 Task: Experiment with the "Spectral Edit Multi-tool" to isolate and shape specific frequencies.
Action: Mouse moved to (98, 76)
Screenshot: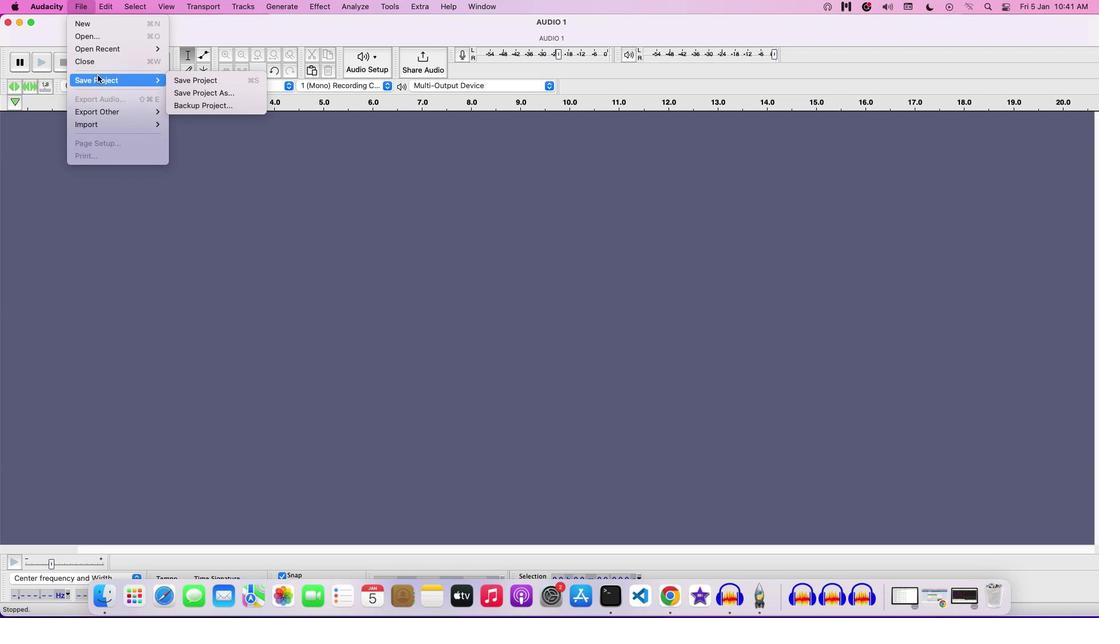 
Action: Mouse pressed left at (98, 76)
Screenshot: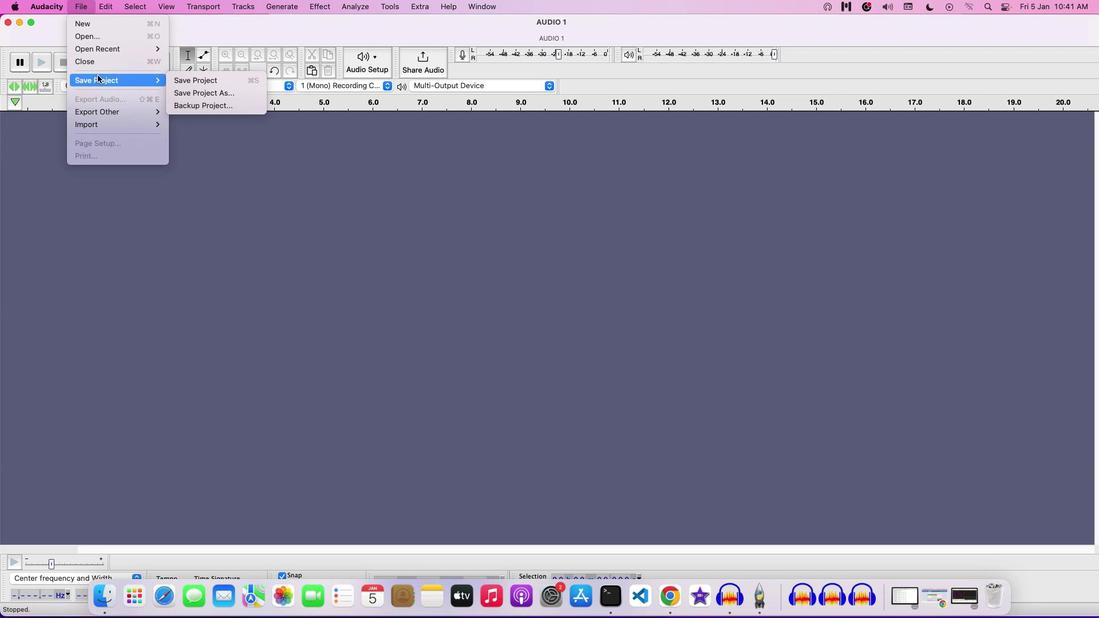 
Action: Mouse moved to (98, 76)
Screenshot: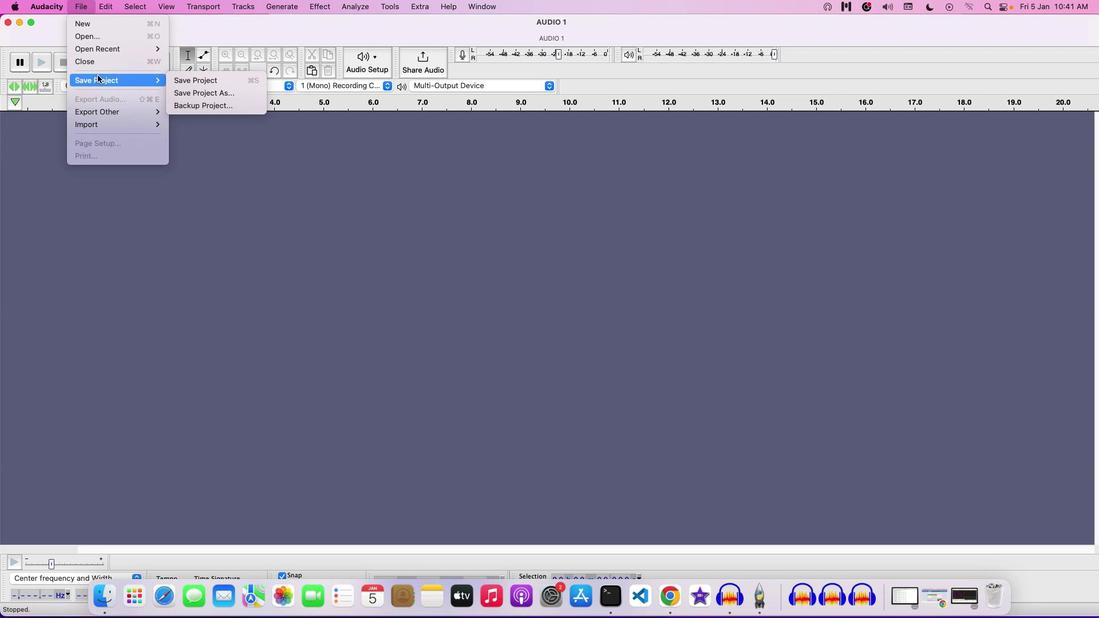 
Action: Mouse pressed left at (98, 76)
Screenshot: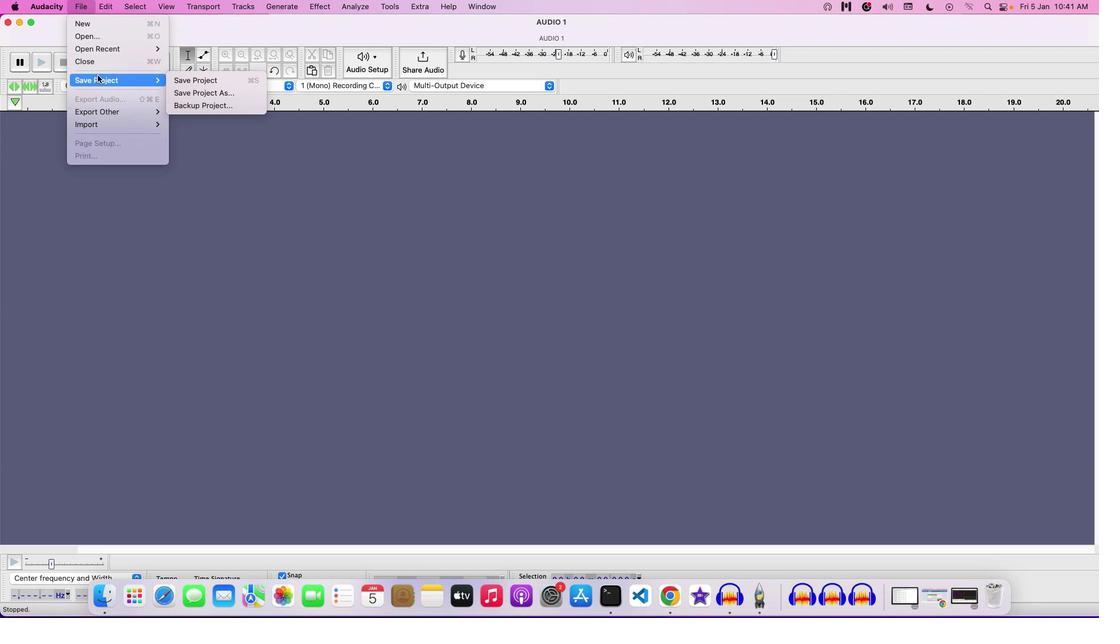 
Action: Mouse moved to (372, 152)
Screenshot: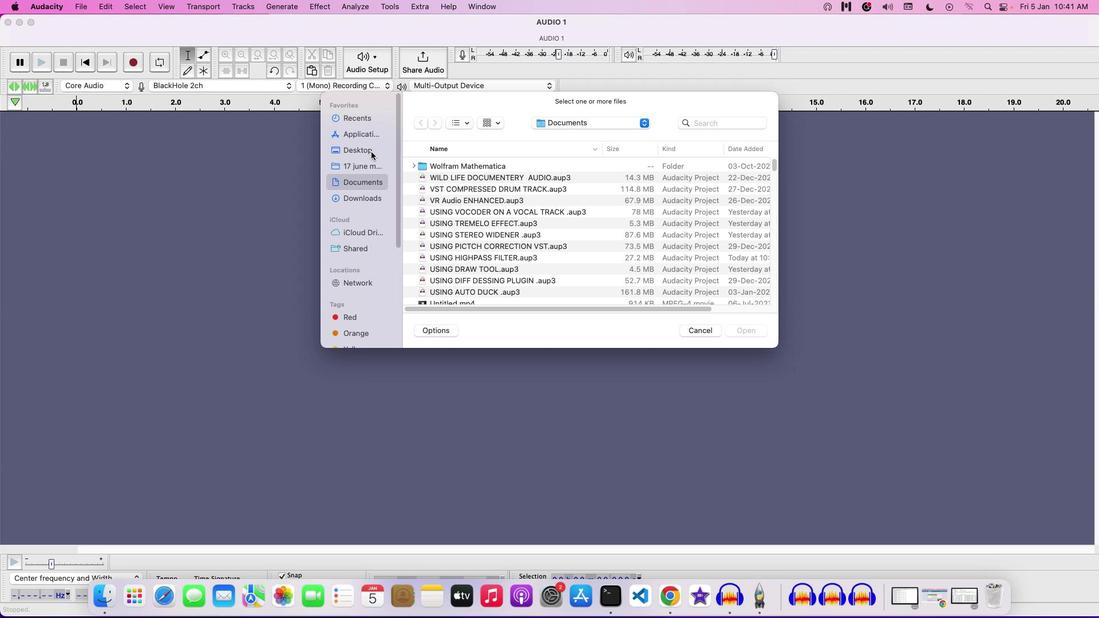 
Action: Mouse pressed left at (372, 152)
Screenshot: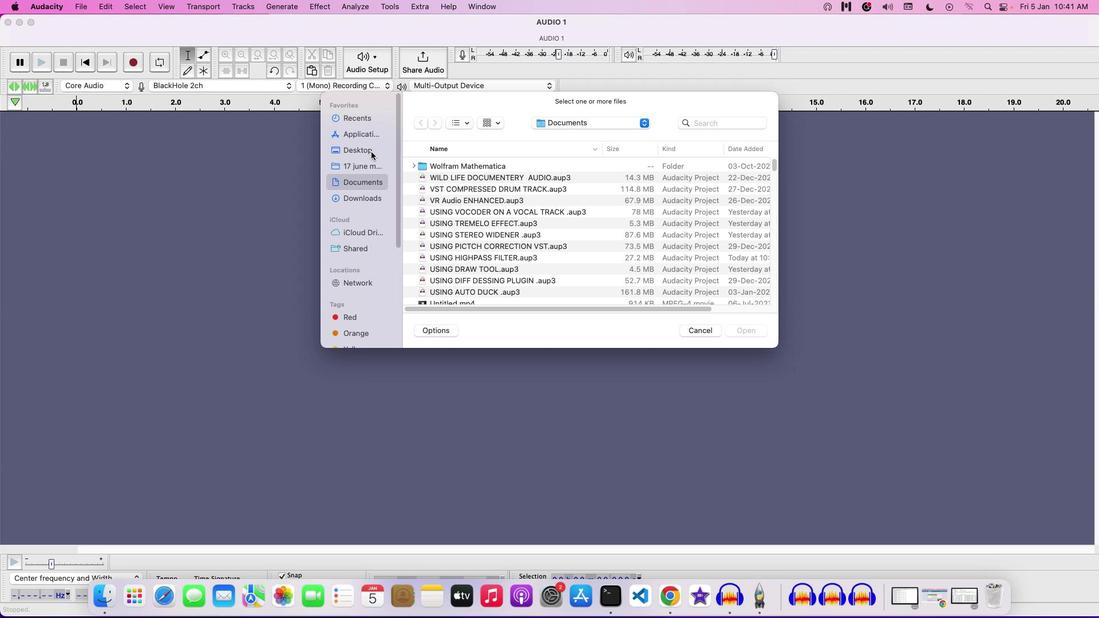 
Action: Mouse moved to (447, 211)
Screenshot: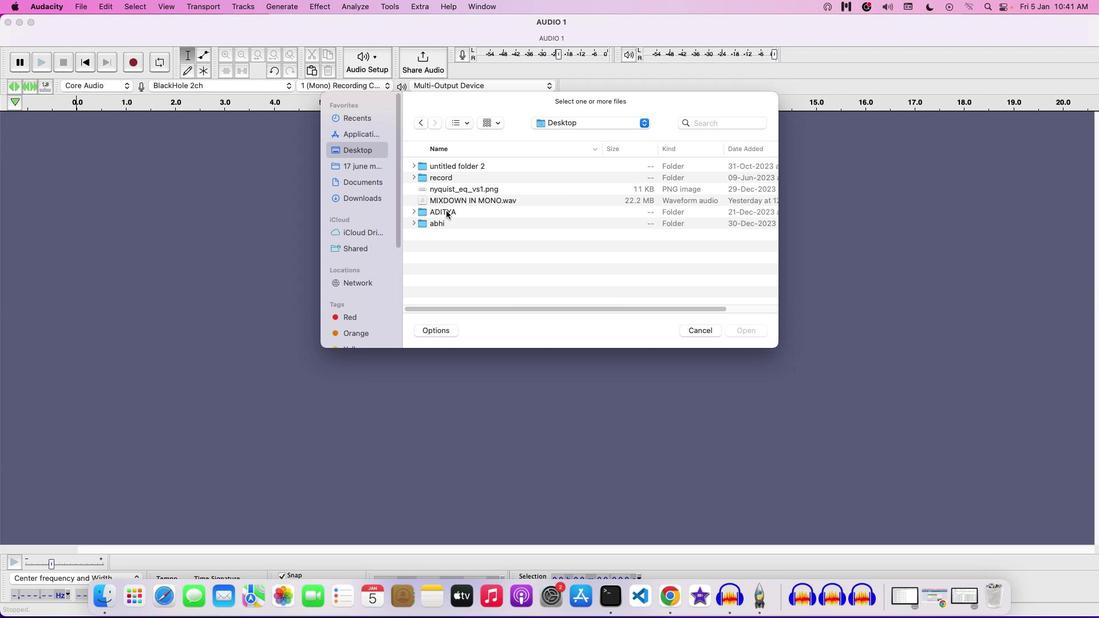 
Action: Mouse pressed left at (447, 211)
Screenshot: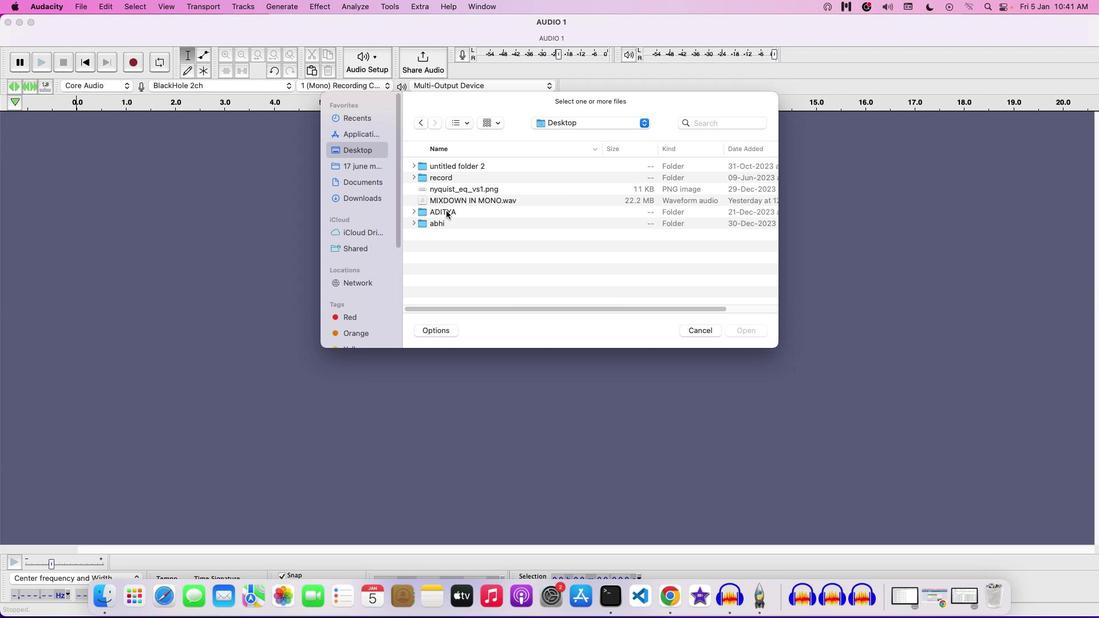 
Action: Mouse pressed left at (447, 211)
Screenshot: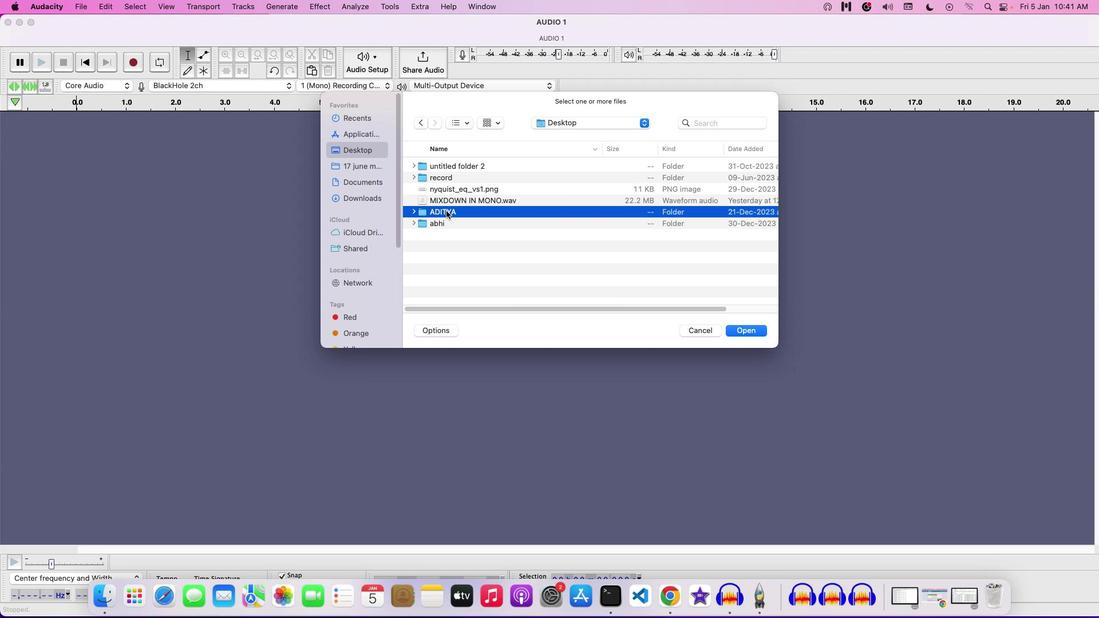 
Action: Mouse moved to (482, 224)
Screenshot: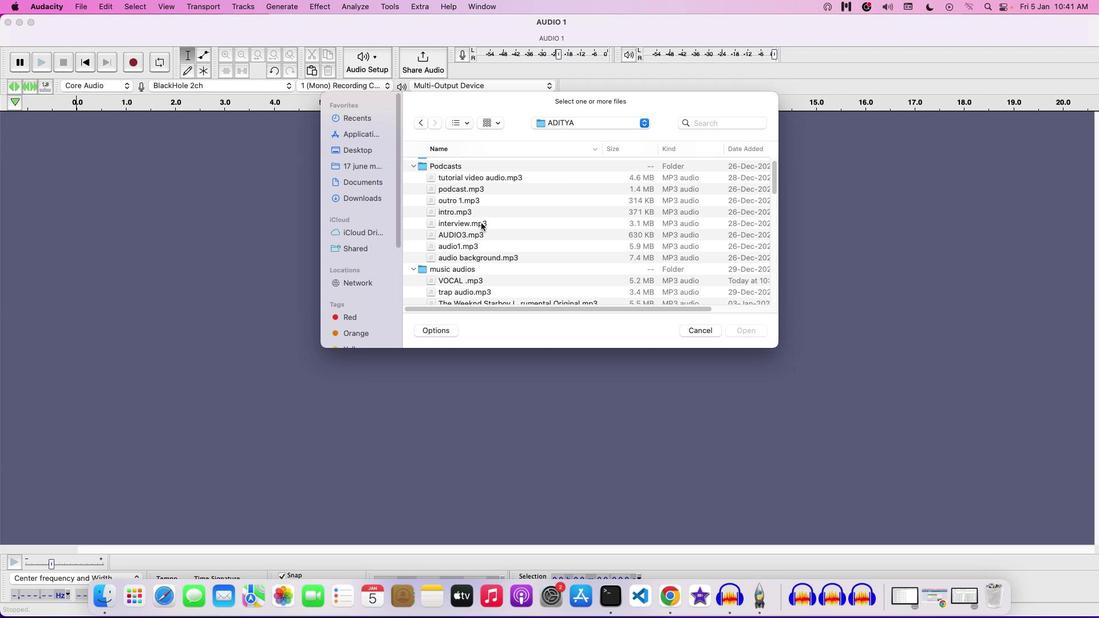 
Action: Mouse scrolled (482, 224) with delta (0, 0)
Screenshot: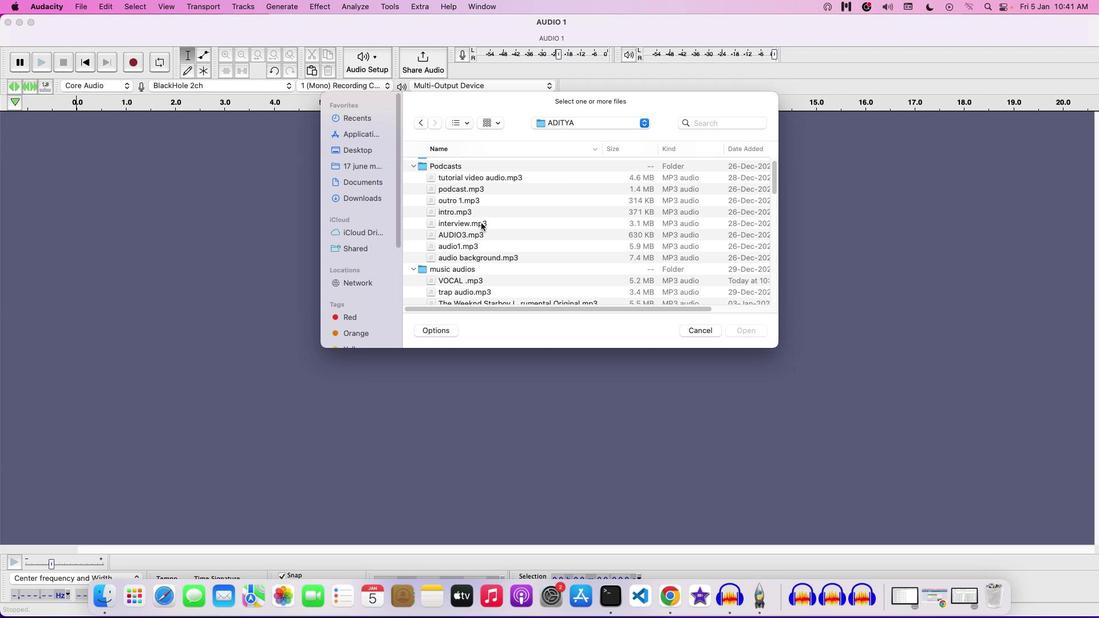 
Action: Mouse moved to (482, 223)
Screenshot: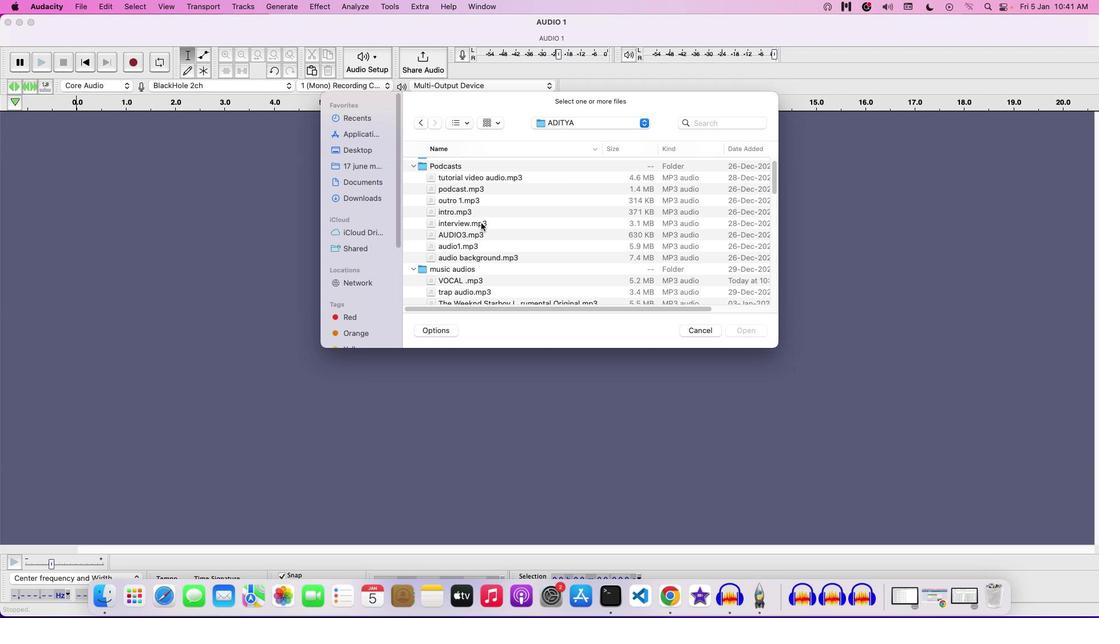 
Action: Mouse scrolled (482, 223) with delta (0, 0)
Screenshot: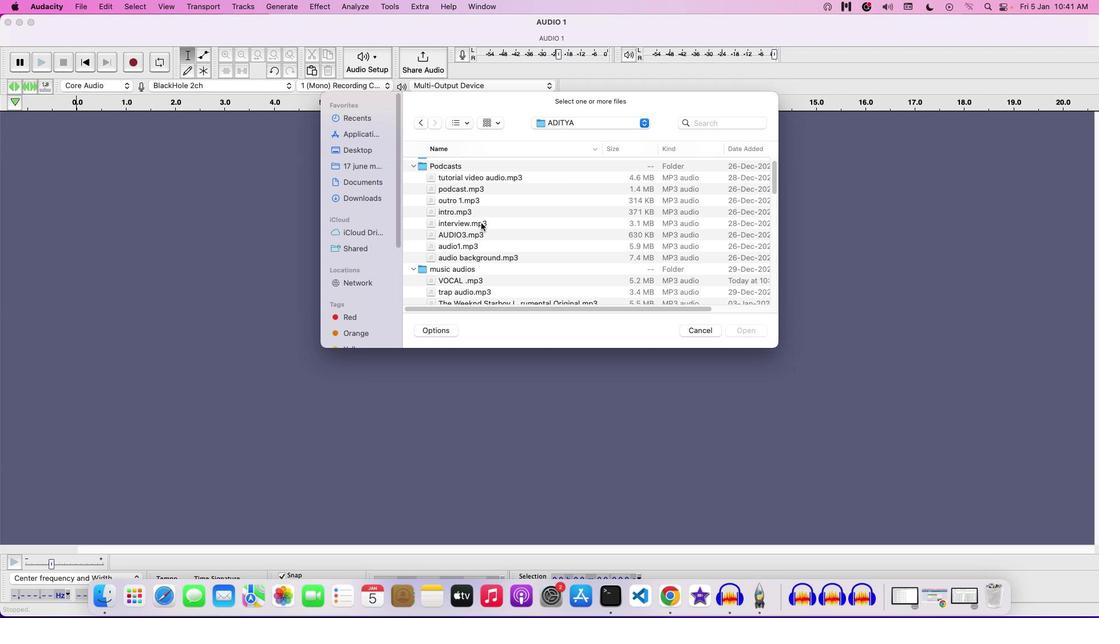 
Action: Mouse moved to (482, 223)
Screenshot: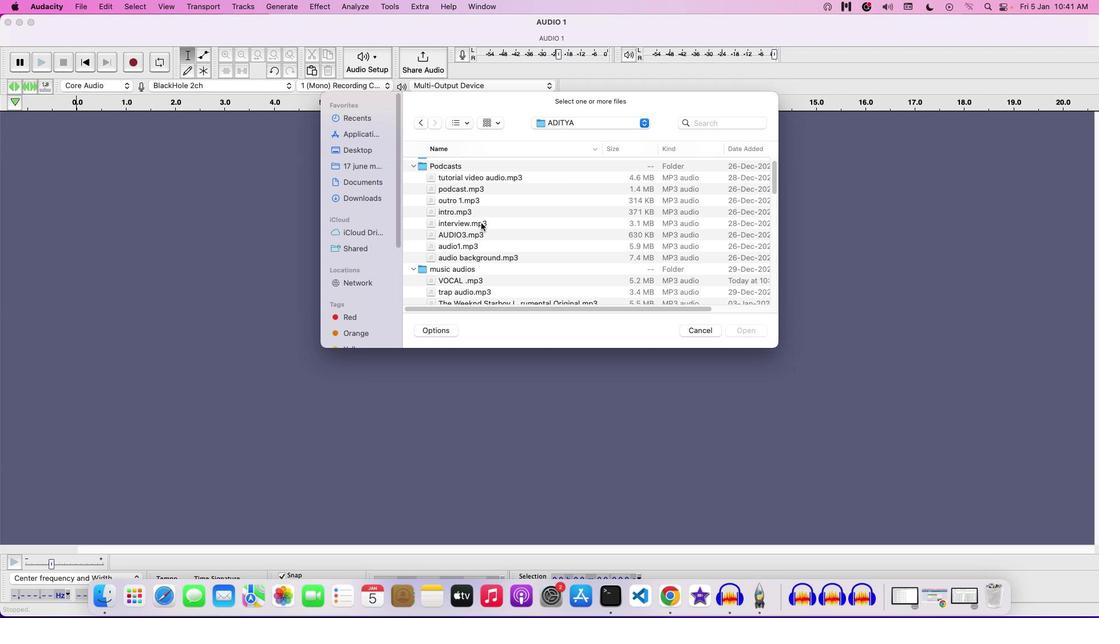 
Action: Mouse scrolled (482, 223) with delta (0, 0)
Screenshot: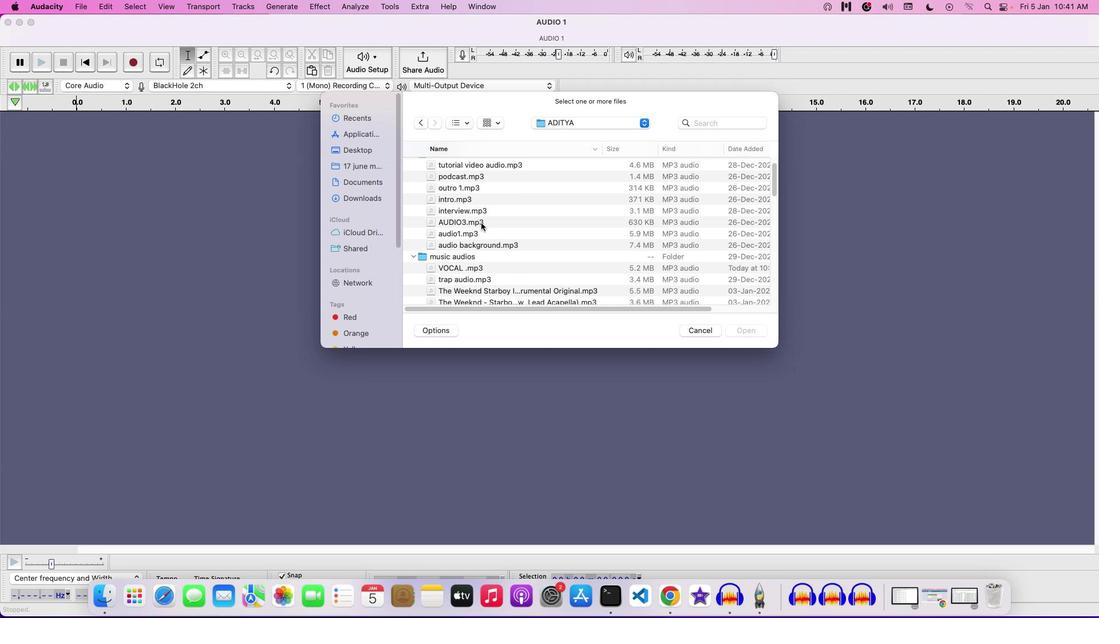 
Action: Mouse moved to (482, 222)
Screenshot: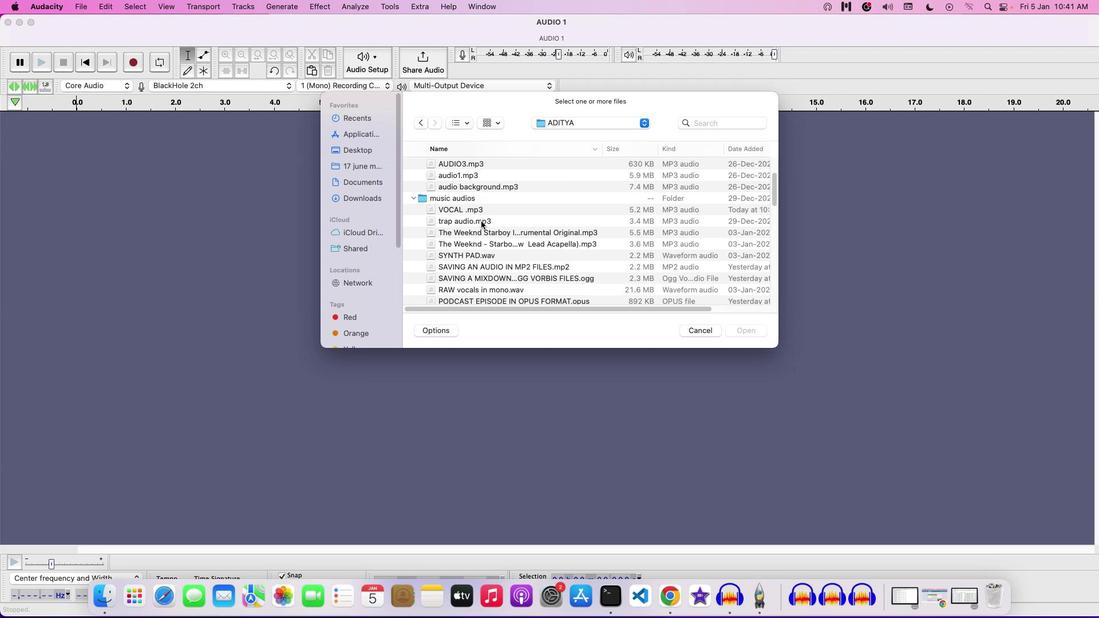 
Action: Mouse scrolled (482, 222) with delta (0, 0)
Screenshot: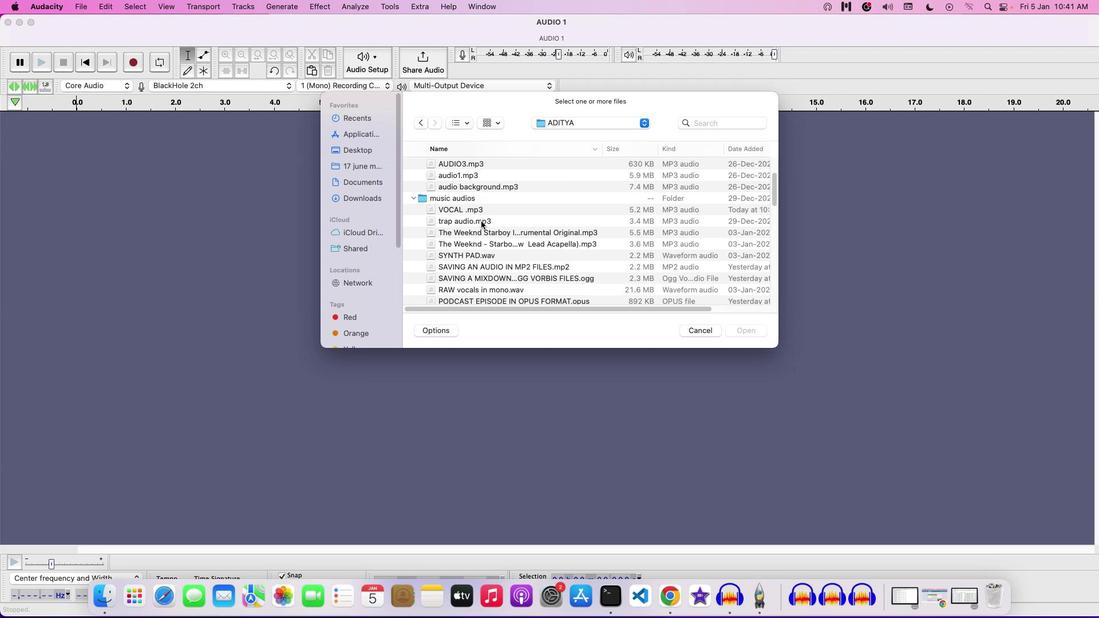 
Action: Mouse scrolled (482, 222) with delta (0, 0)
Screenshot: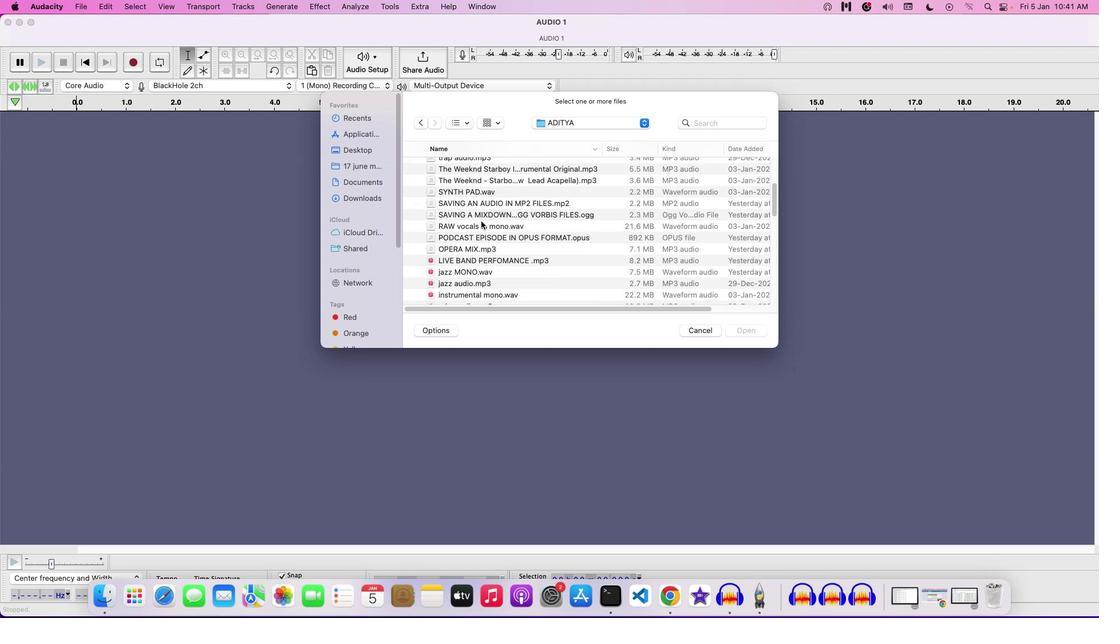 
Action: Mouse scrolled (482, 222) with delta (0, 0)
Screenshot: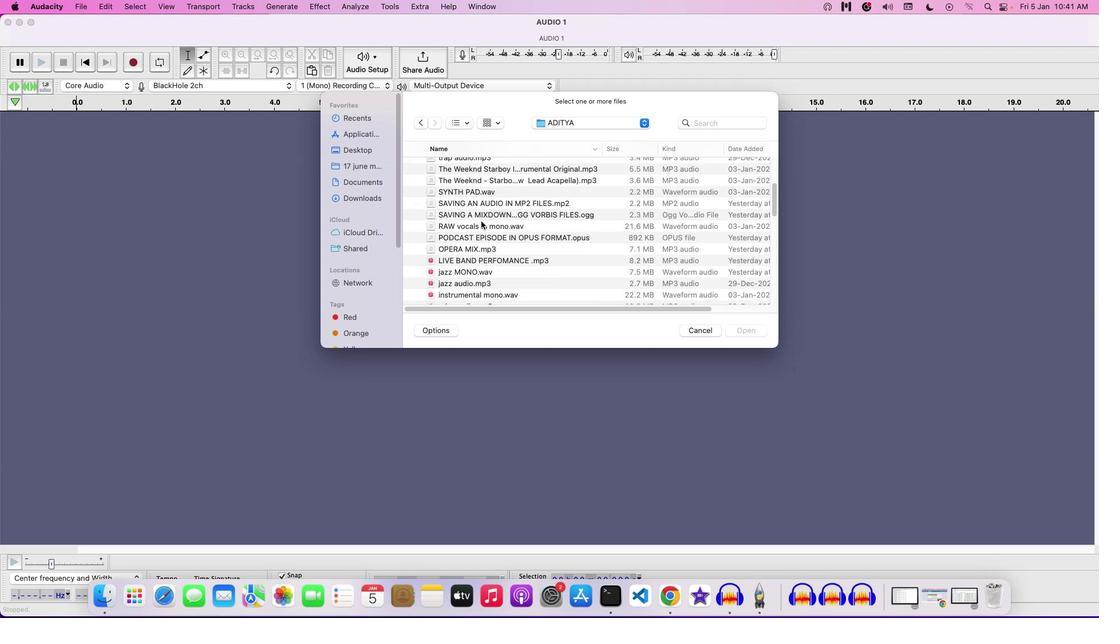 
Action: Mouse moved to (481, 222)
Screenshot: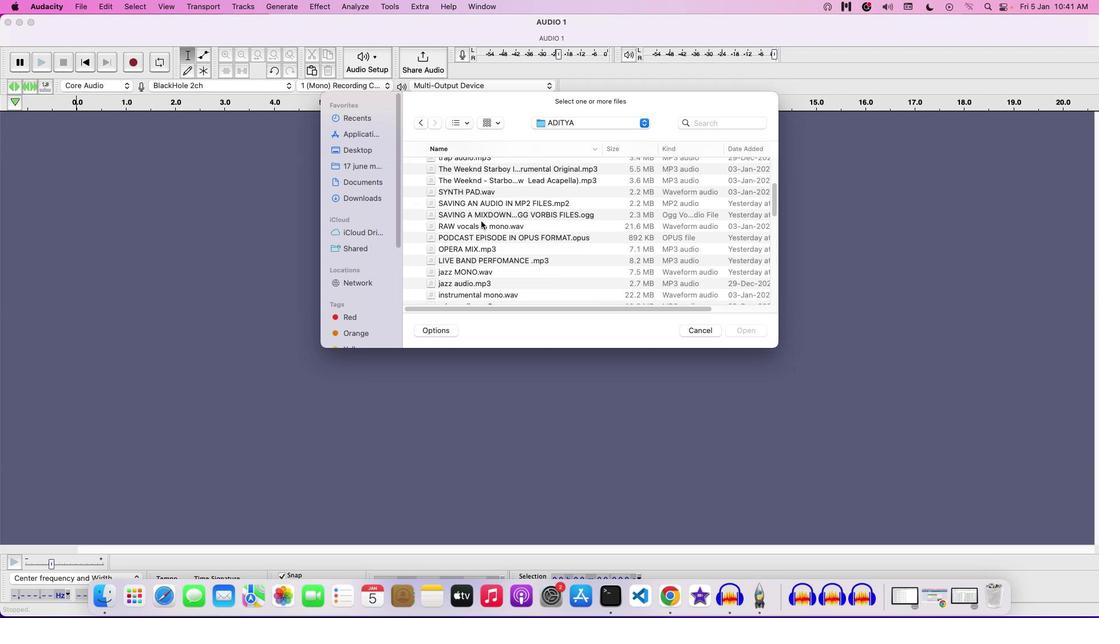 
Action: Mouse scrolled (481, 222) with delta (0, -1)
Screenshot: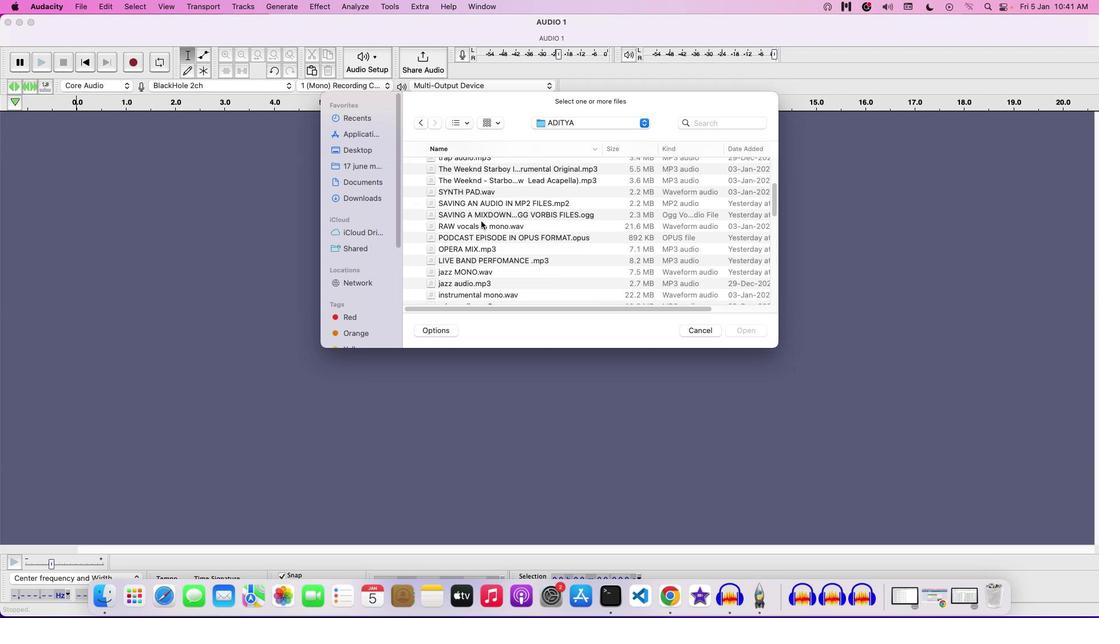 
Action: Mouse moved to (481, 222)
Screenshot: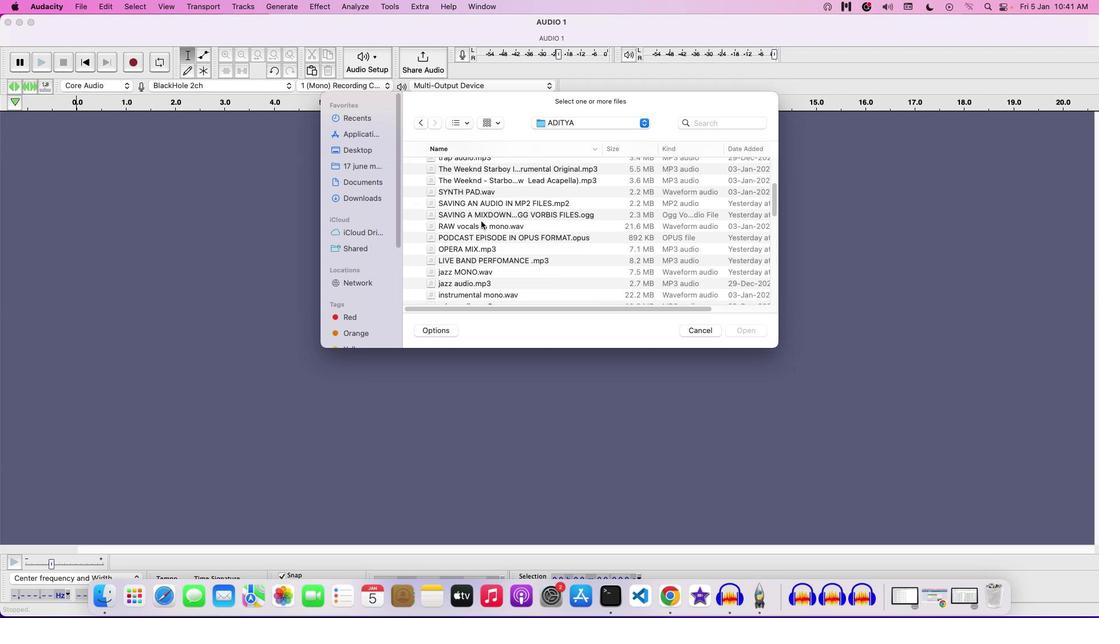 
Action: Mouse scrolled (481, 222) with delta (0, 0)
Screenshot: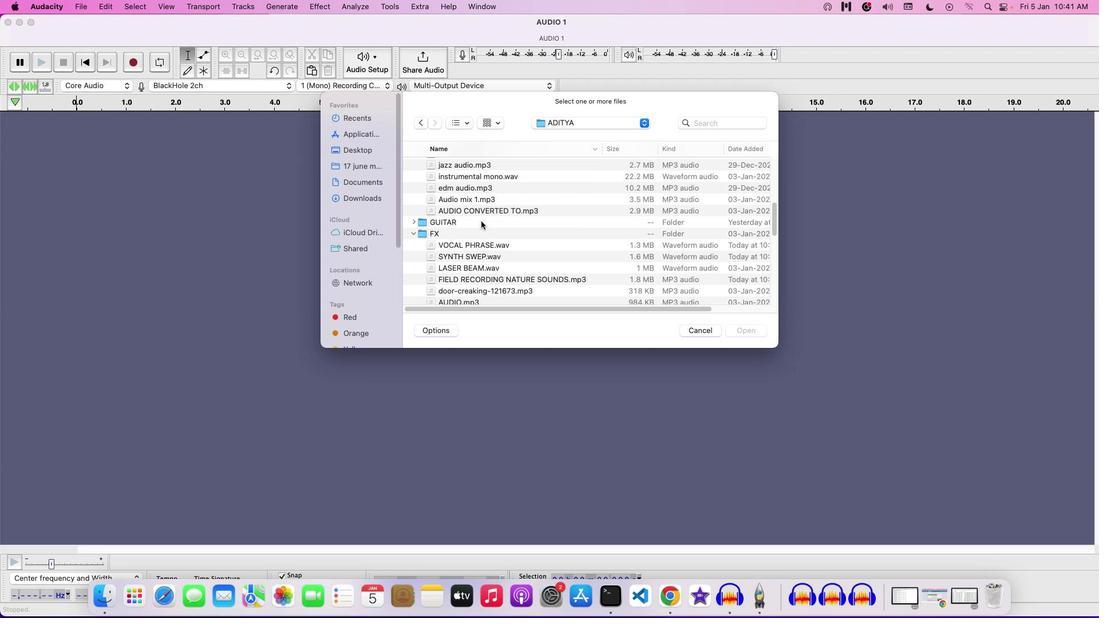 
Action: Mouse scrolled (481, 222) with delta (0, 0)
Screenshot: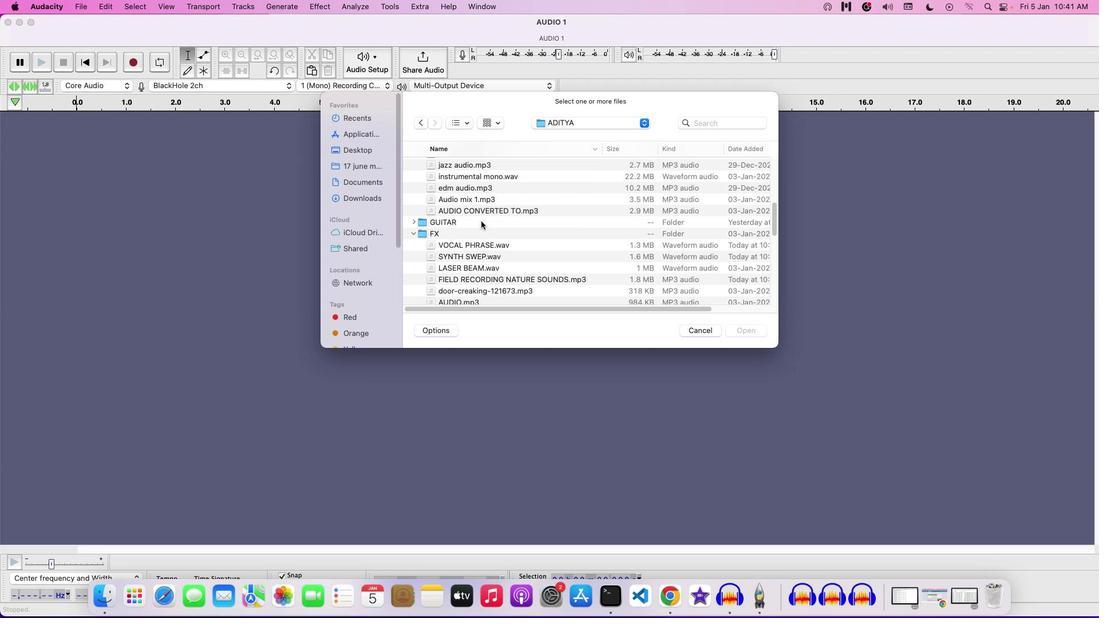 
Action: Mouse scrolled (481, 222) with delta (0, 0)
Screenshot: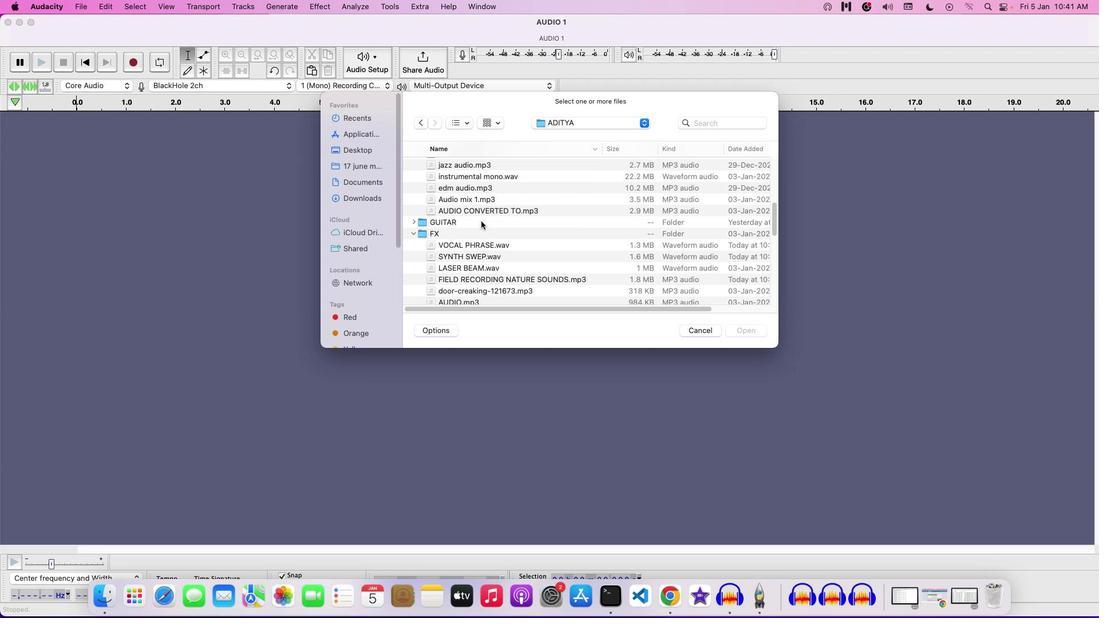 
Action: Mouse scrolled (481, 222) with delta (0, -1)
Screenshot: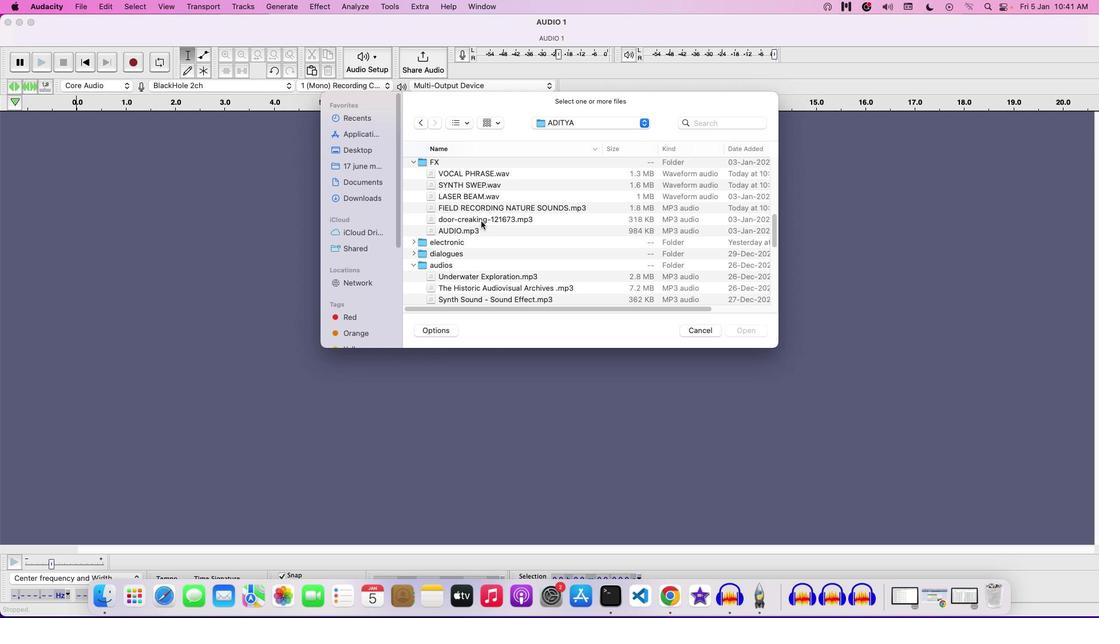 
Action: Mouse scrolled (481, 222) with delta (0, -2)
Screenshot: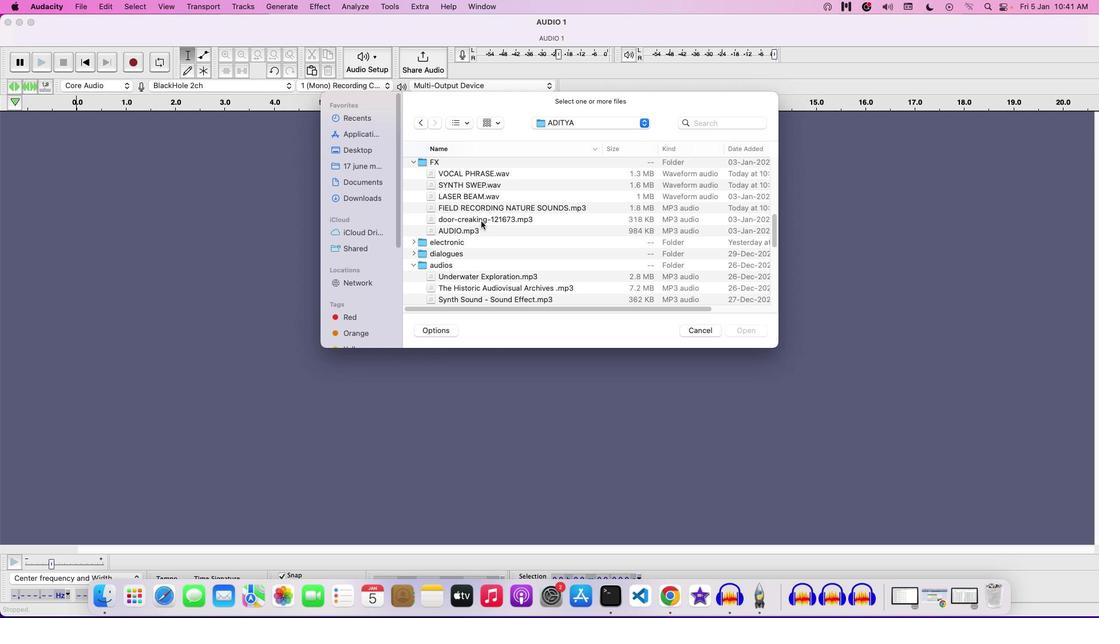 
Action: Mouse scrolled (481, 222) with delta (0, 0)
Screenshot: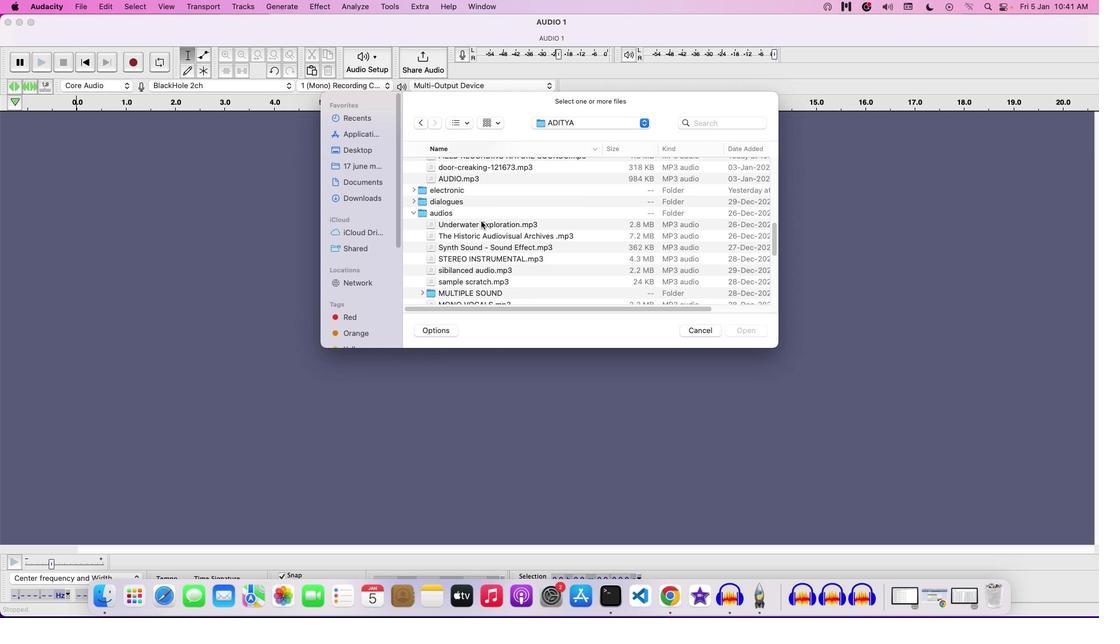 
Action: Mouse scrolled (481, 222) with delta (0, 0)
Screenshot: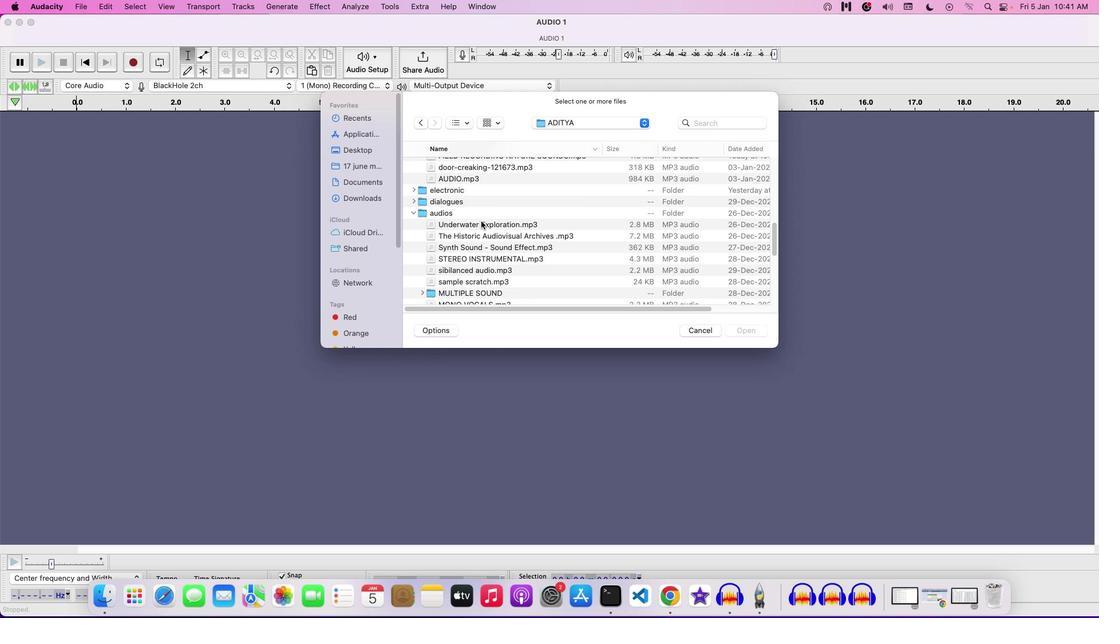 
Action: Mouse scrolled (481, 222) with delta (0, 0)
Screenshot: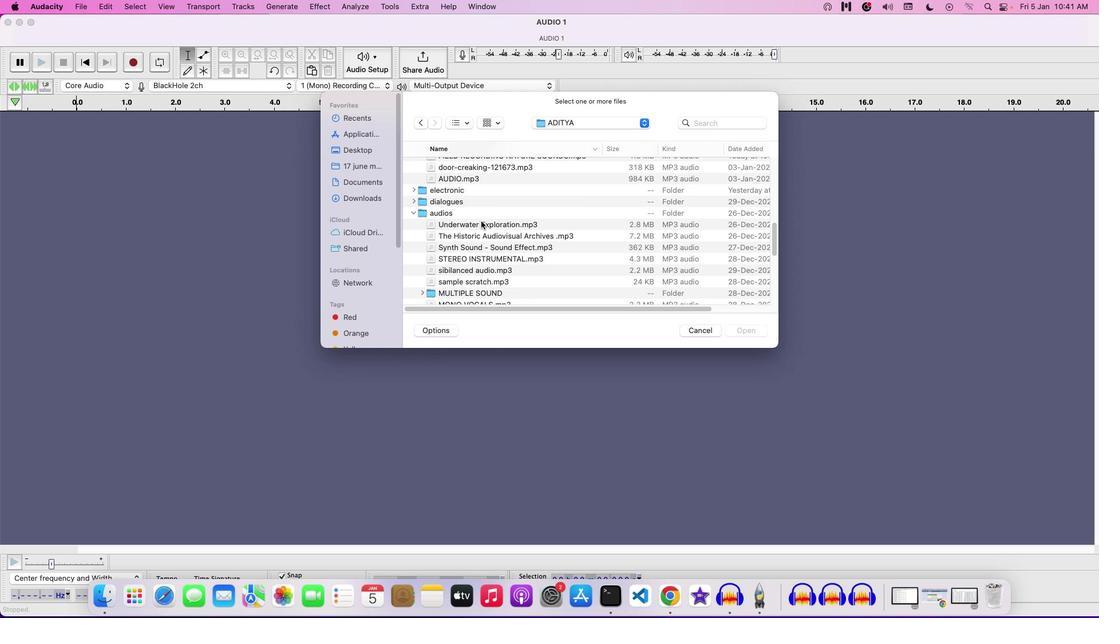 
Action: Mouse moved to (468, 244)
Screenshot: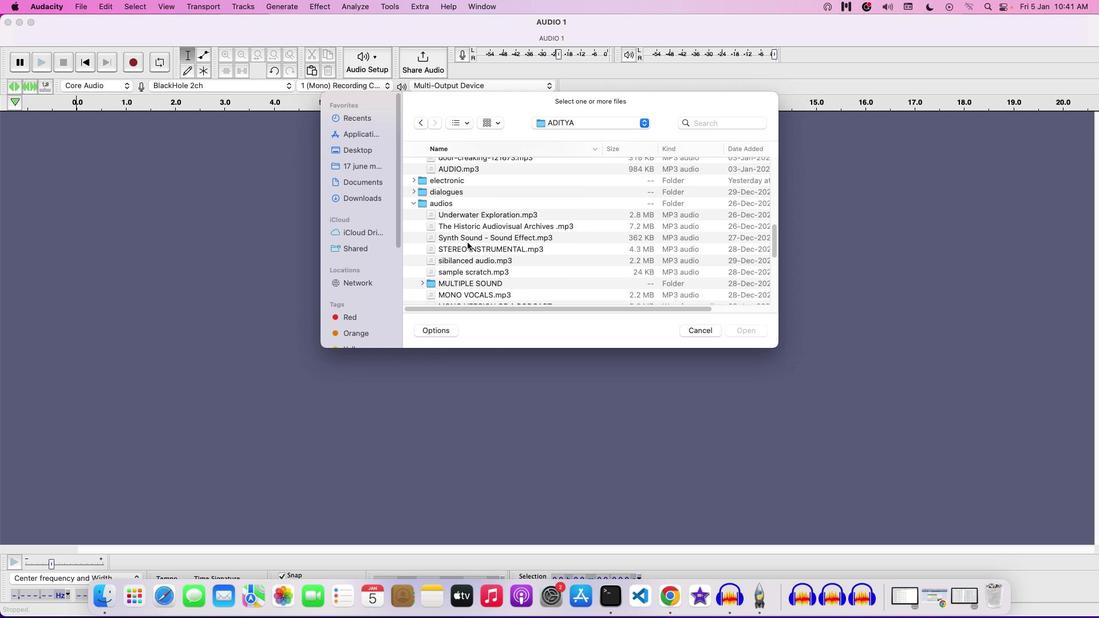 
Action: Mouse scrolled (468, 244) with delta (0, 0)
Screenshot: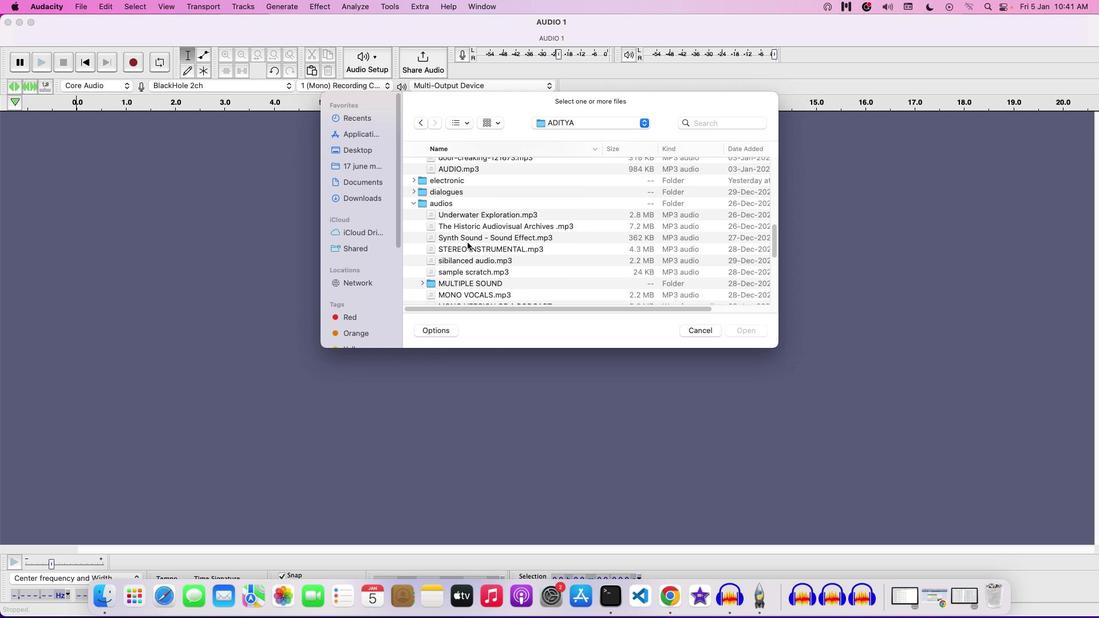 
Action: Mouse moved to (468, 243)
Screenshot: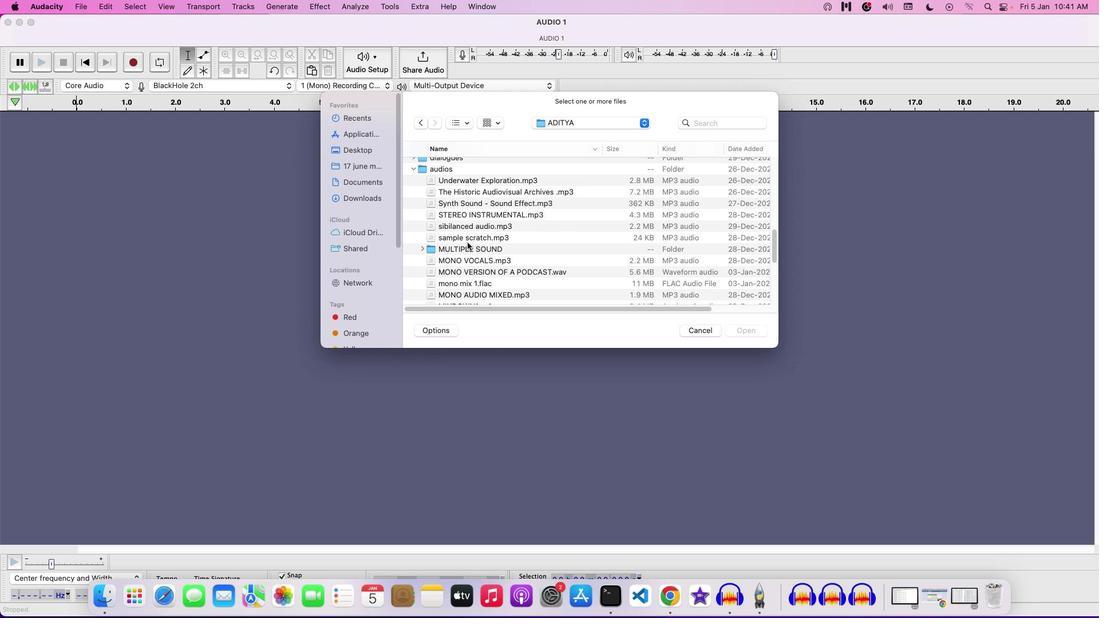 
Action: Mouse scrolled (468, 243) with delta (0, 0)
Screenshot: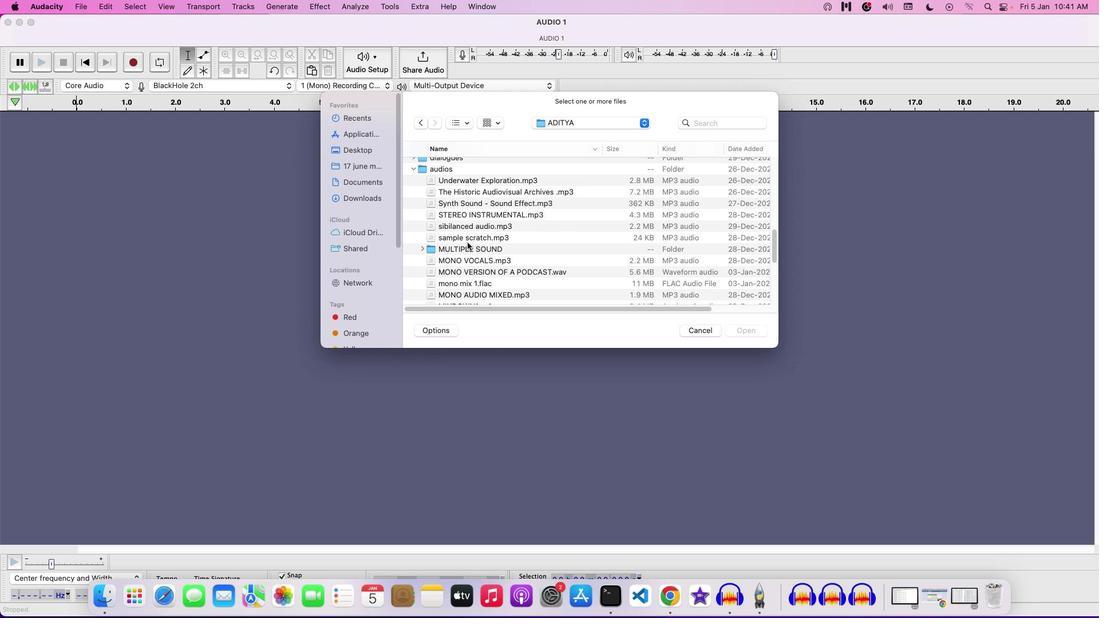 
Action: Mouse moved to (468, 242)
Screenshot: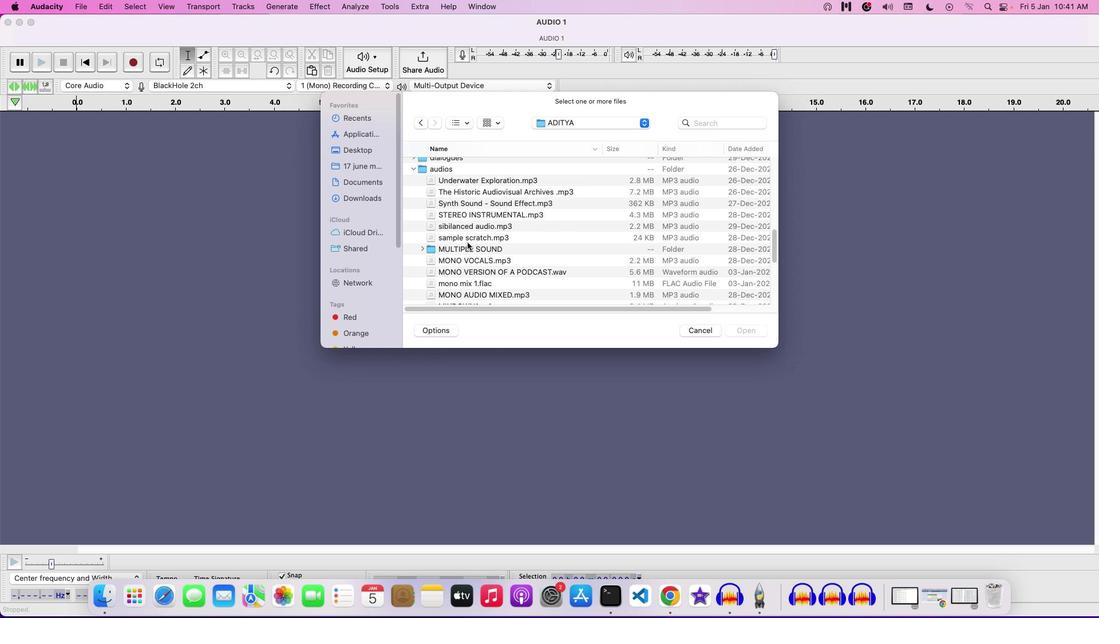 
Action: Mouse scrolled (468, 242) with delta (0, 0)
Screenshot: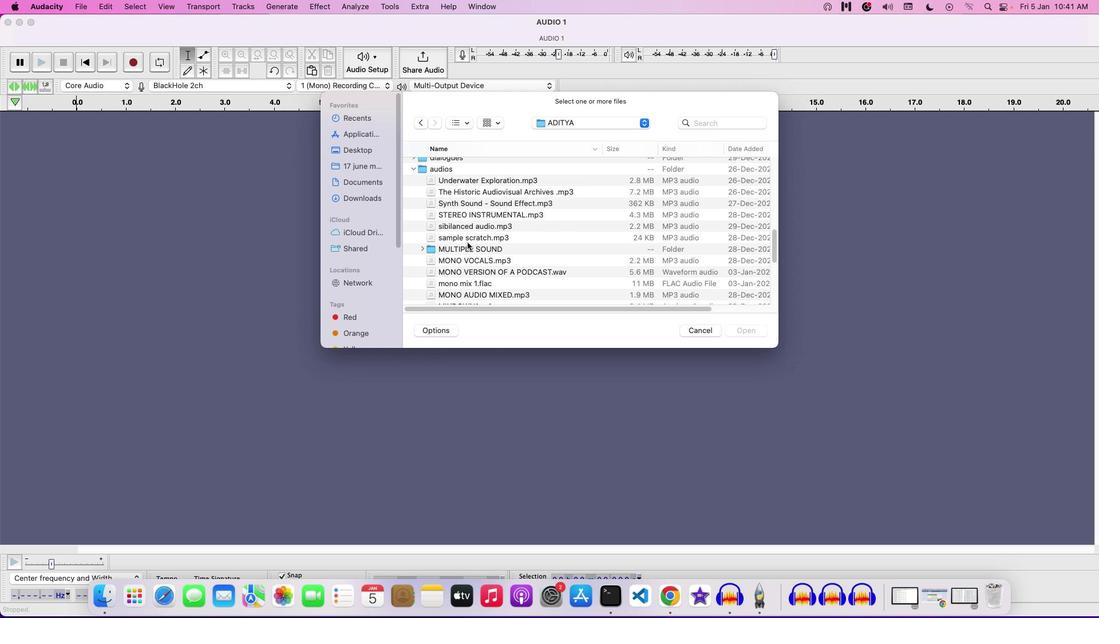 
Action: Mouse moved to (468, 242)
Screenshot: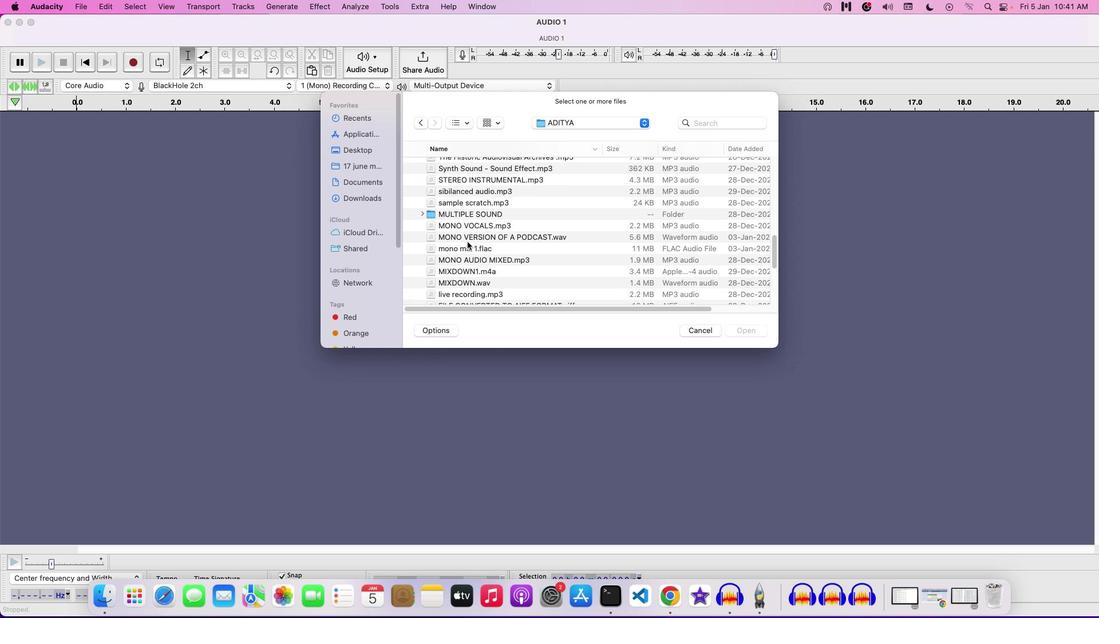 
Action: Mouse scrolled (468, 242) with delta (0, 0)
Screenshot: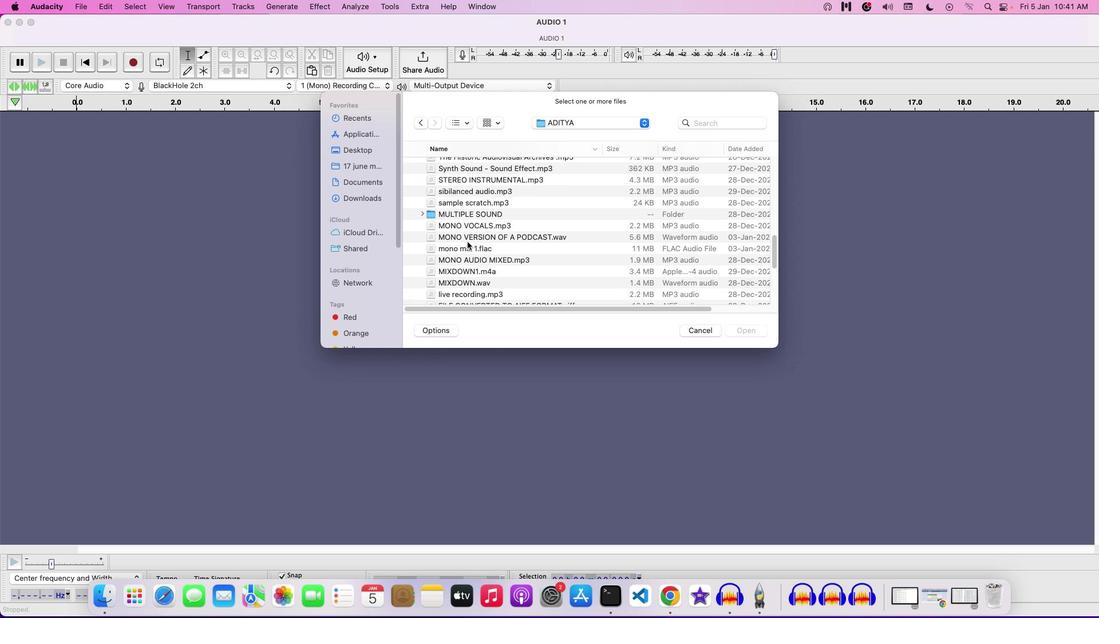 
Action: Mouse moved to (468, 242)
Screenshot: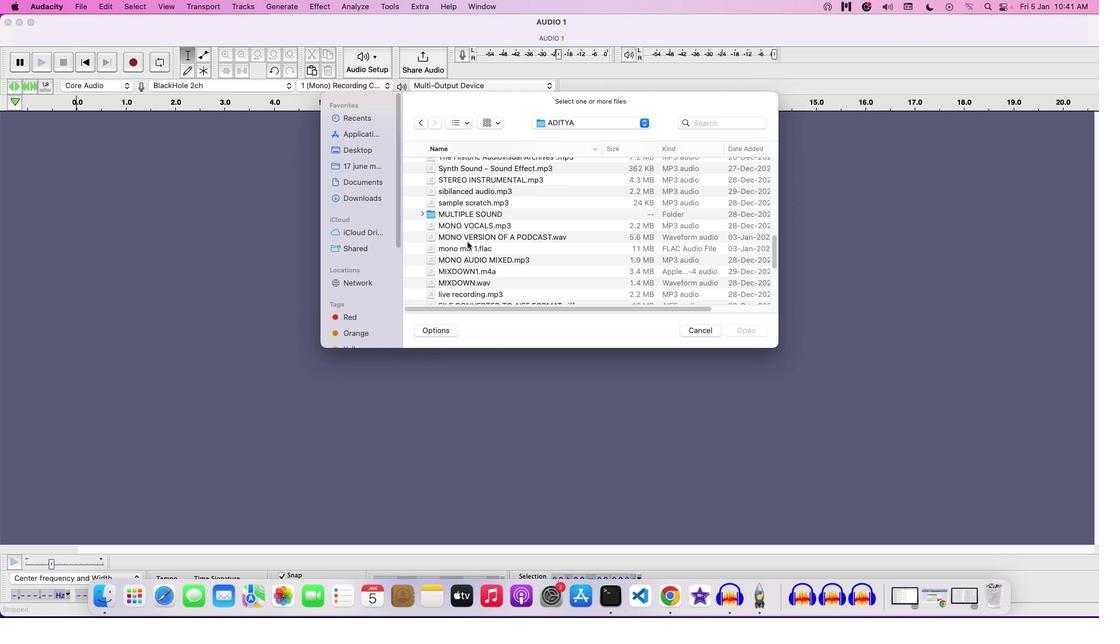 
Action: Mouse scrolled (468, 242) with delta (0, 0)
Screenshot: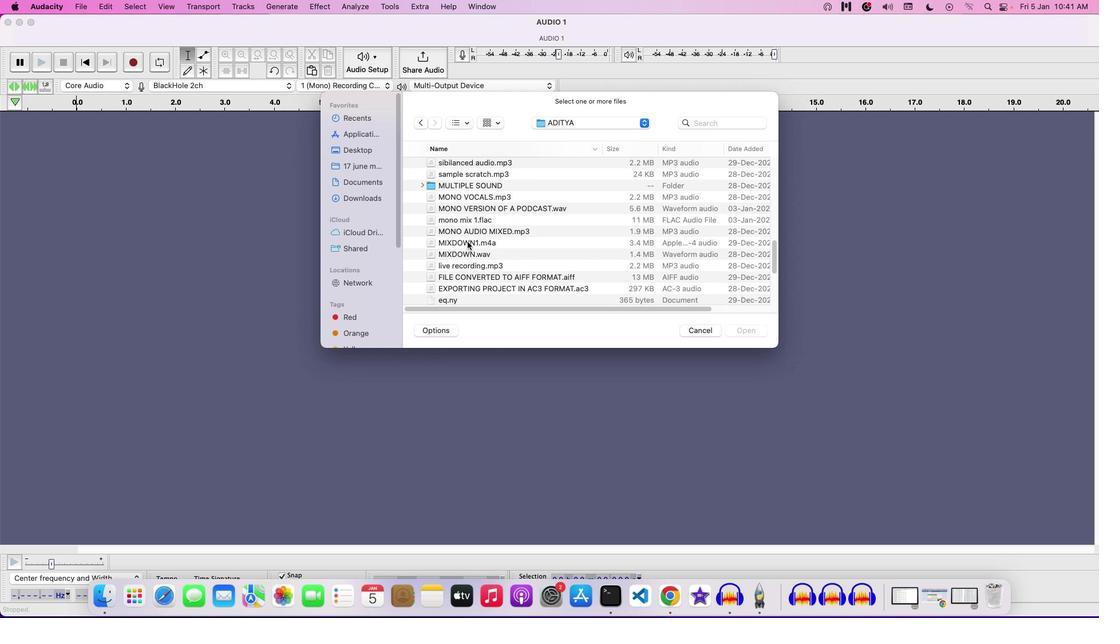 
Action: Mouse scrolled (468, 242) with delta (0, 0)
Screenshot: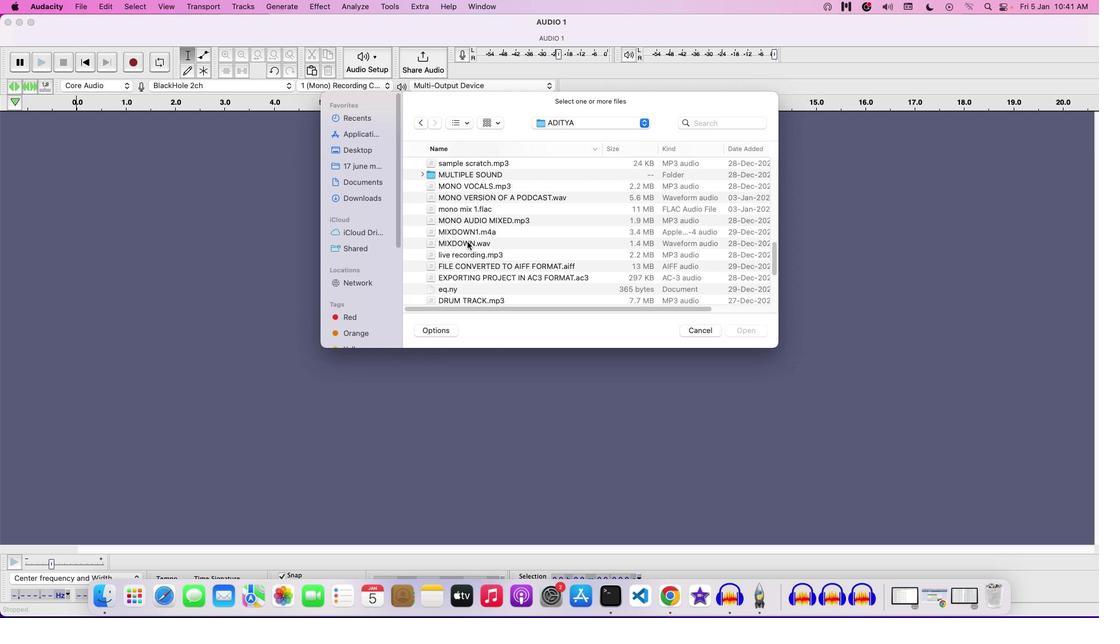 
Action: Mouse scrolled (468, 242) with delta (0, 0)
Screenshot: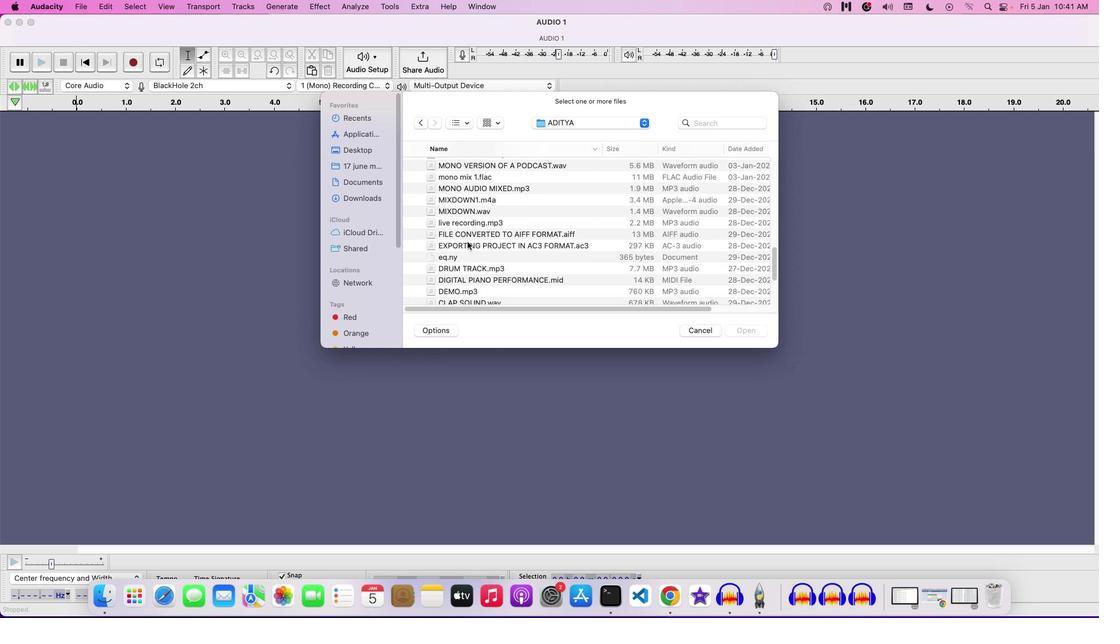 
Action: Mouse scrolled (468, 242) with delta (0, 0)
Screenshot: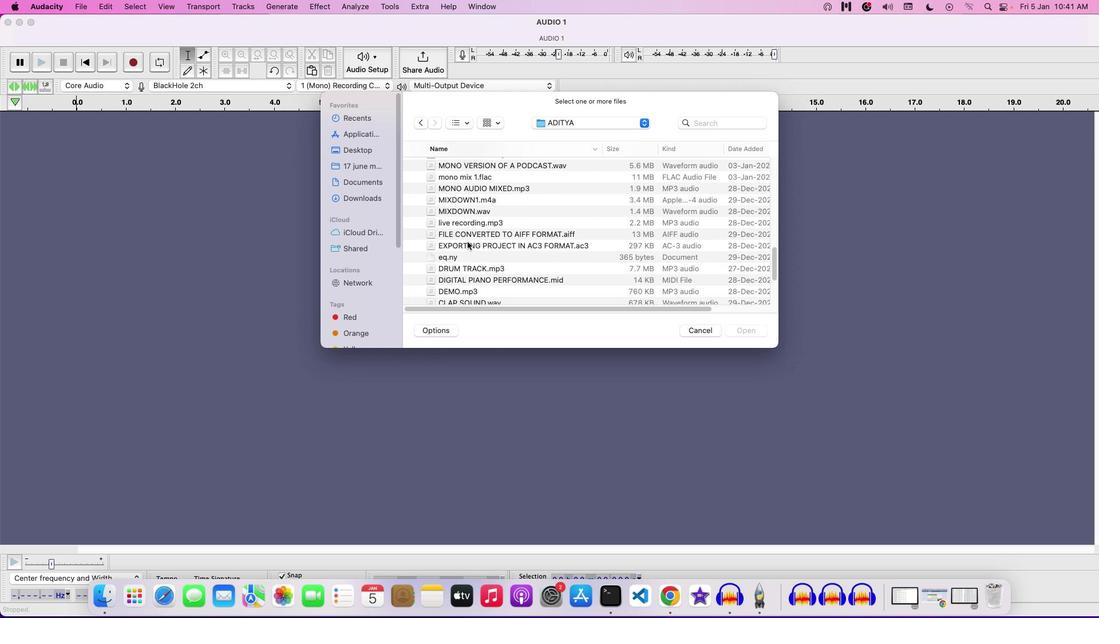 
Action: Mouse scrolled (468, 242) with delta (0, 0)
Screenshot: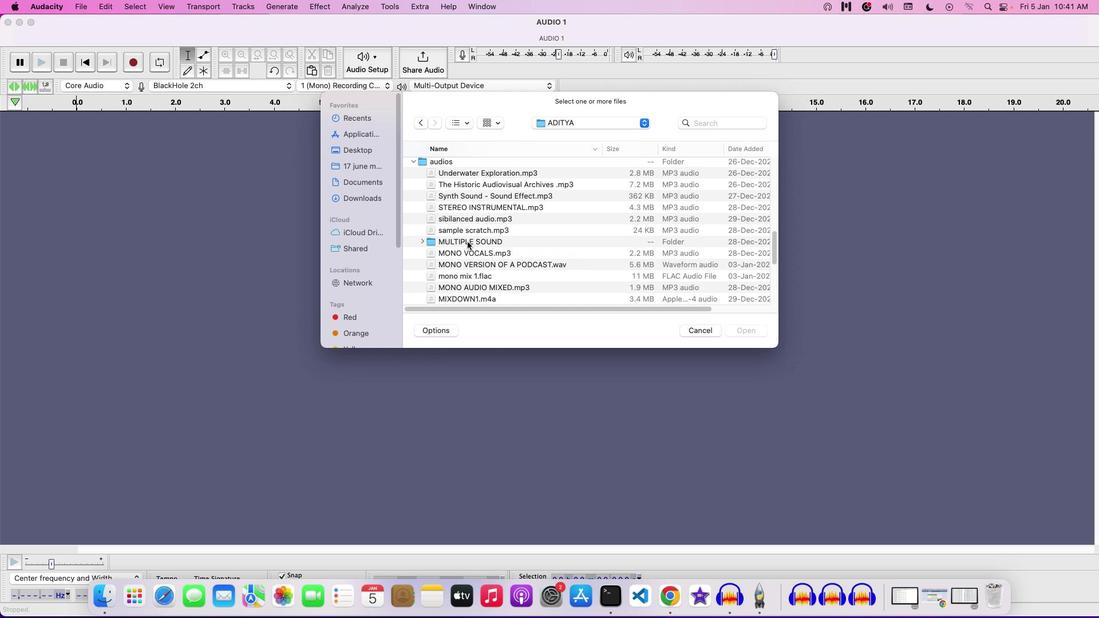 
Action: Mouse scrolled (468, 242) with delta (0, 2)
Screenshot: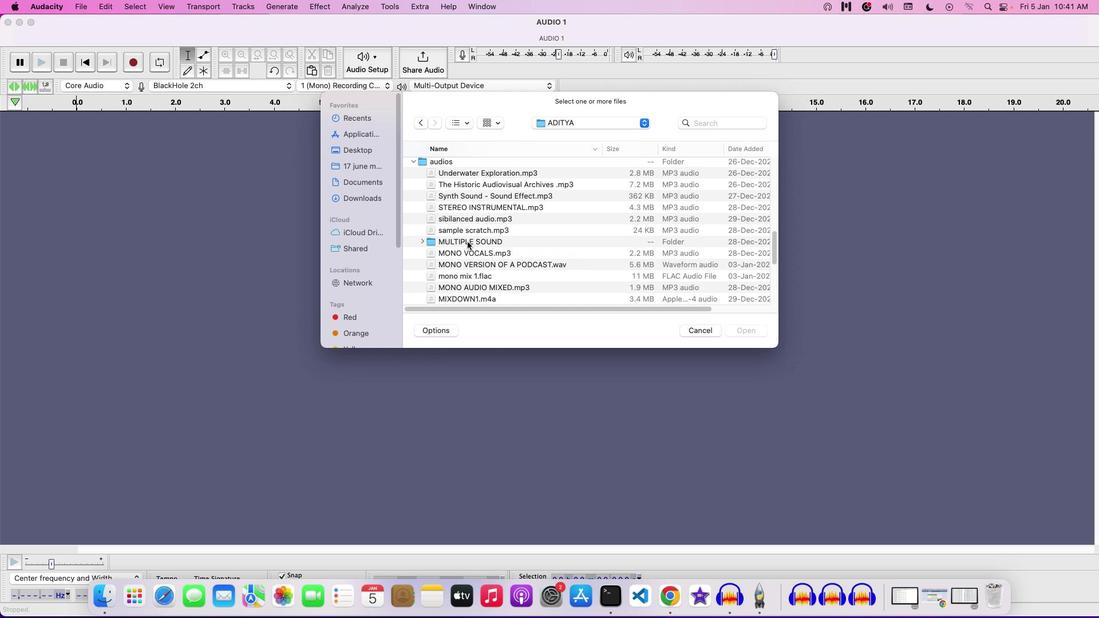 
Action: Mouse scrolled (468, 242) with delta (0, 2)
Screenshot: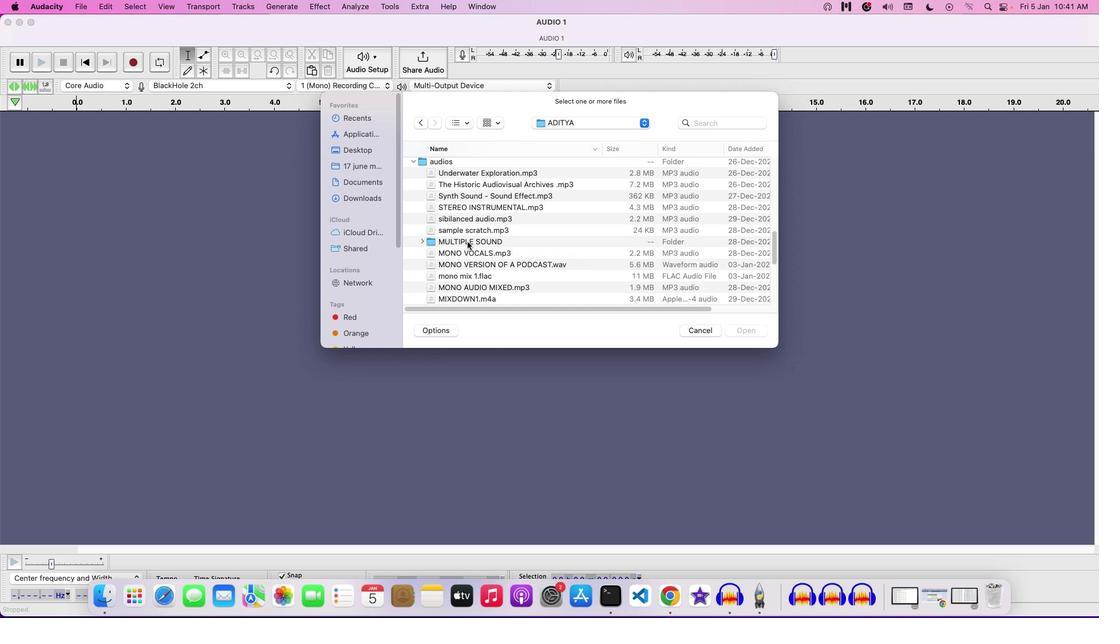 
Action: Mouse moved to (465, 239)
Screenshot: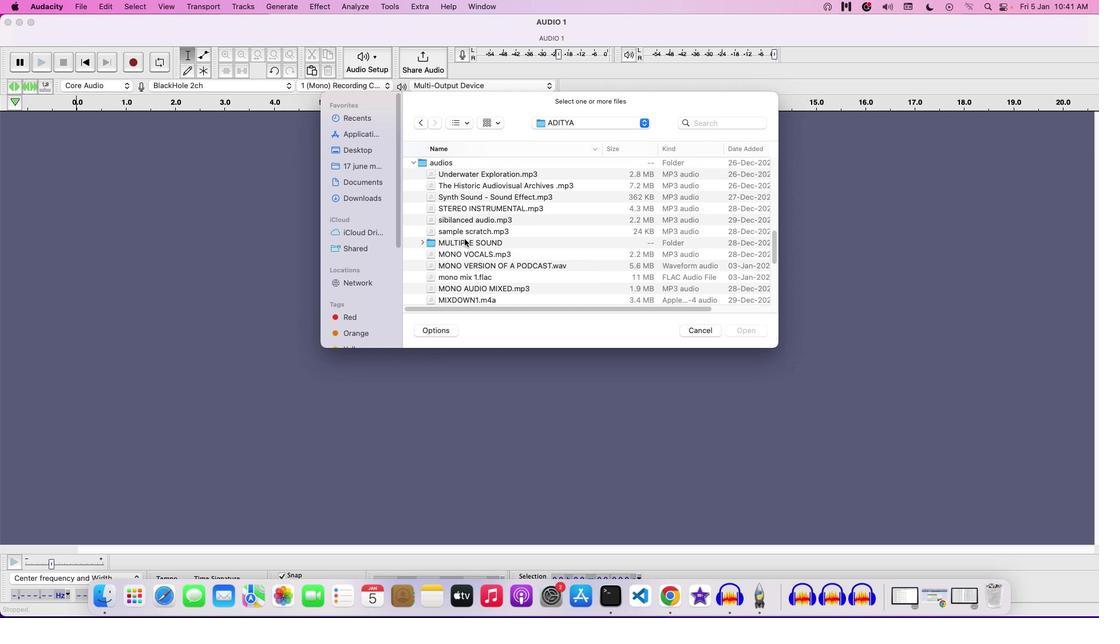 
Action: Mouse scrolled (465, 239) with delta (0, 1)
Screenshot: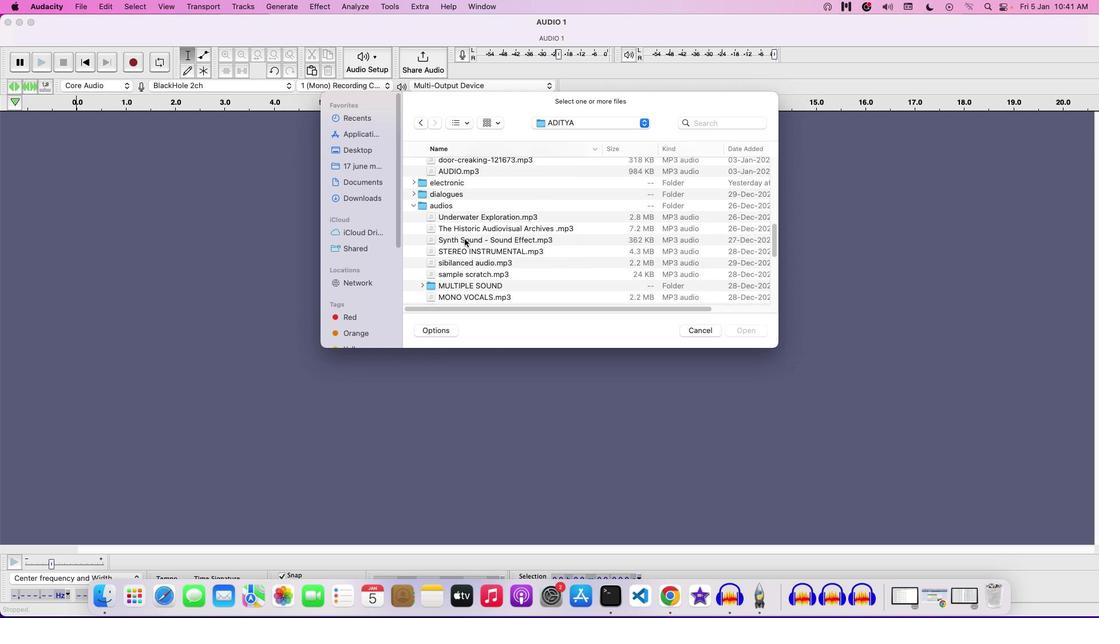 
Action: Mouse scrolled (465, 239) with delta (0, 1)
Screenshot: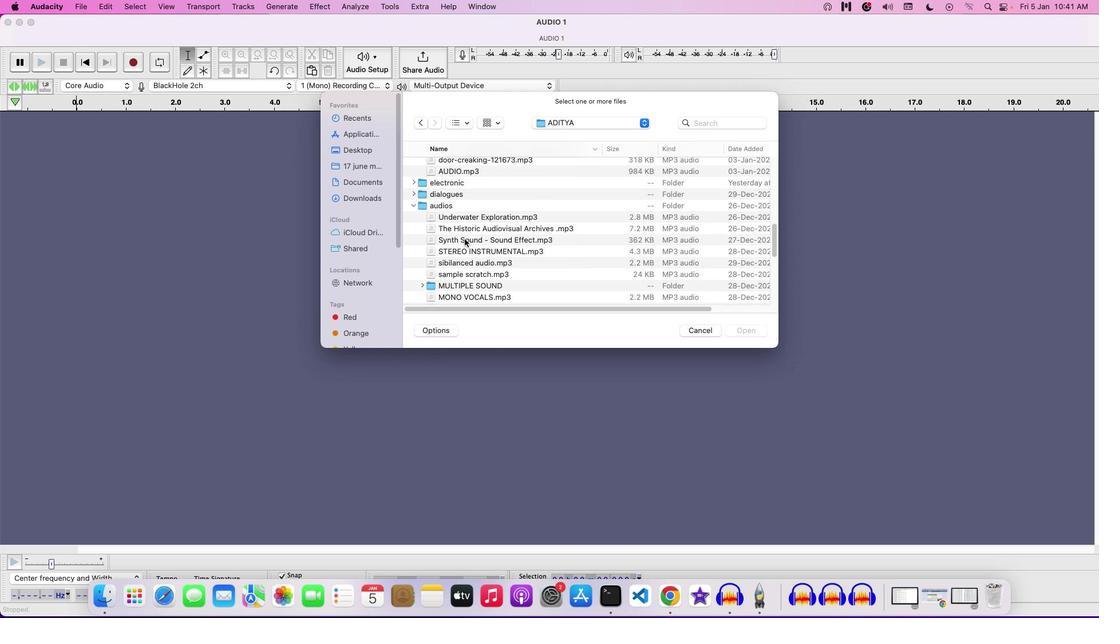 
Action: Mouse scrolled (465, 239) with delta (0, 1)
Screenshot: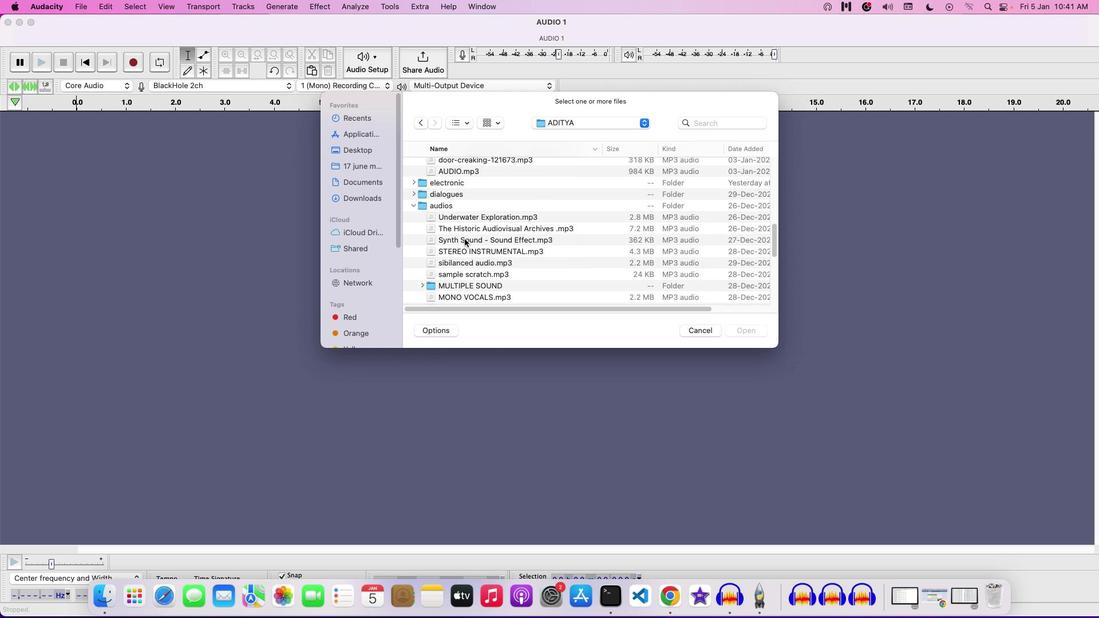 
Action: Mouse moved to (416, 183)
Screenshot: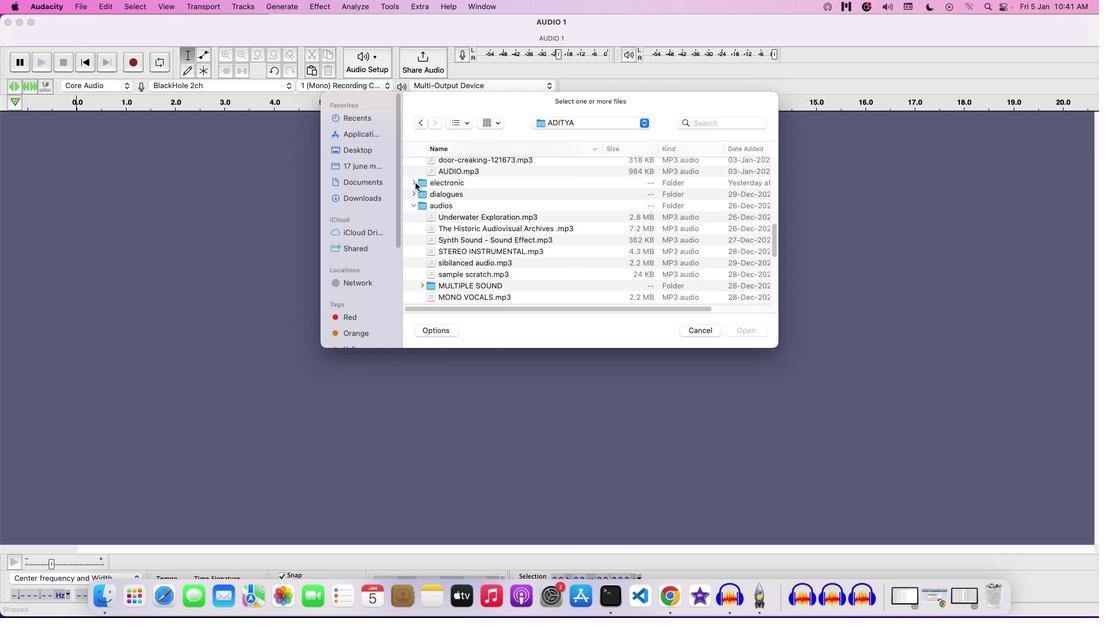 
Action: Mouse pressed left at (416, 183)
Screenshot: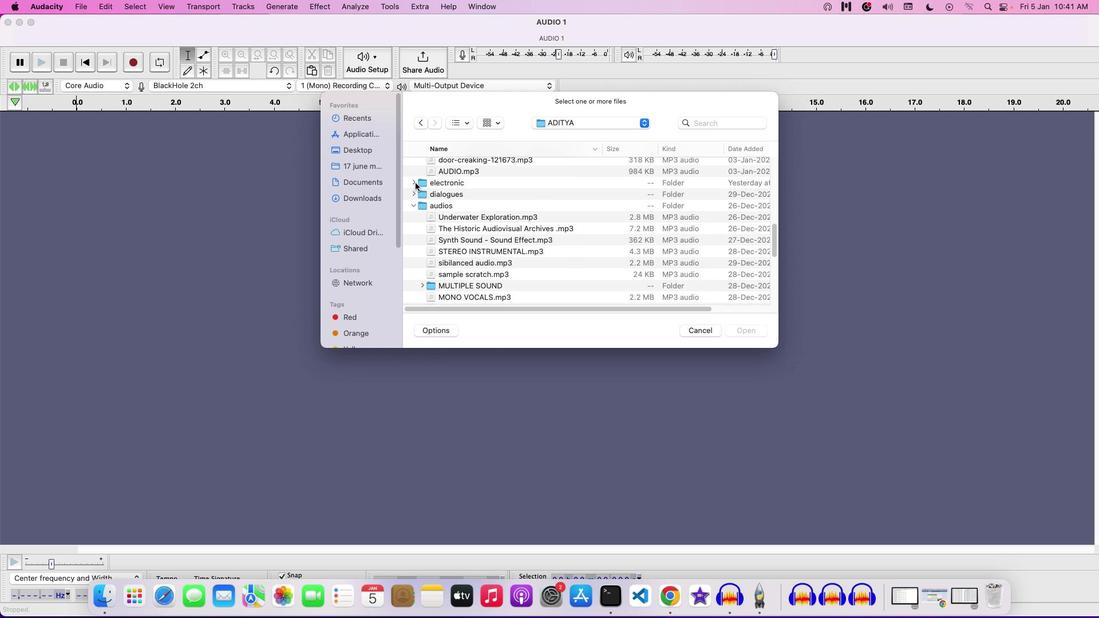 
Action: Mouse moved to (462, 197)
Screenshot: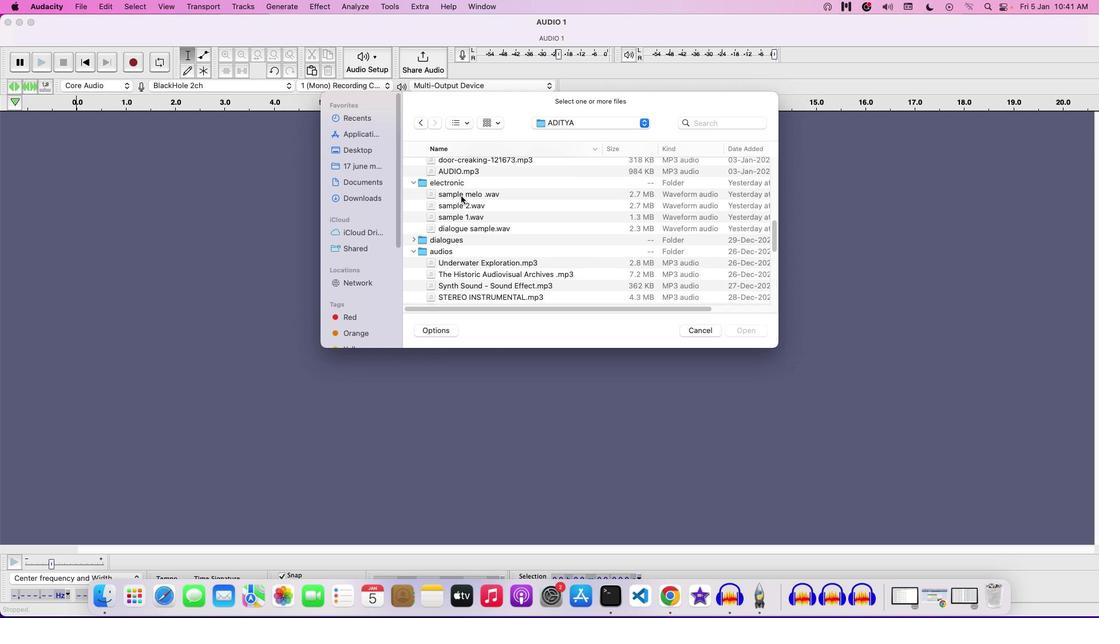 
Action: Mouse pressed left at (462, 197)
Screenshot: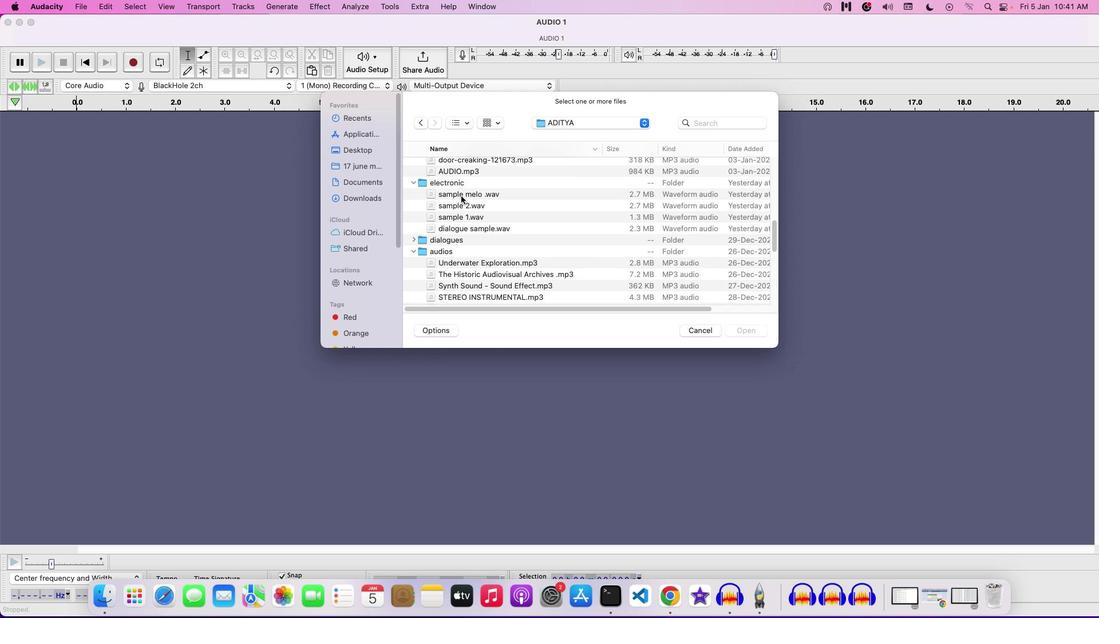 
Action: Mouse moved to (476, 196)
Screenshot: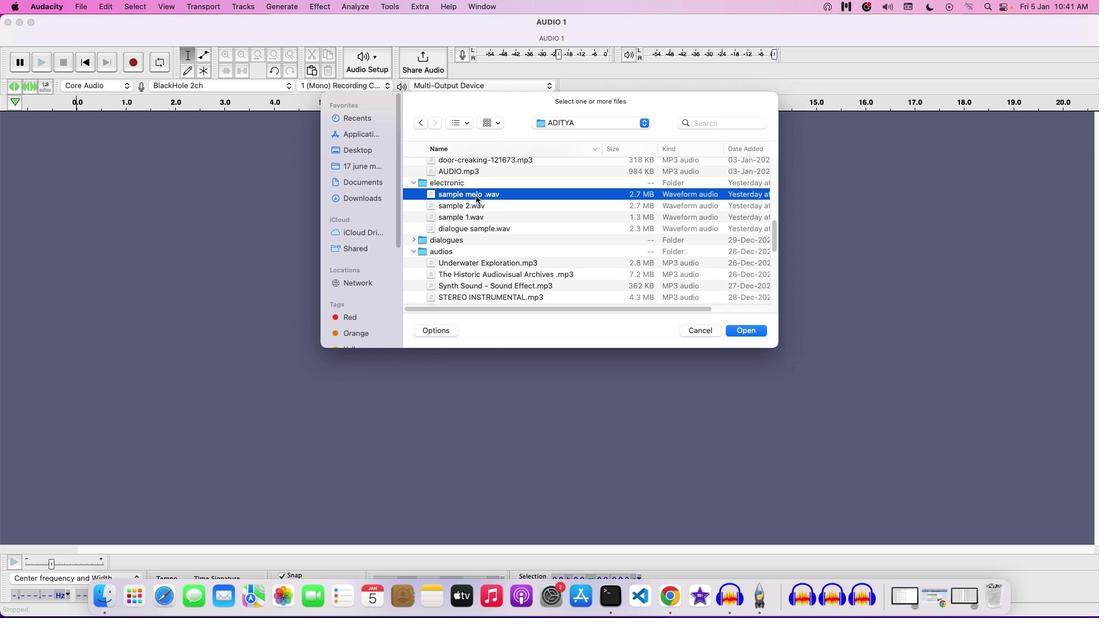 
Action: Mouse pressed left at (476, 196)
Screenshot: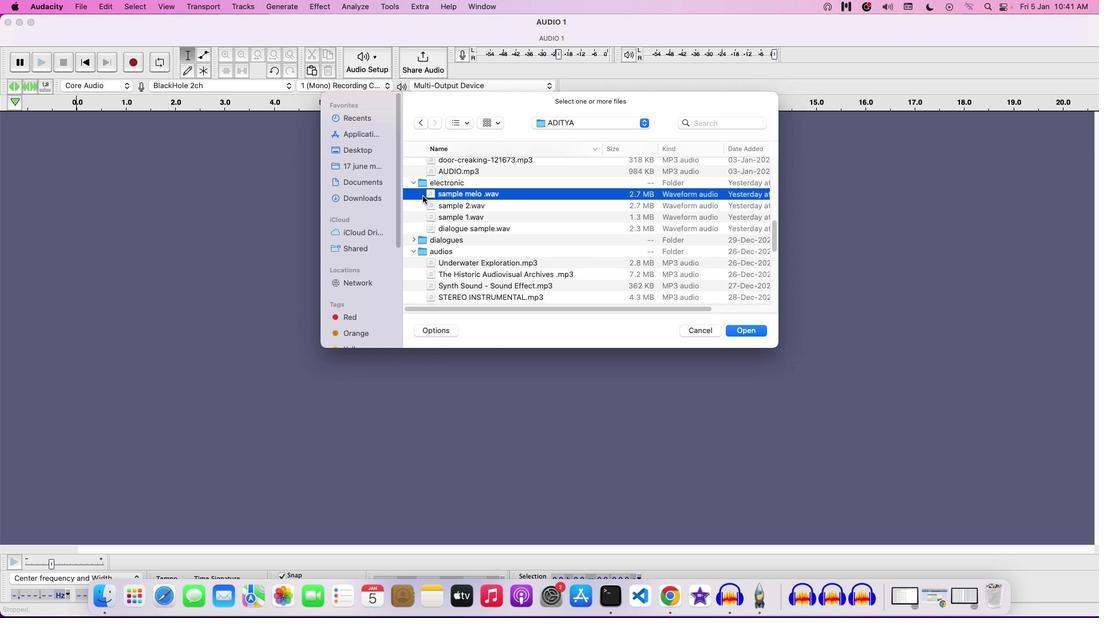 
Action: Mouse moved to (706, 330)
Screenshot: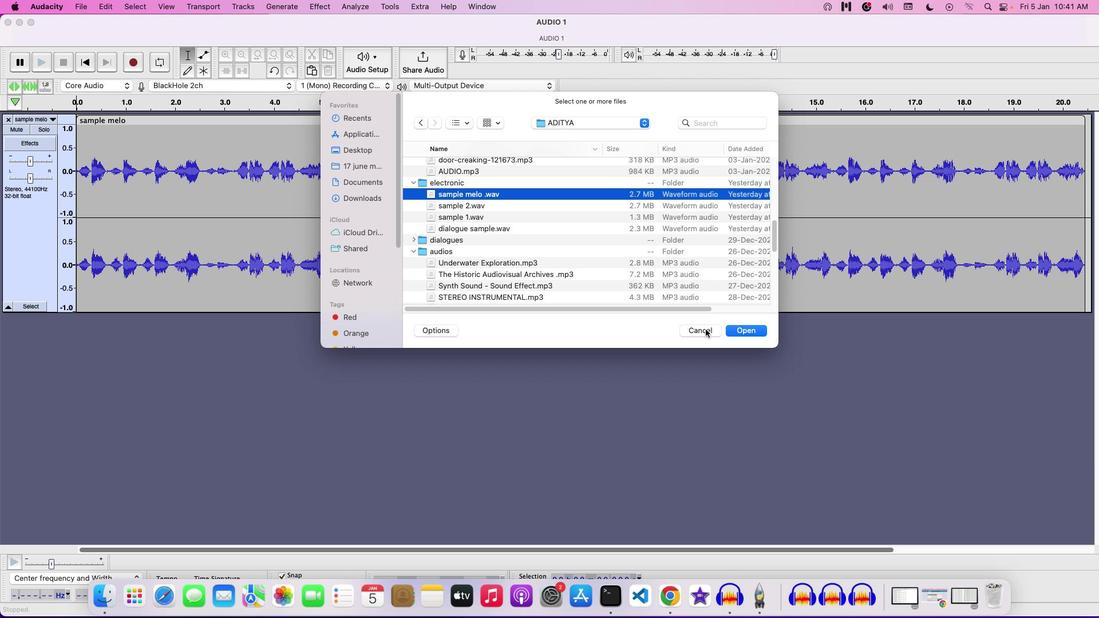
Action: Mouse pressed left at (706, 330)
Screenshot: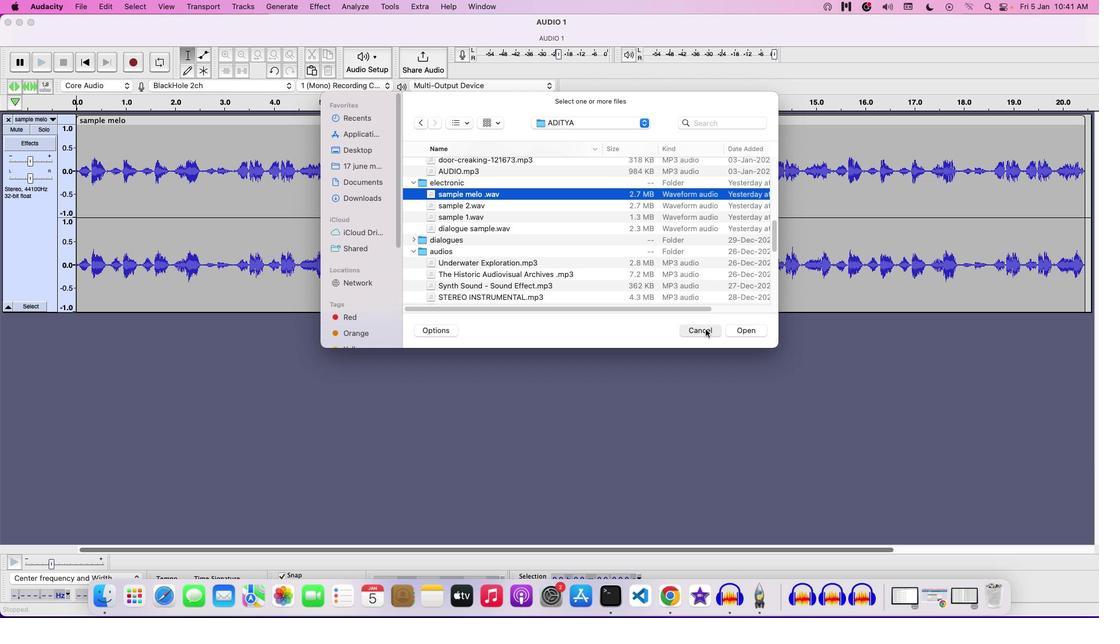 
Action: Mouse moved to (183, 207)
Screenshot: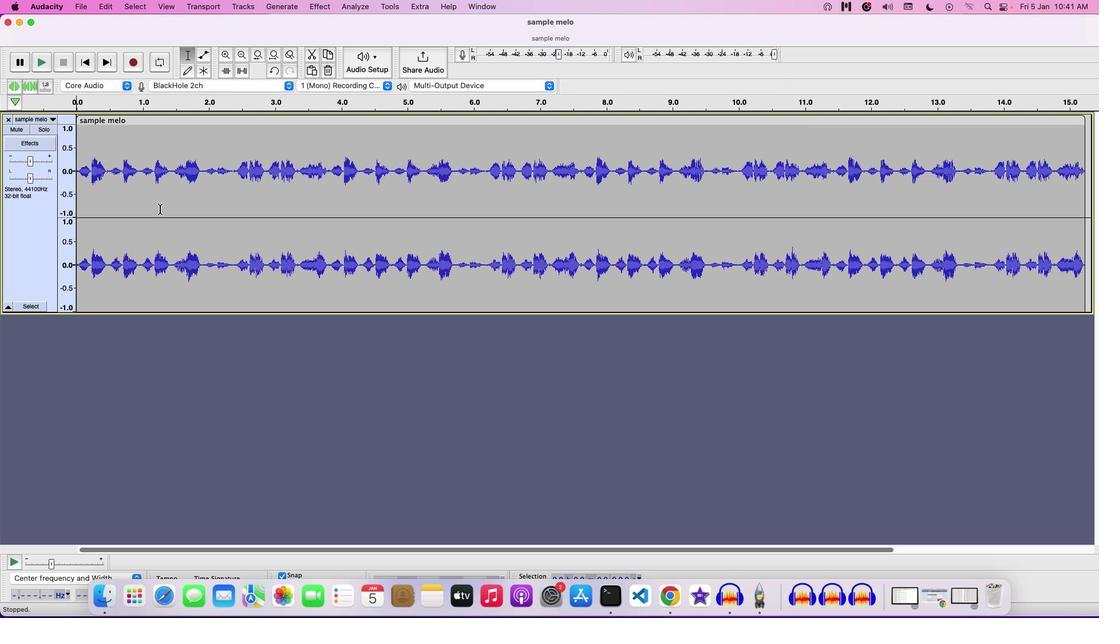 
Action: Key pressed Key.space
Screenshot: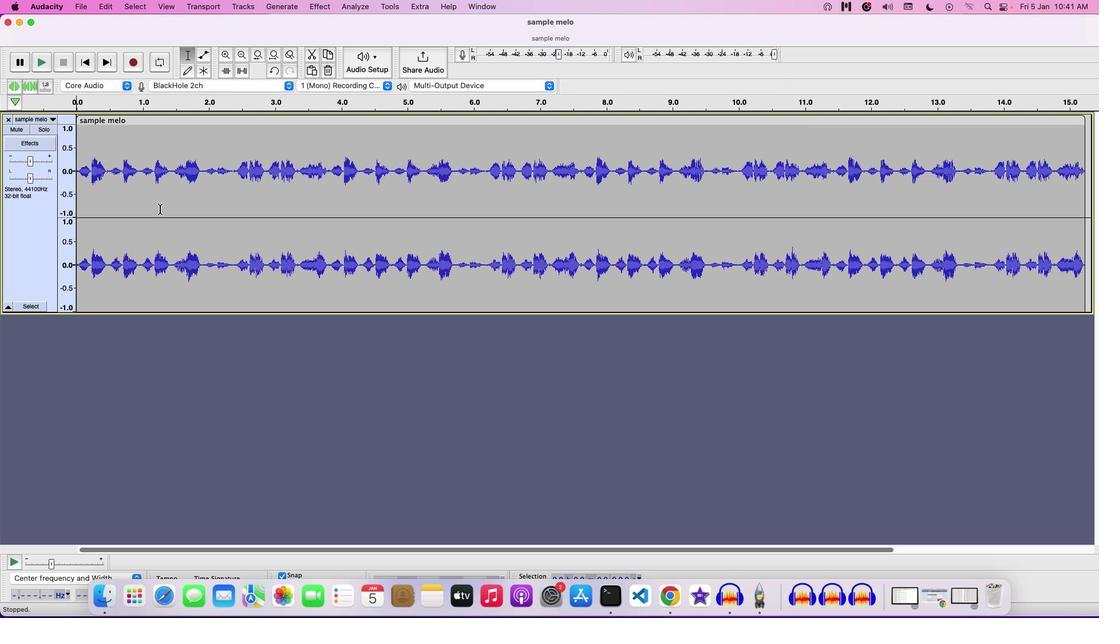 
Action: Mouse moved to (32, 161)
Screenshot: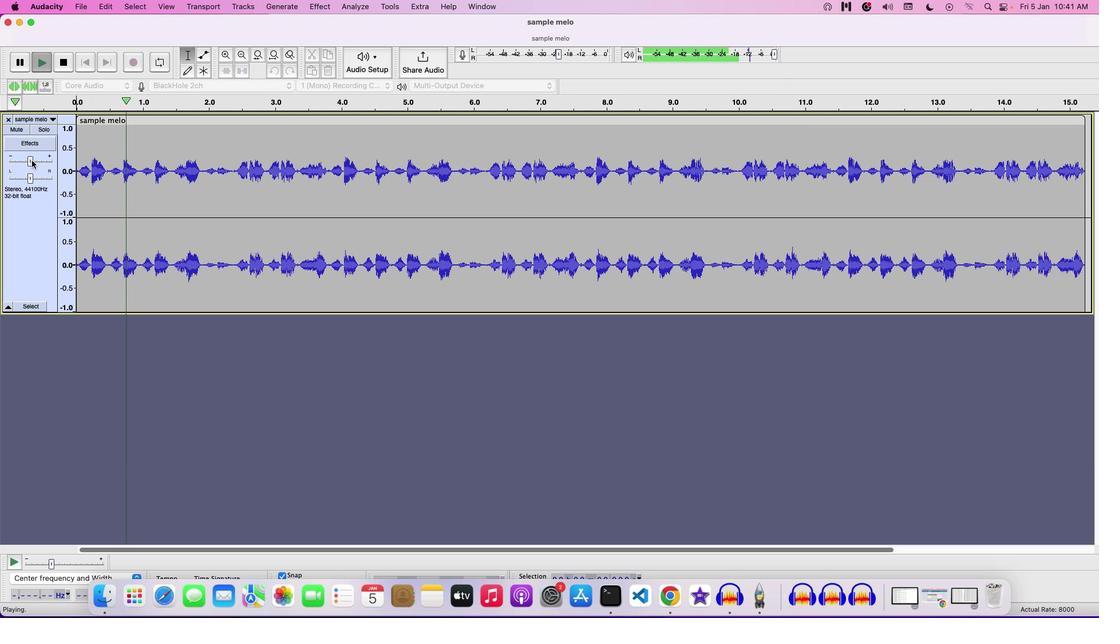 
Action: Mouse pressed left at (32, 161)
Screenshot: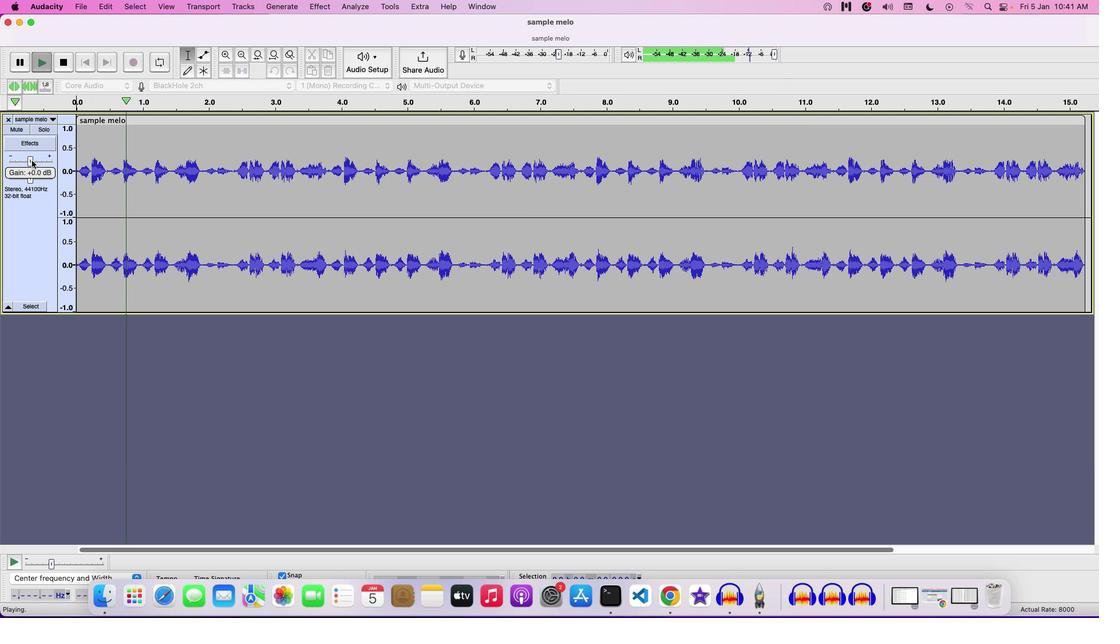 
Action: Mouse moved to (39, 162)
Screenshot: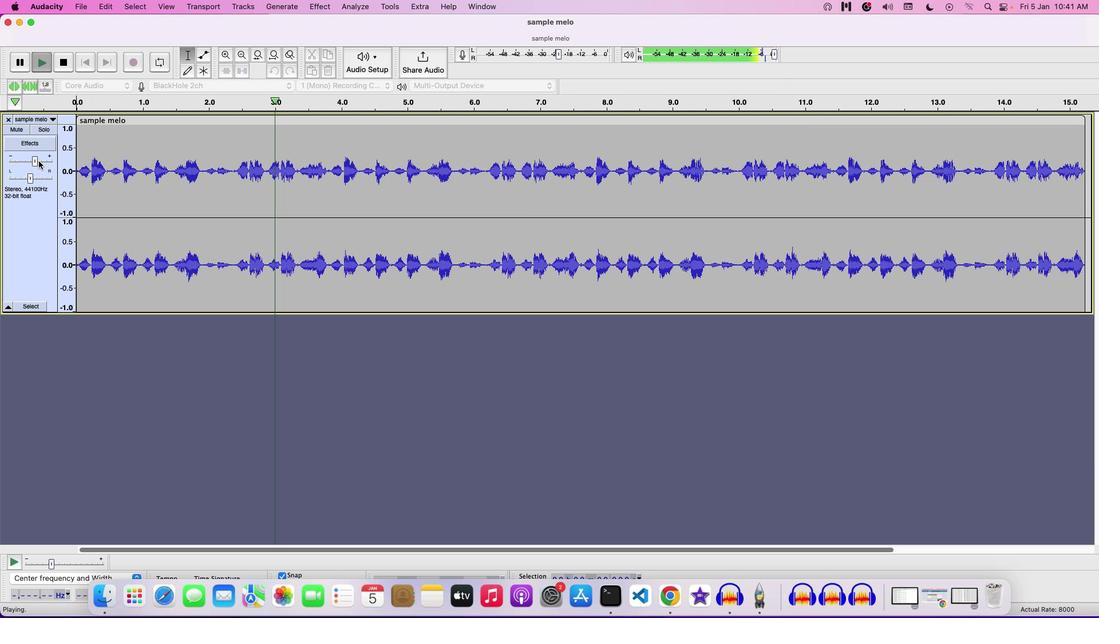 
Action: Mouse pressed left at (39, 162)
Screenshot: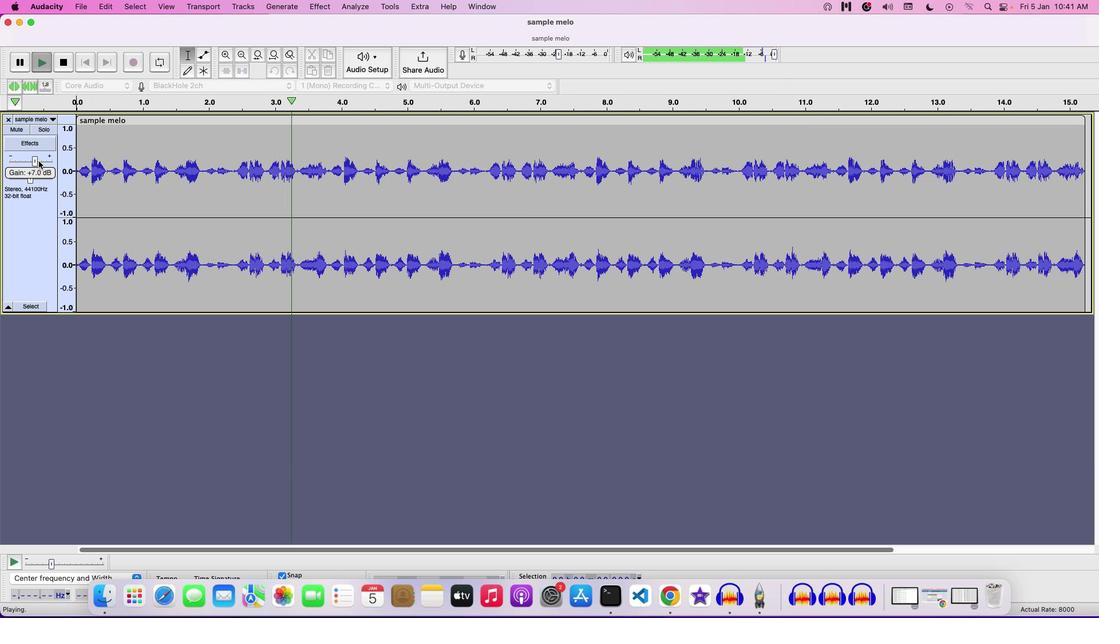 
Action: Mouse moved to (110, 179)
Screenshot: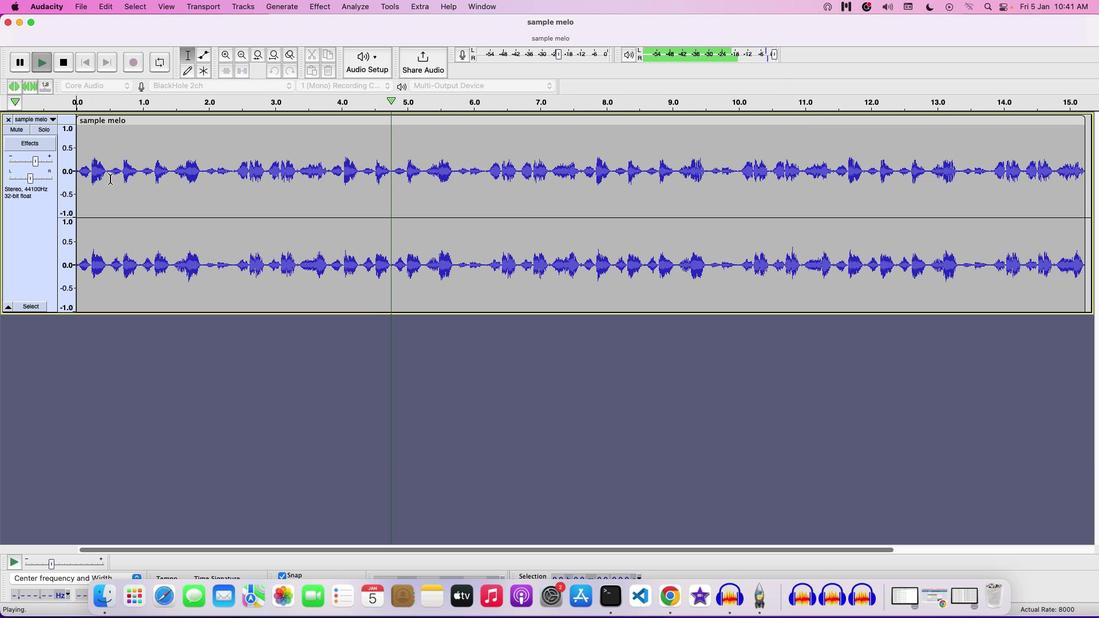 
Action: Mouse pressed left at (110, 179)
Screenshot: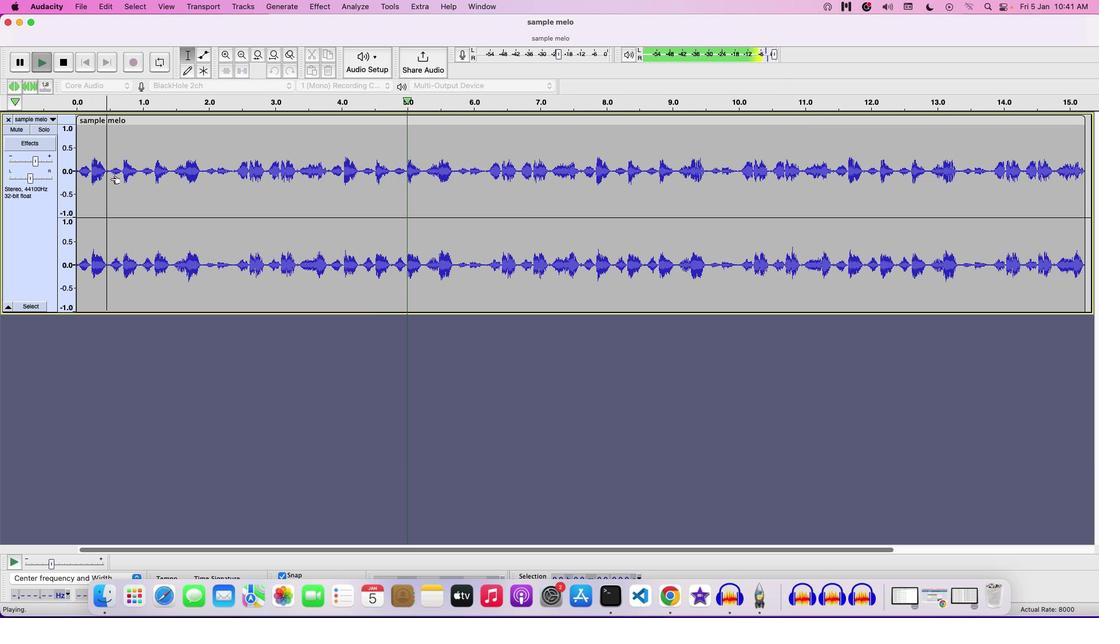 
Action: Mouse pressed left at (110, 179)
Screenshot: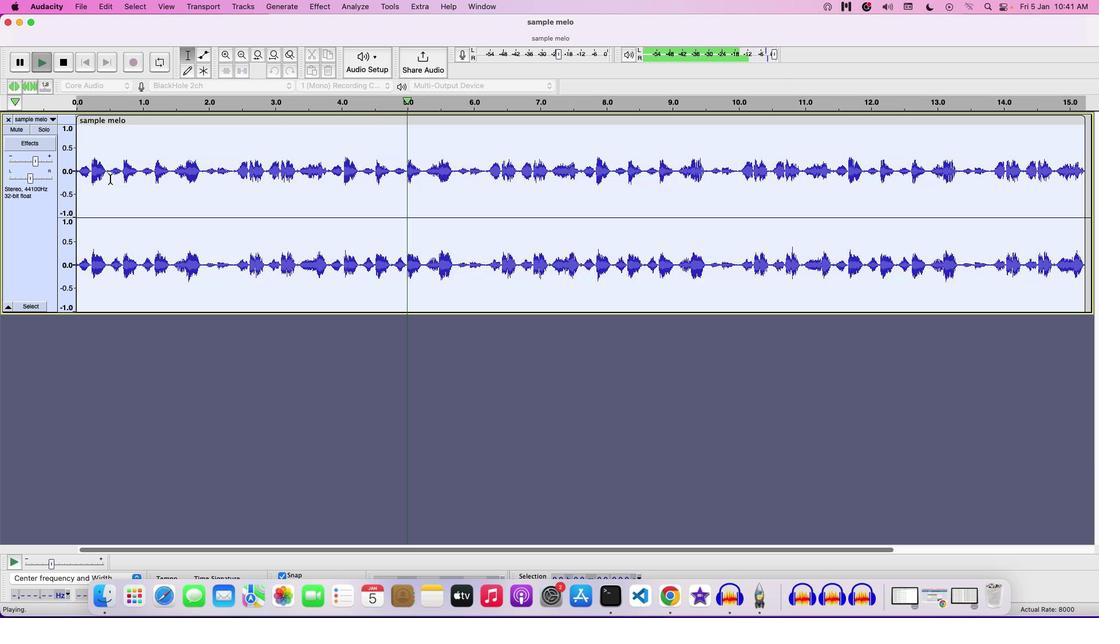 
Action: Mouse moved to (218, 184)
Screenshot: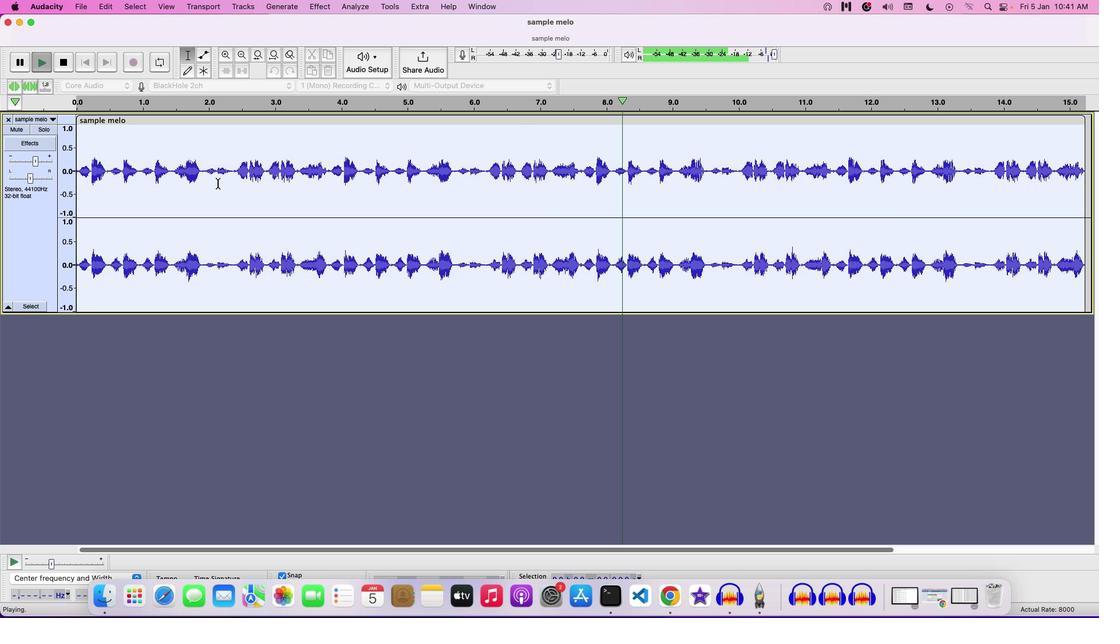 
Action: Key pressed Key.space
Screenshot: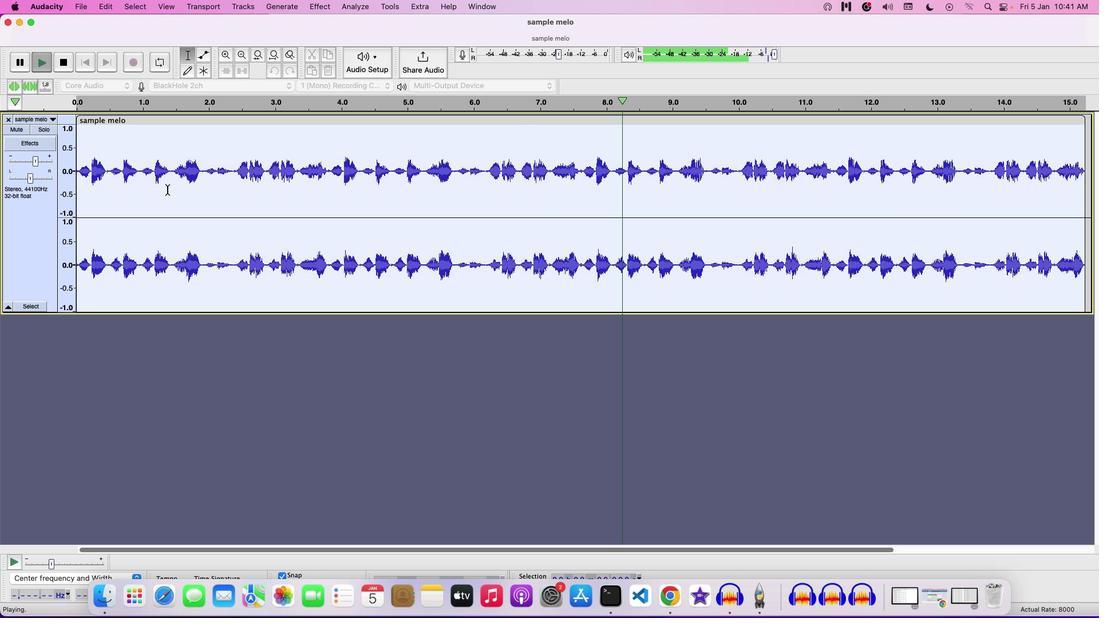 
Action: Mouse moved to (24, 212)
Screenshot: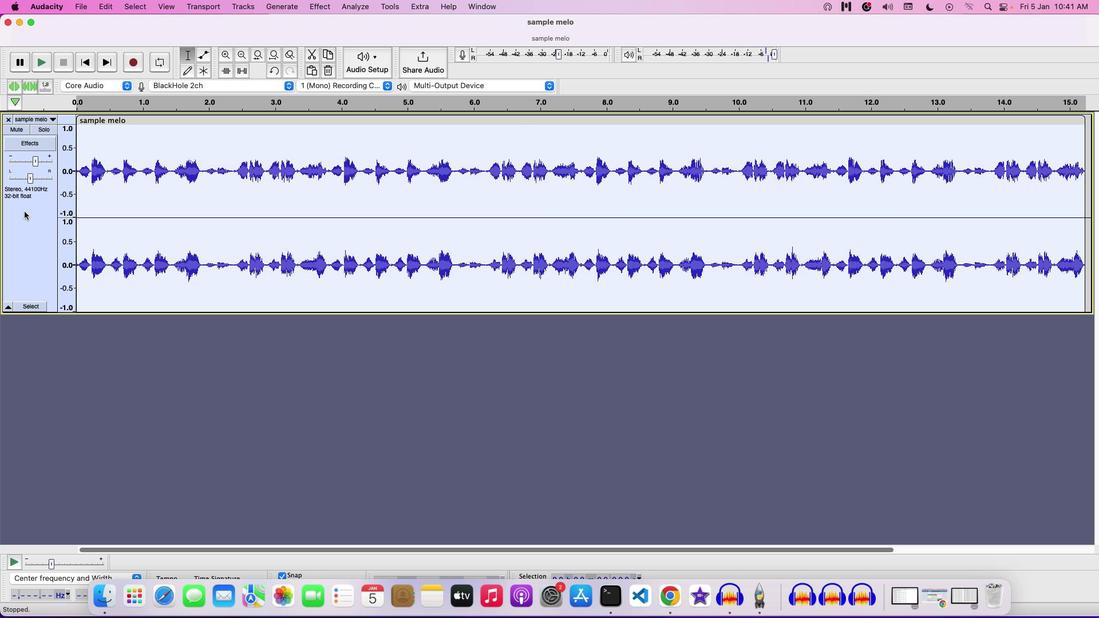 
Action: Mouse pressed right at (24, 212)
Screenshot: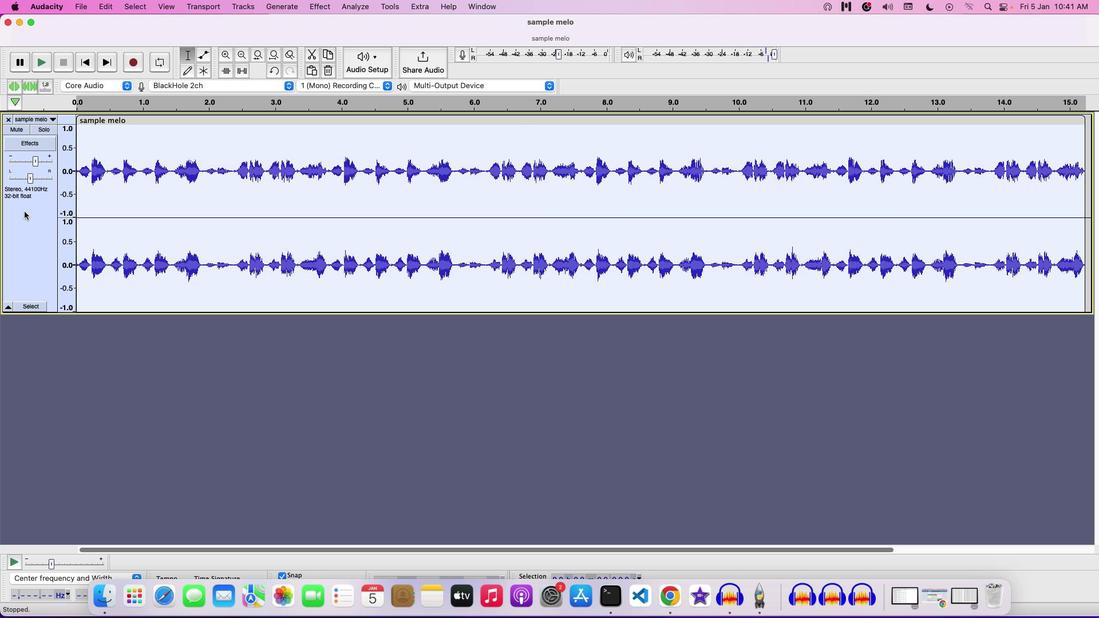
Action: Mouse moved to (54, 233)
Screenshot: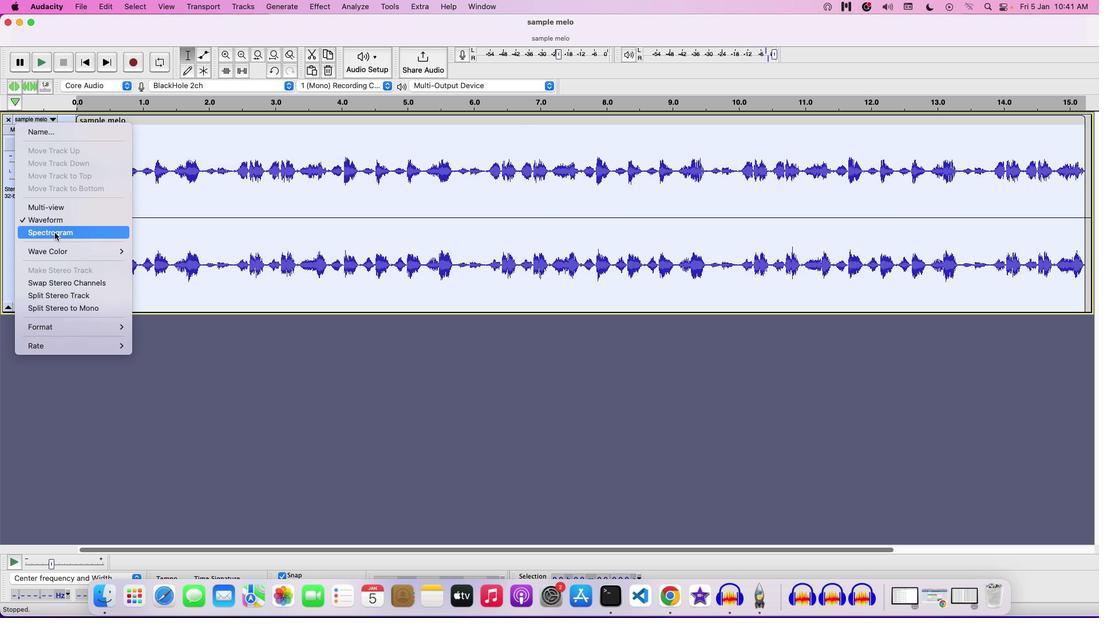 
Action: Mouse pressed left at (54, 233)
Screenshot: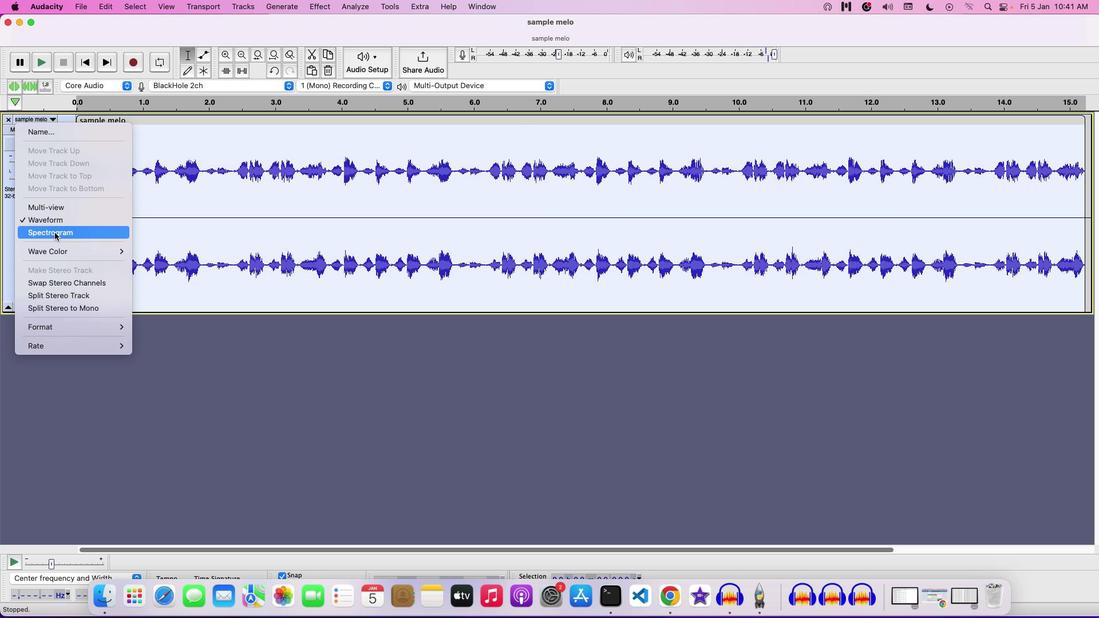 
Action: Mouse moved to (104, 164)
Screenshot: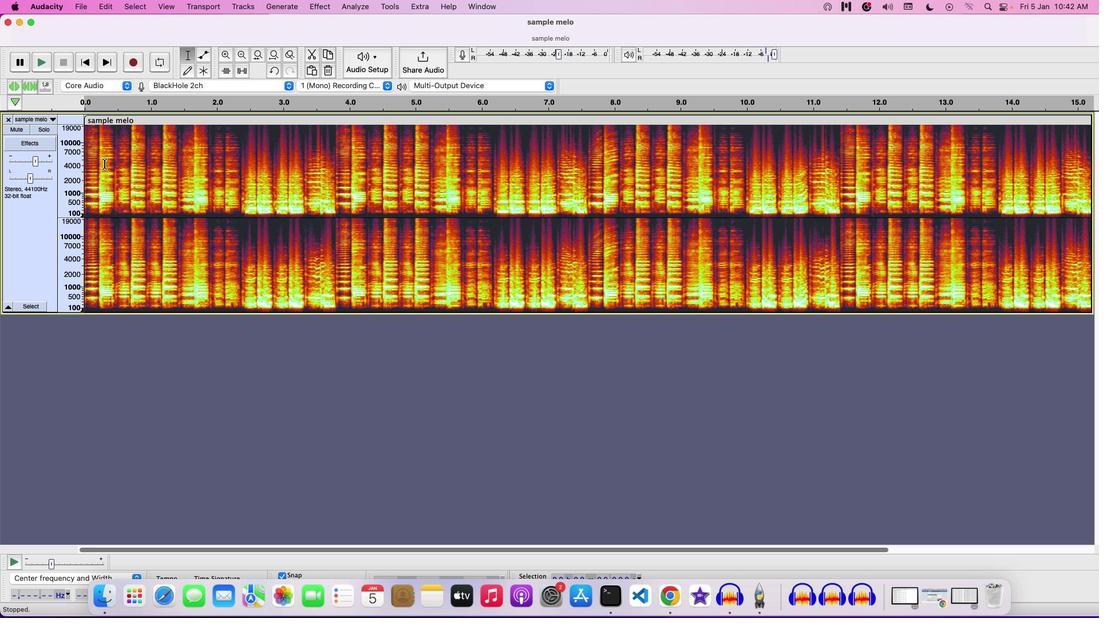 
Action: Mouse pressed left at (104, 164)
Screenshot: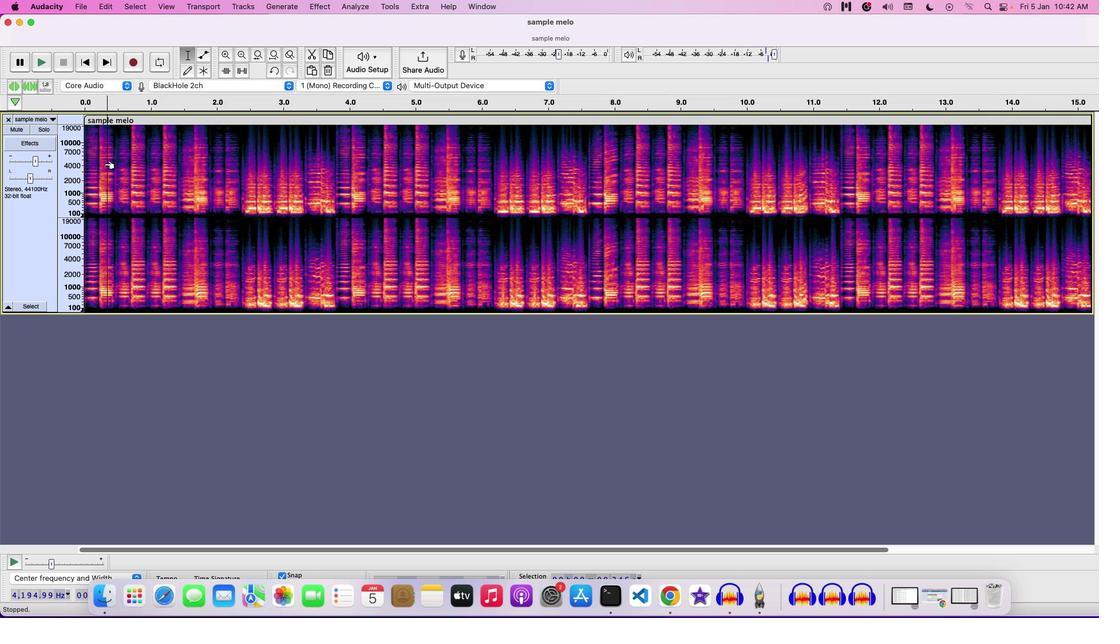 
Action: Mouse pressed left at (104, 164)
Screenshot: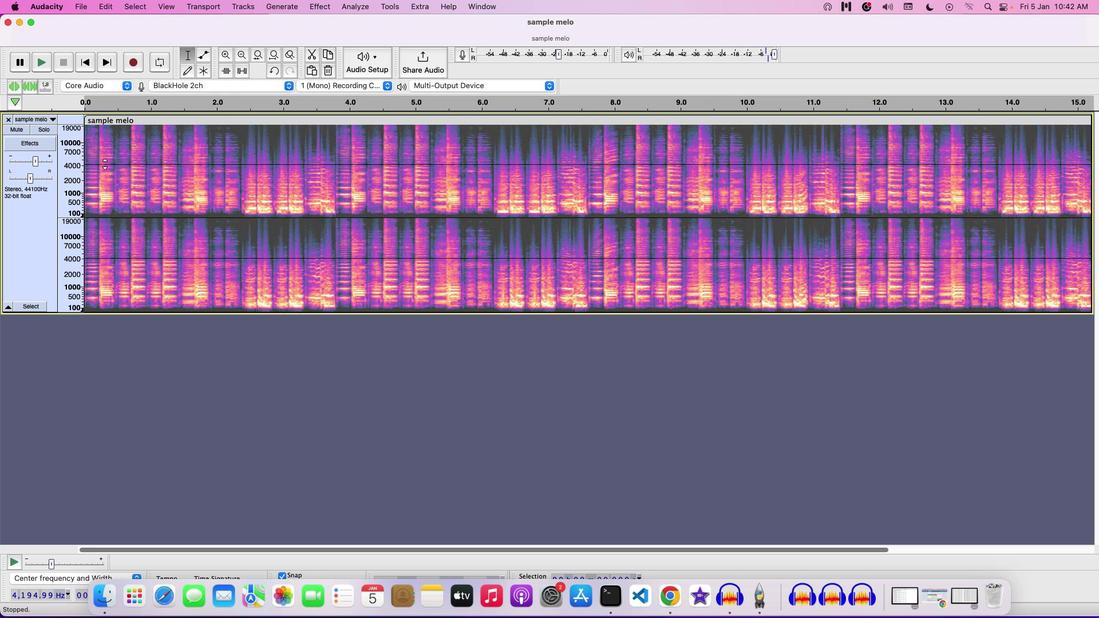 
Action: Mouse moved to (93, 179)
Screenshot: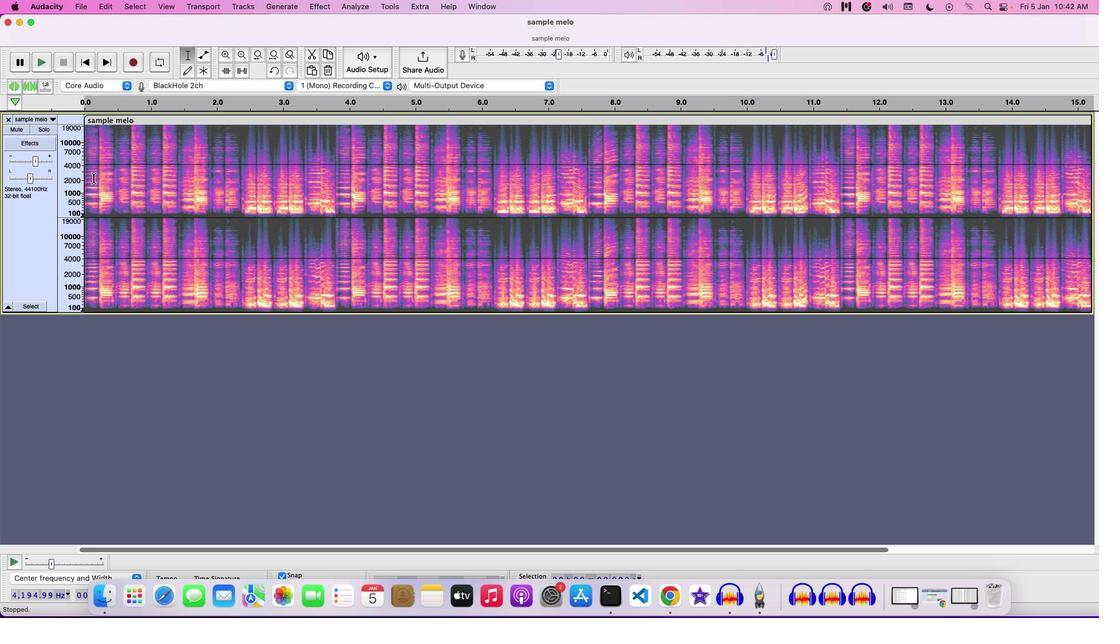 
Action: Mouse pressed left at (93, 179)
Screenshot: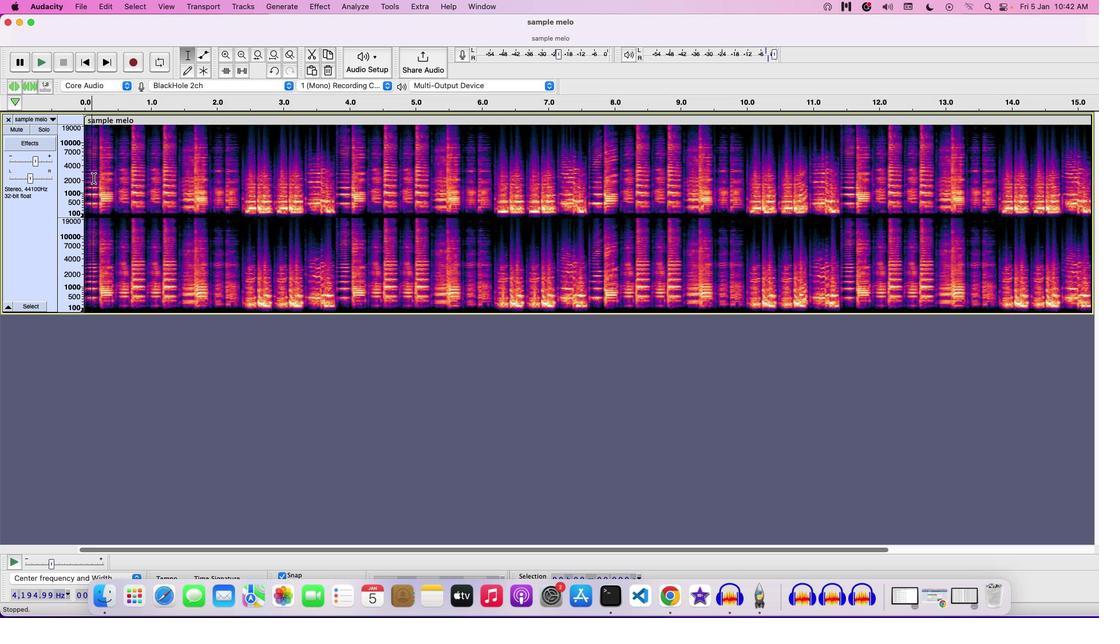 
Action: Mouse moved to (342, 193)
Screenshot: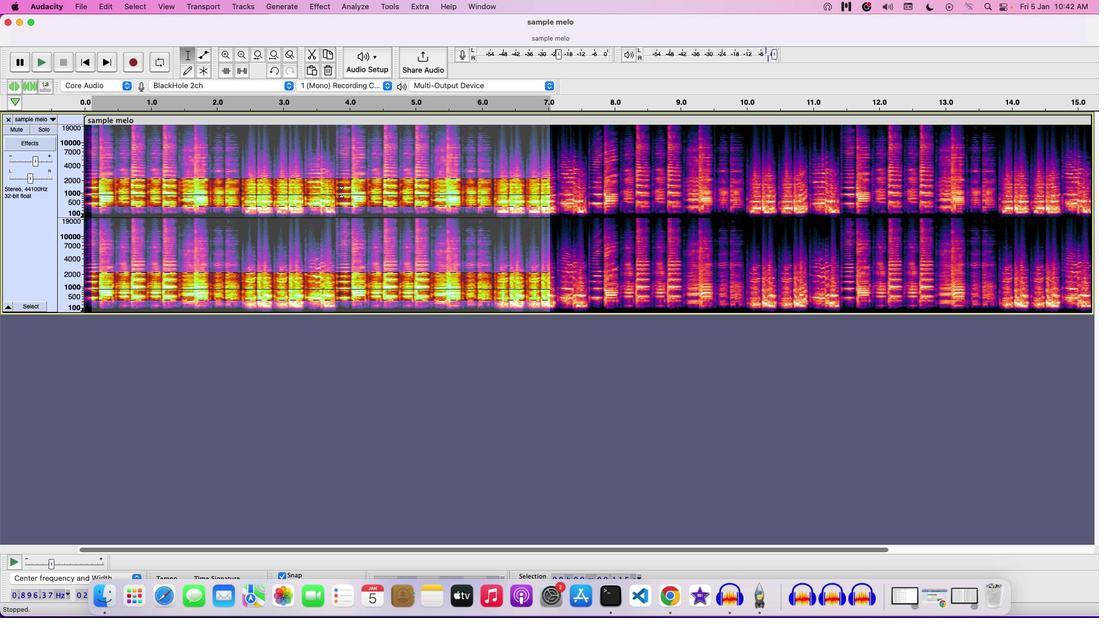 
Action: Mouse pressed left at (342, 193)
Screenshot: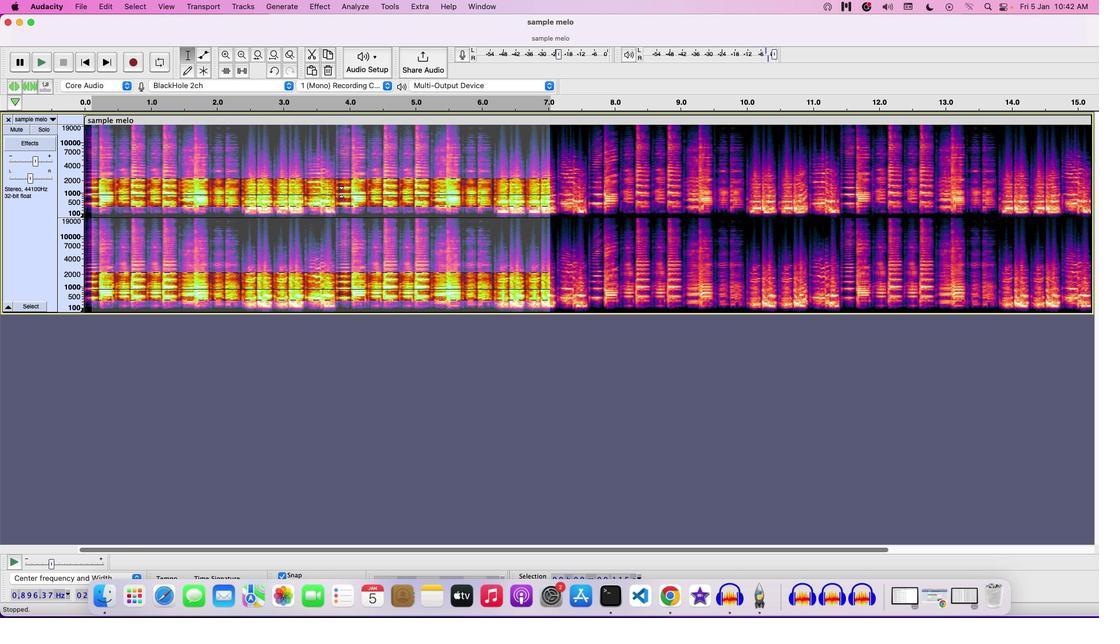 
Action: Mouse moved to (333, 266)
Screenshot: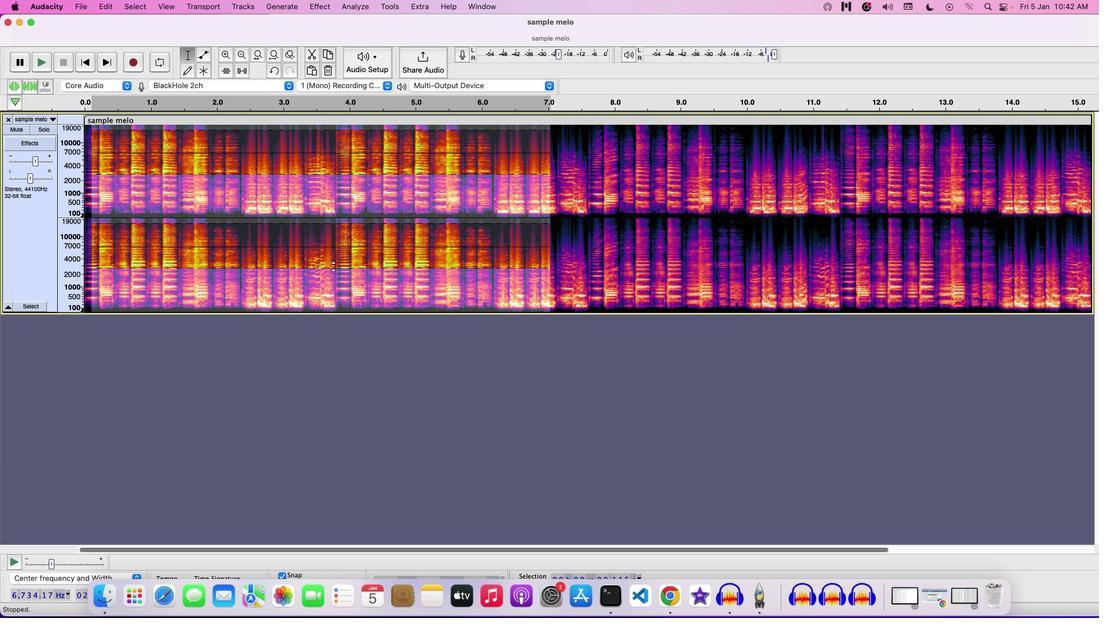 
Action: Mouse pressed left at (333, 266)
Screenshot: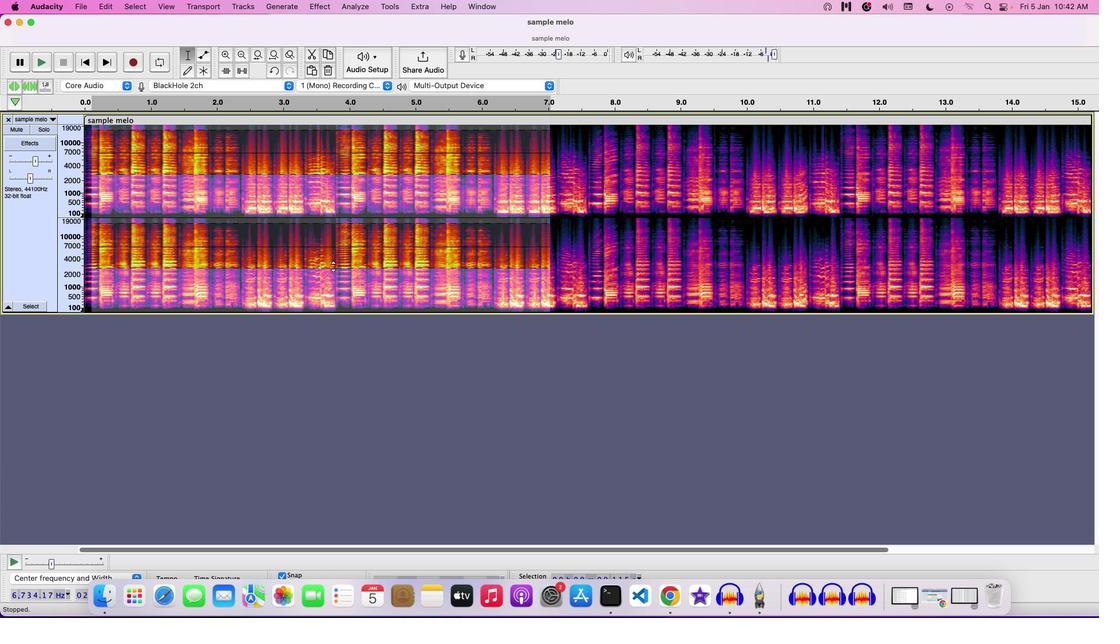 
Action: Mouse moved to (332, 248)
Screenshot: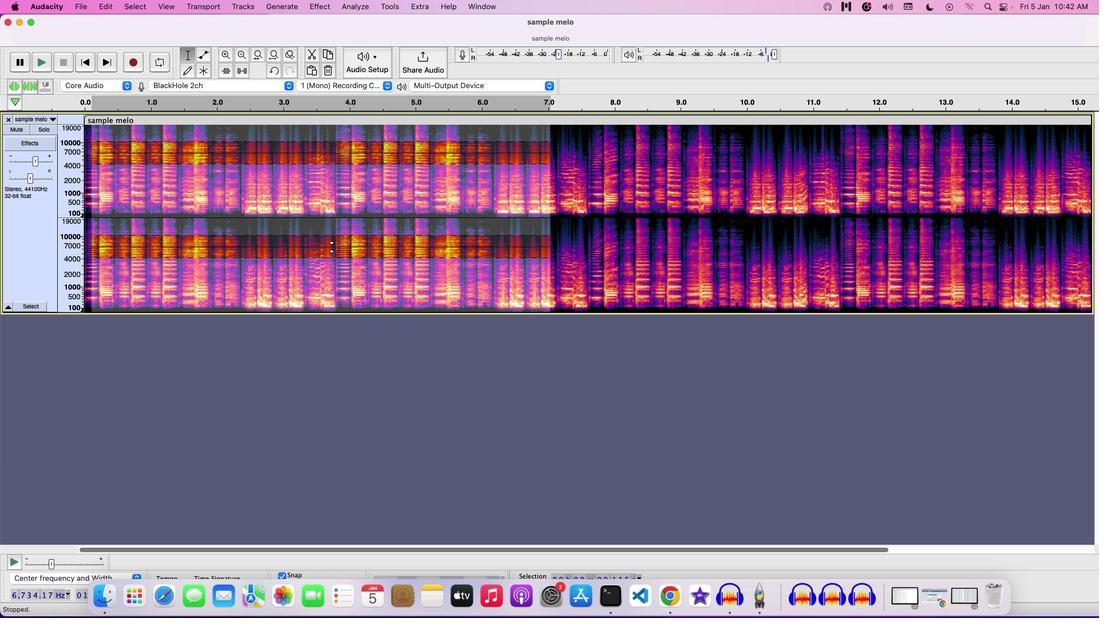 
Action: Mouse pressed left at (332, 248)
Screenshot: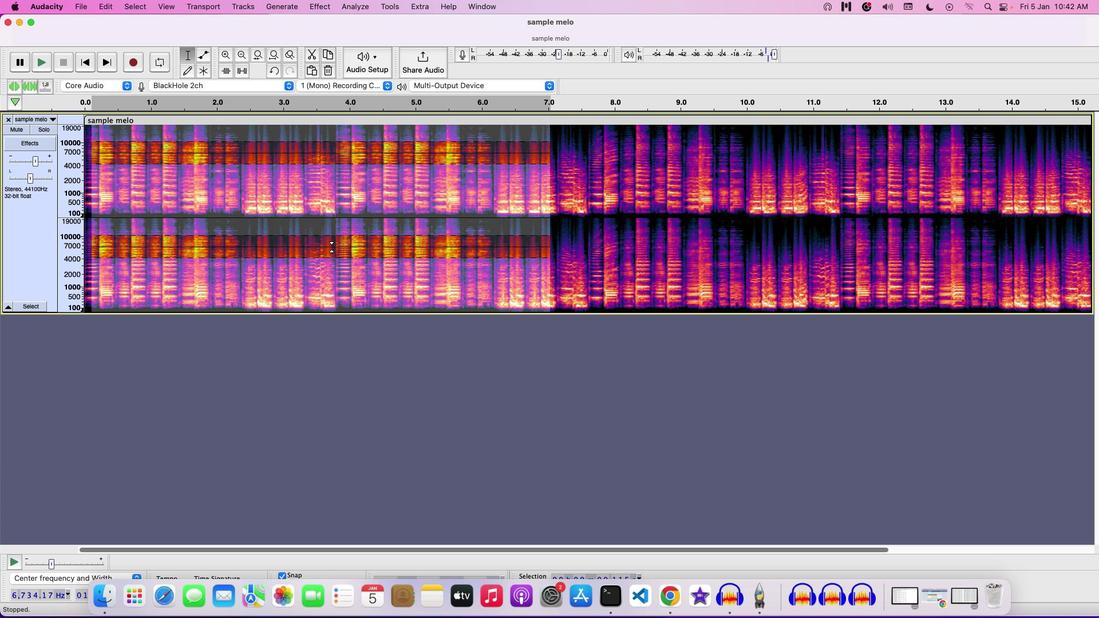 
Action: Mouse moved to (329, 234)
Screenshot: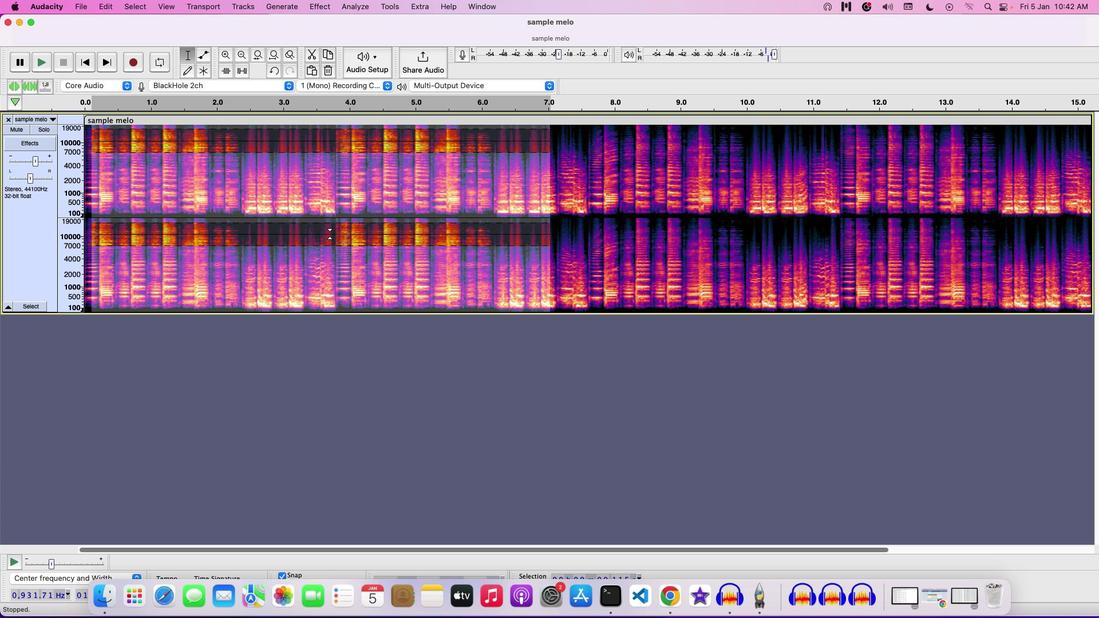 
Action: Key pressed Key.space
Screenshot: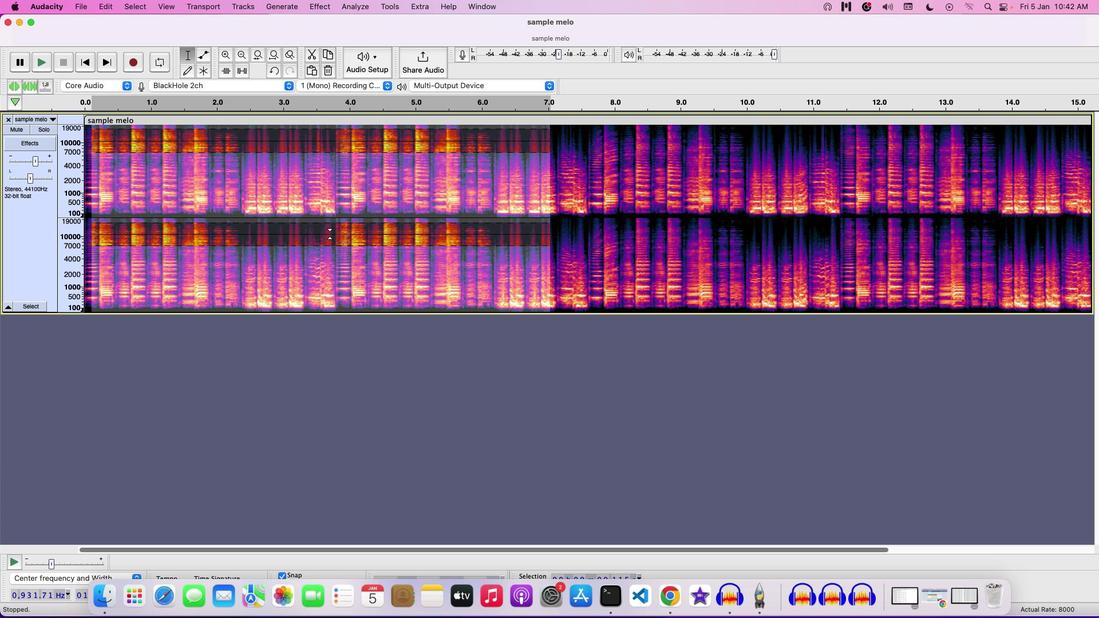 
Action: Mouse pressed left at (329, 234)
Screenshot: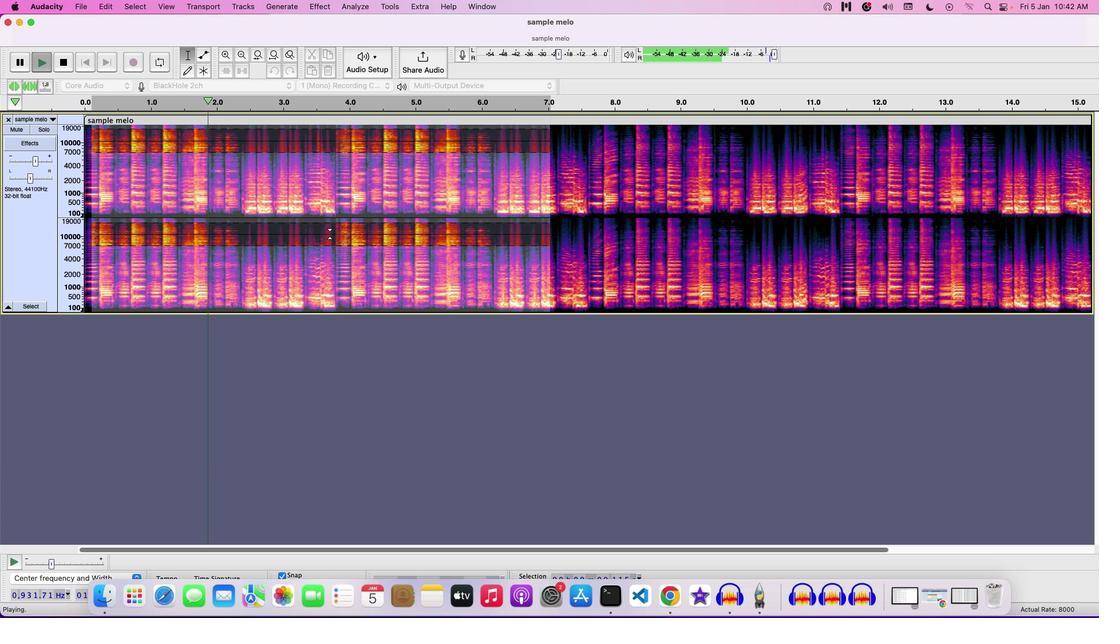 
Action: Mouse moved to (331, 229)
Screenshot: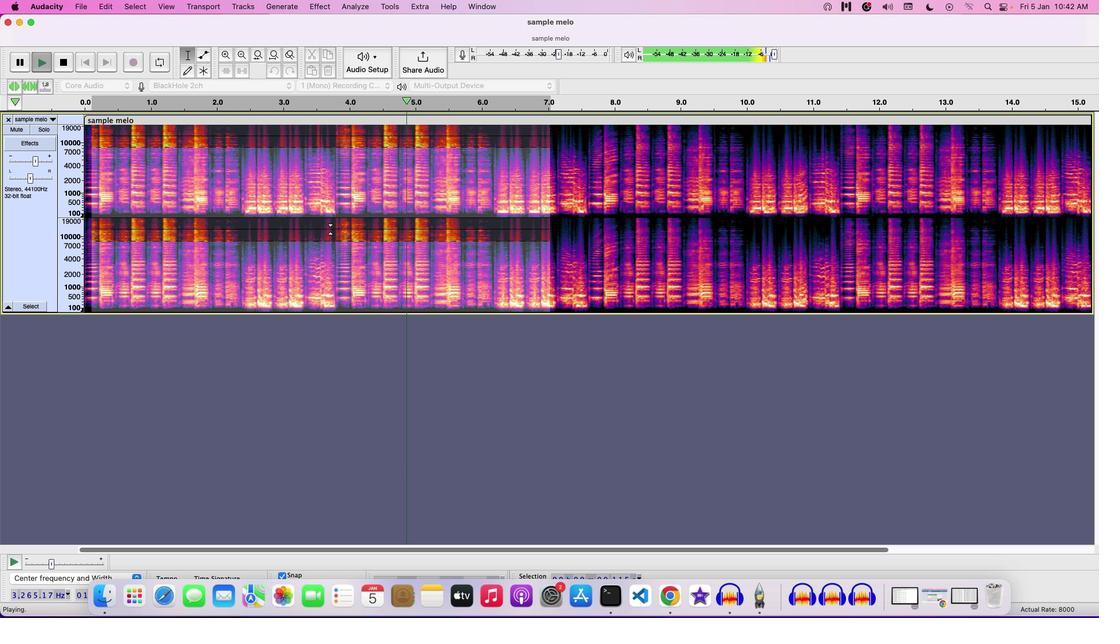 
Action: Key pressed Key.space
Screenshot: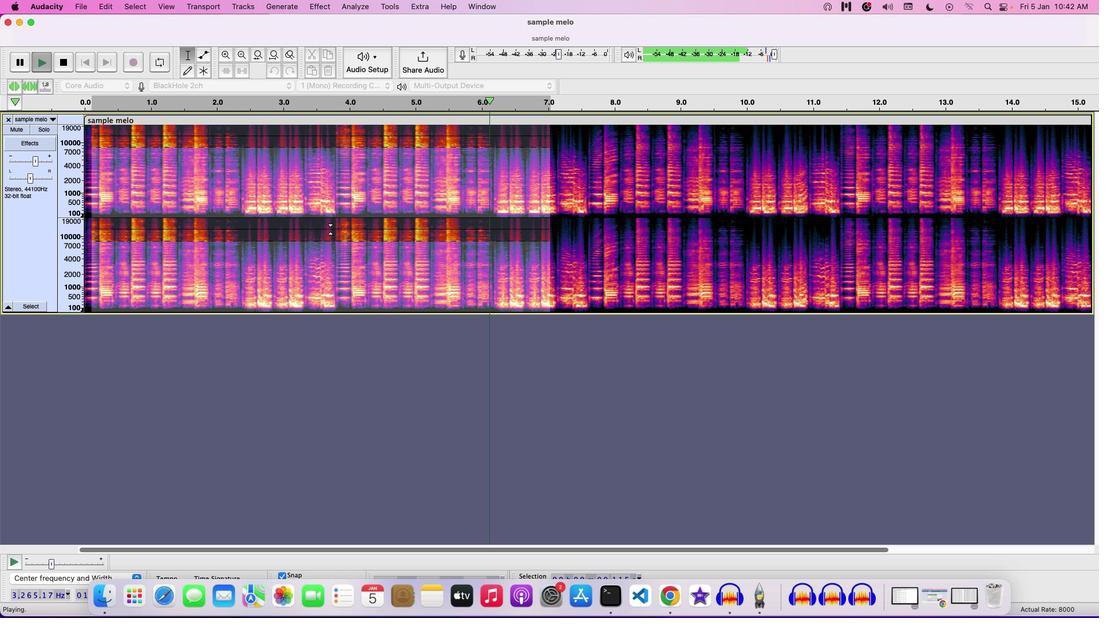 
Action: Mouse moved to (321, 5)
Screenshot: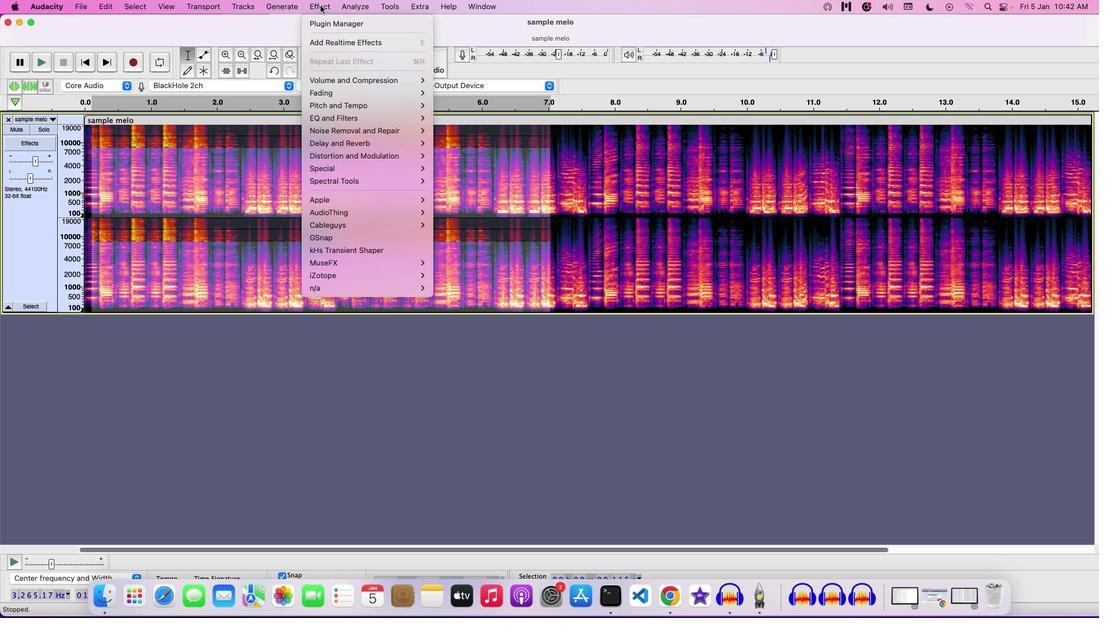 
Action: Mouse pressed left at (321, 5)
Screenshot: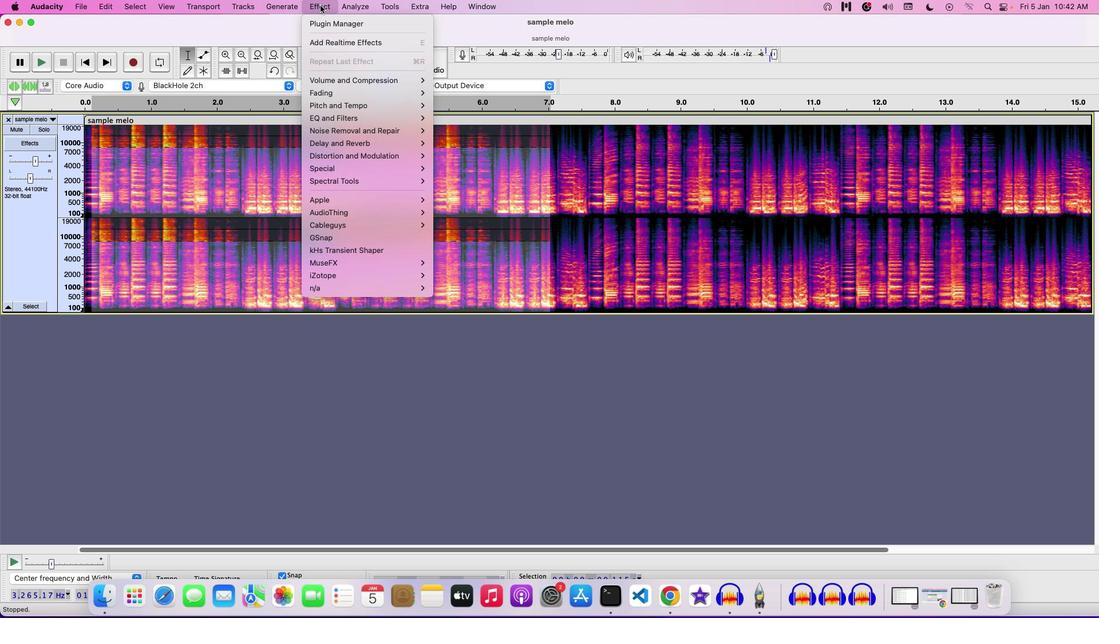 
Action: Mouse moved to (477, 194)
Screenshot: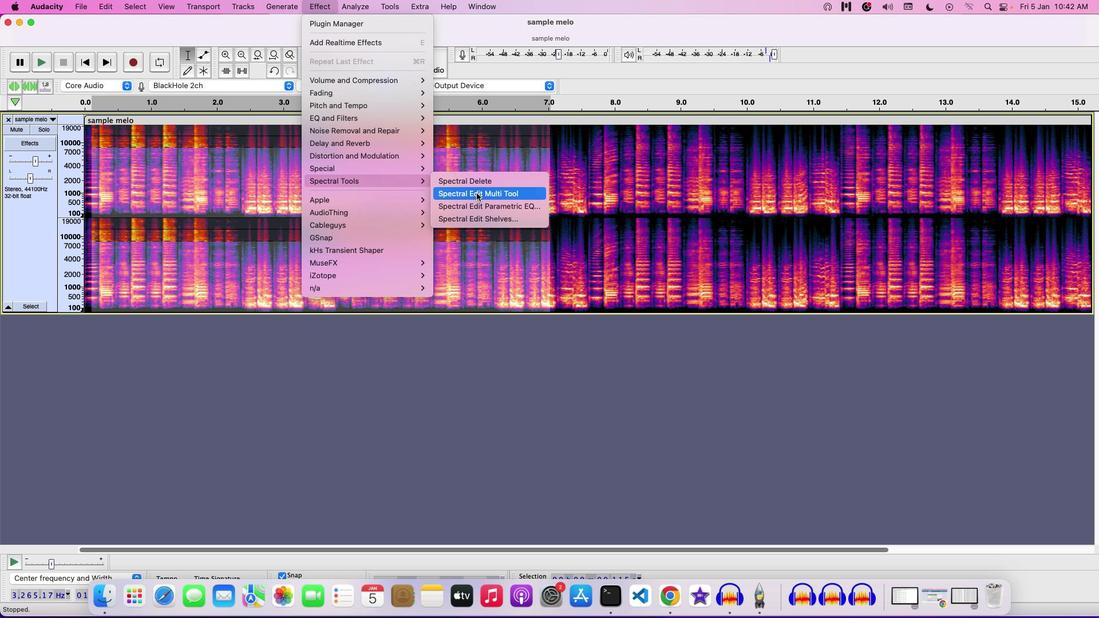 
Action: Mouse pressed left at (477, 194)
Screenshot: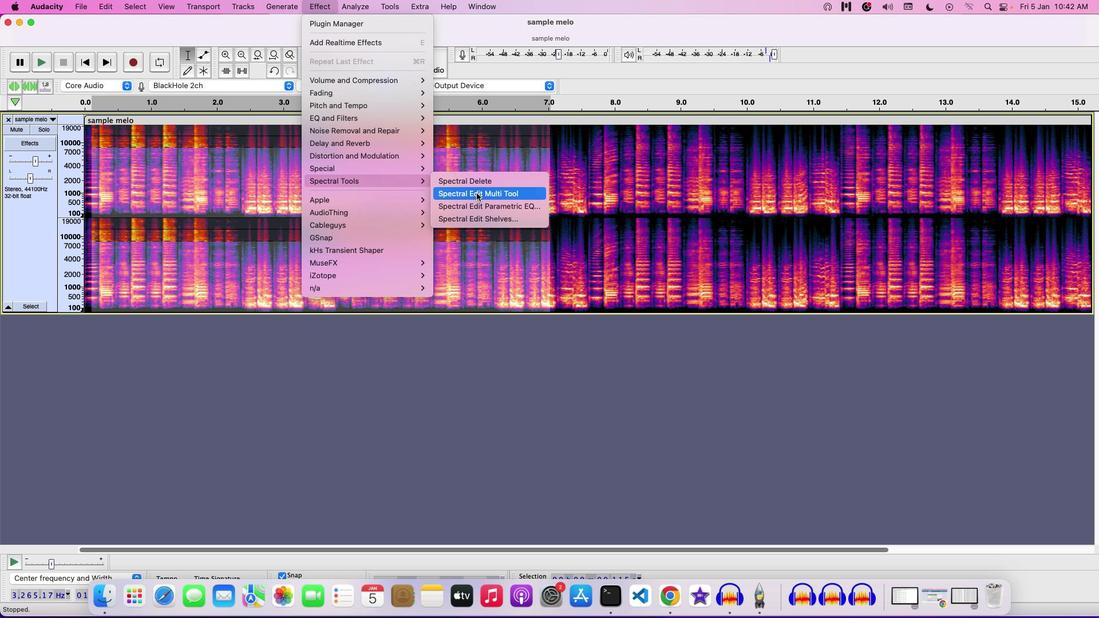 
Action: Key pressed Key.space
Screenshot: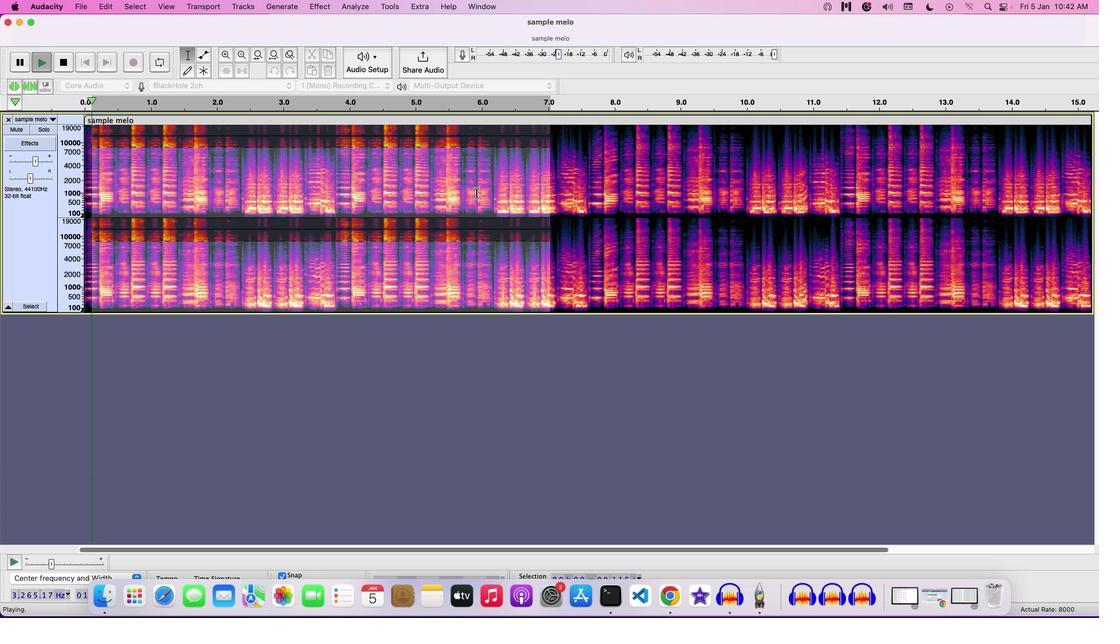 
Action: Mouse moved to (80, 4)
Screenshot: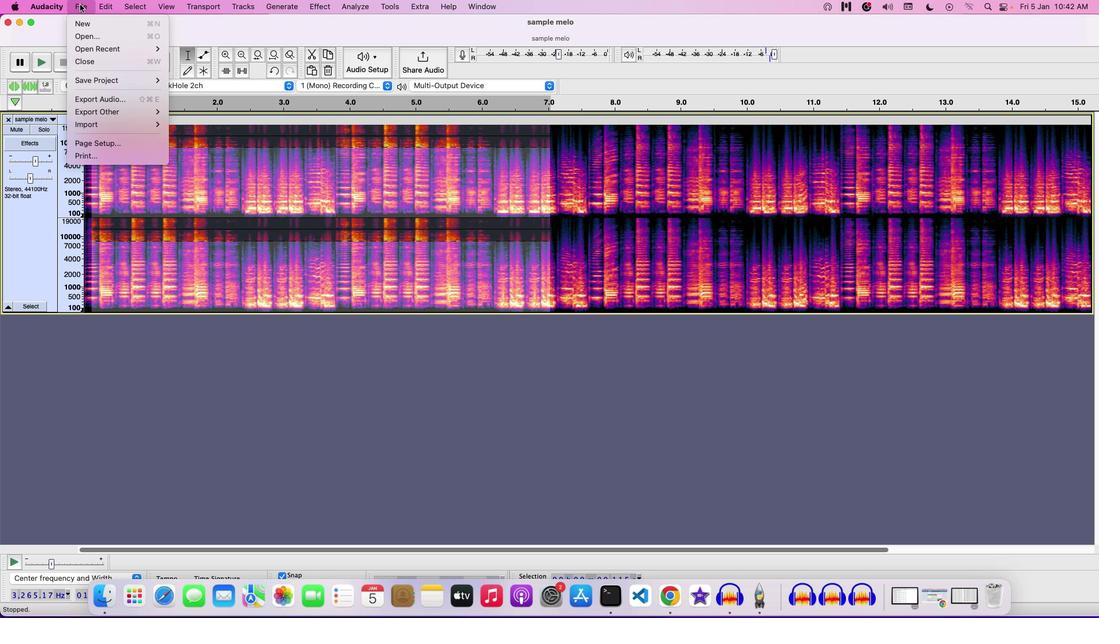 
Action: Mouse pressed left at (80, 4)
Screenshot: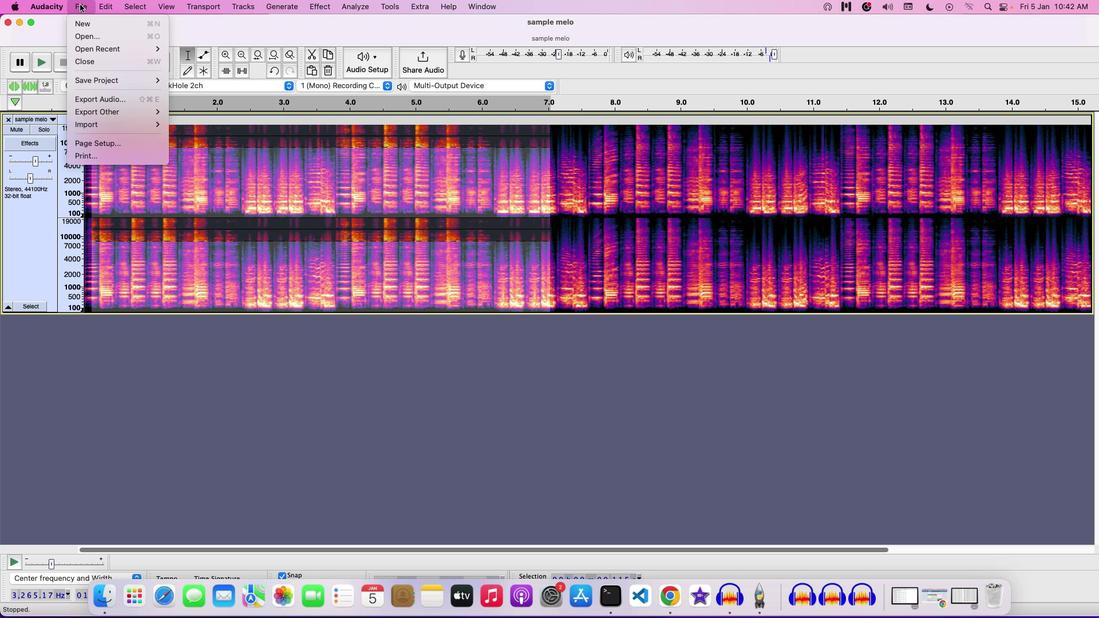 
Action: Mouse moved to (96, 76)
Screenshot: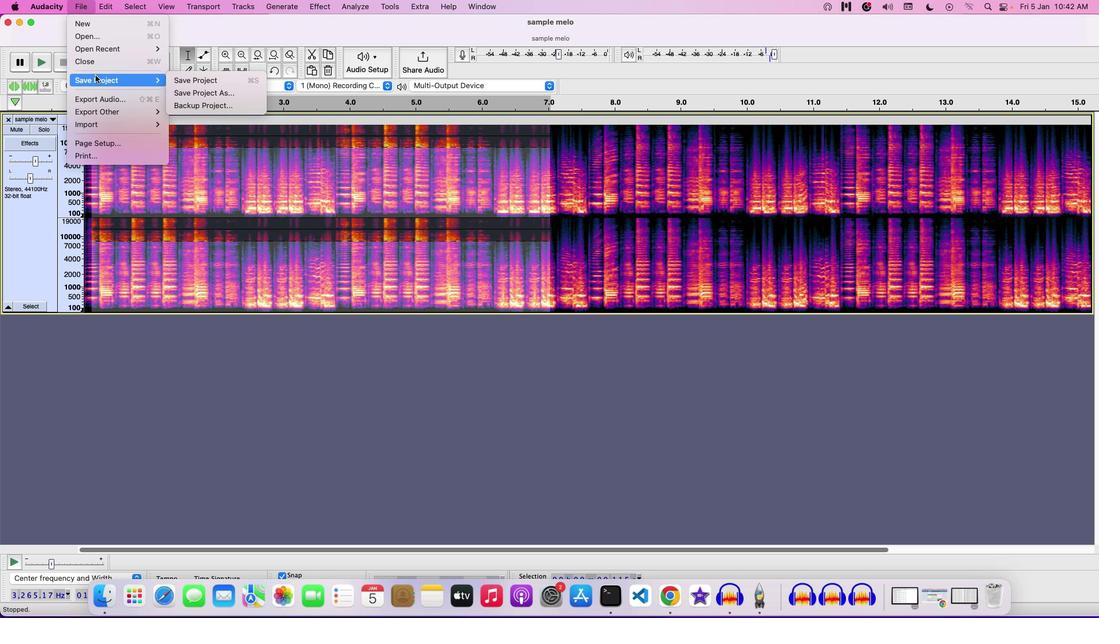 
Action: Mouse pressed left at (96, 76)
Screenshot: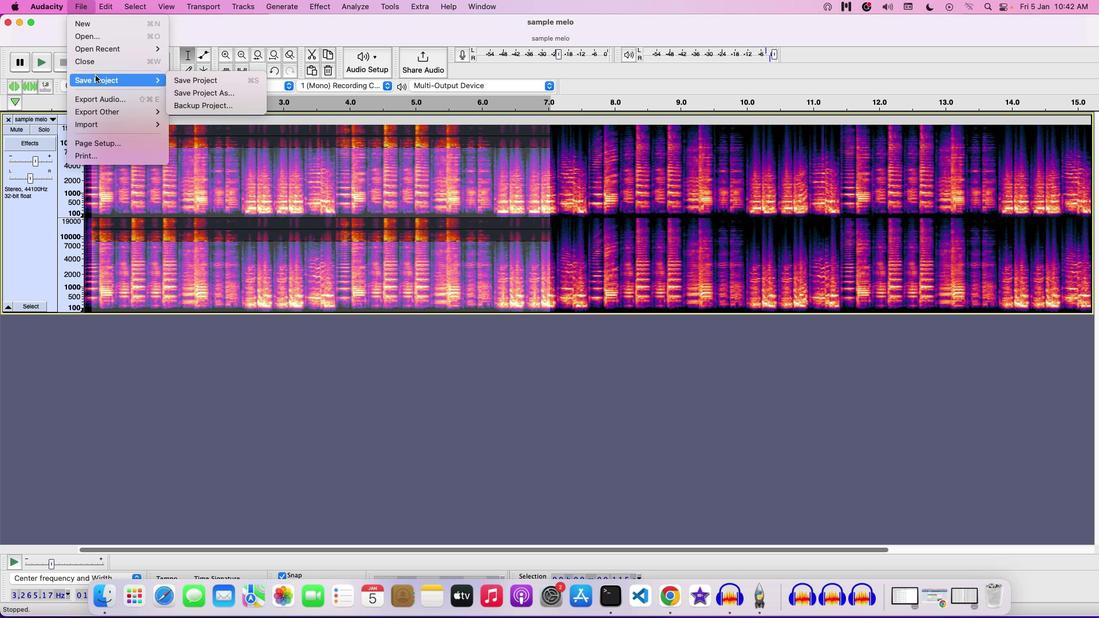 
Action: Mouse moved to (174, 81)
Screenshot: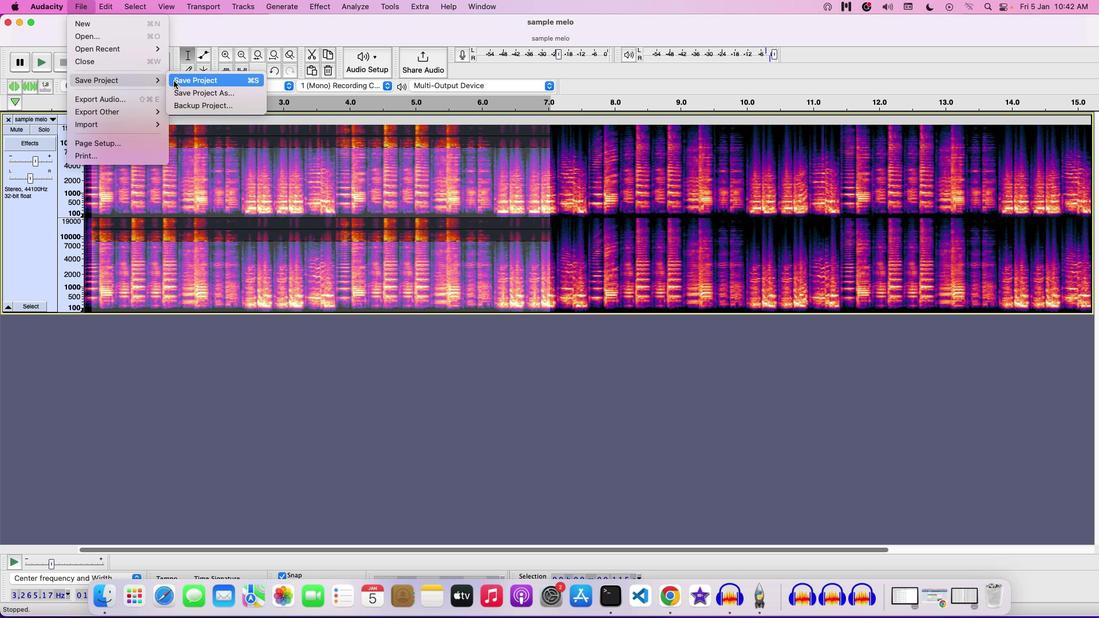 
Action: Mouse pressed left at (174, 81)
Screenshot: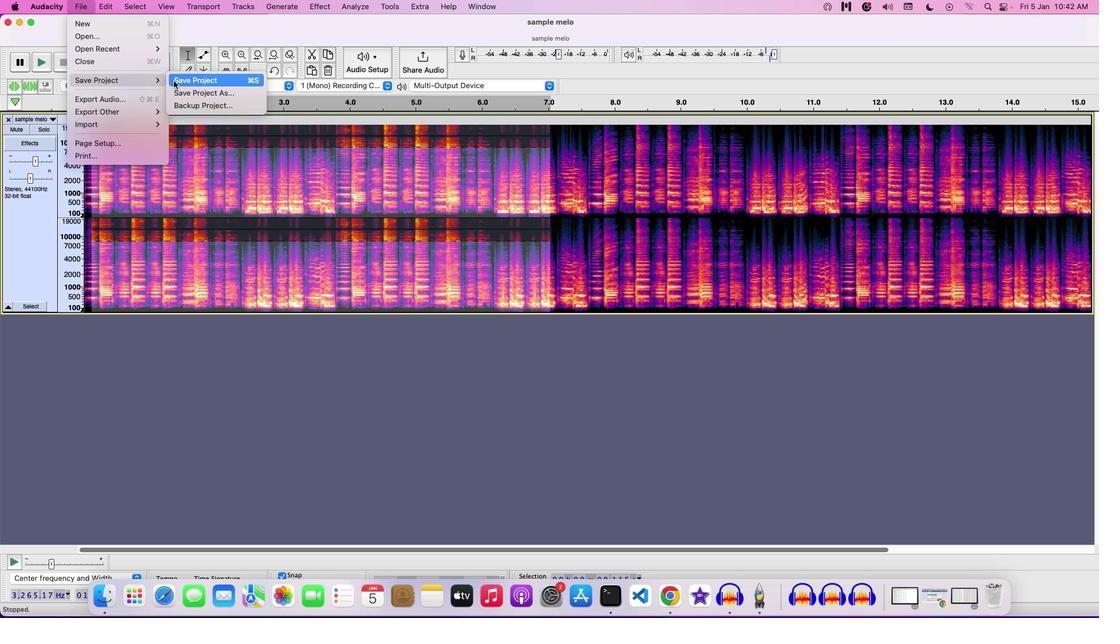 
Action: Mouse moved to (454, 223)
Screenshot: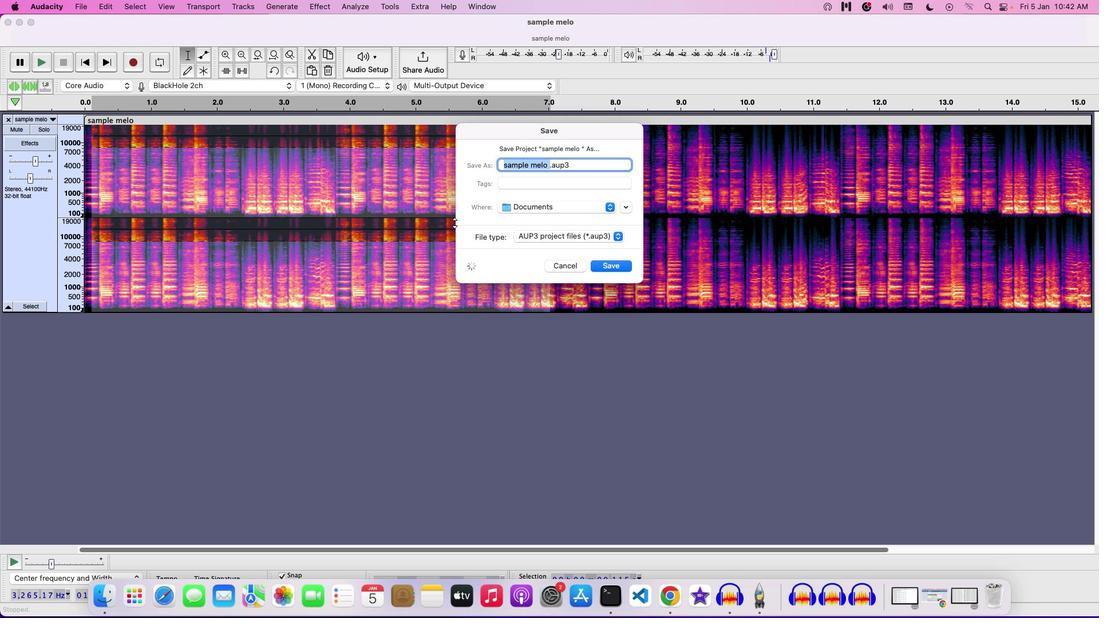 
Action: Key pressed Key.backspace'S''P''E''C''T''R''A''L'Key.space'M''U''L''T''I'Key.space'E''D''I''T'Key.space'T''O''O''L'
Screenshot: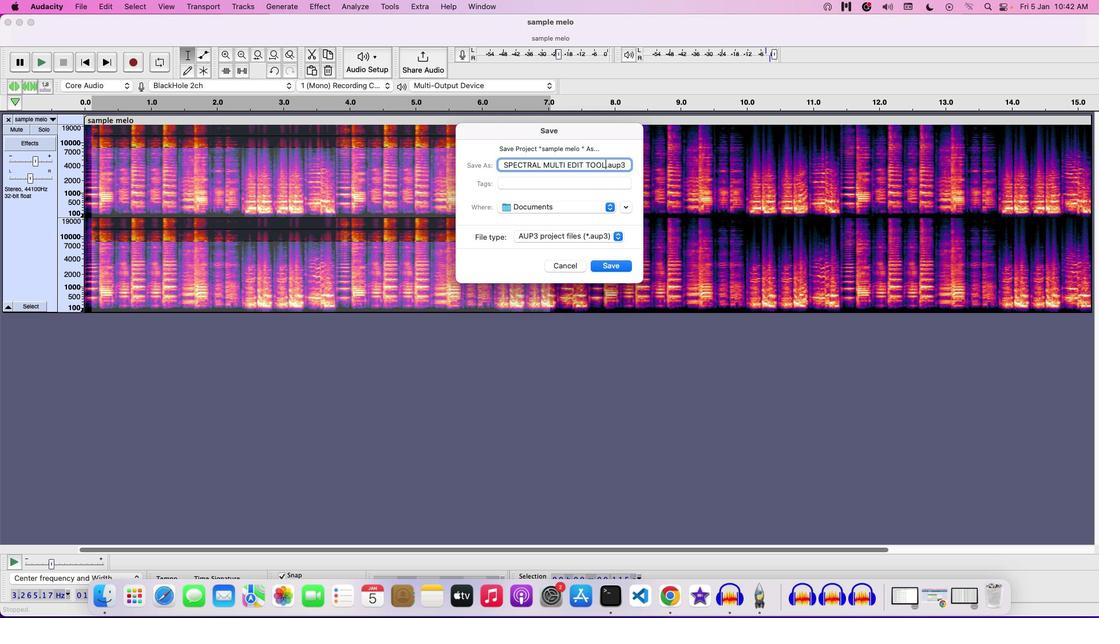 
Action: Mouse moved to (616, 264)
Screenshot: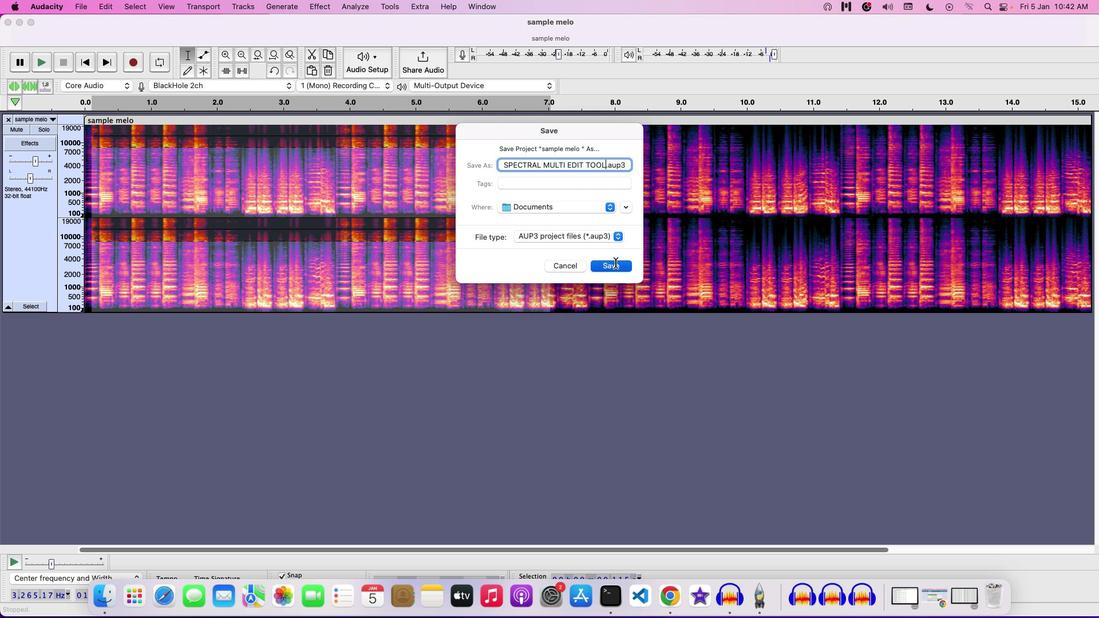 
Action: Mouse pressed left at (616, 264)
Screenshot: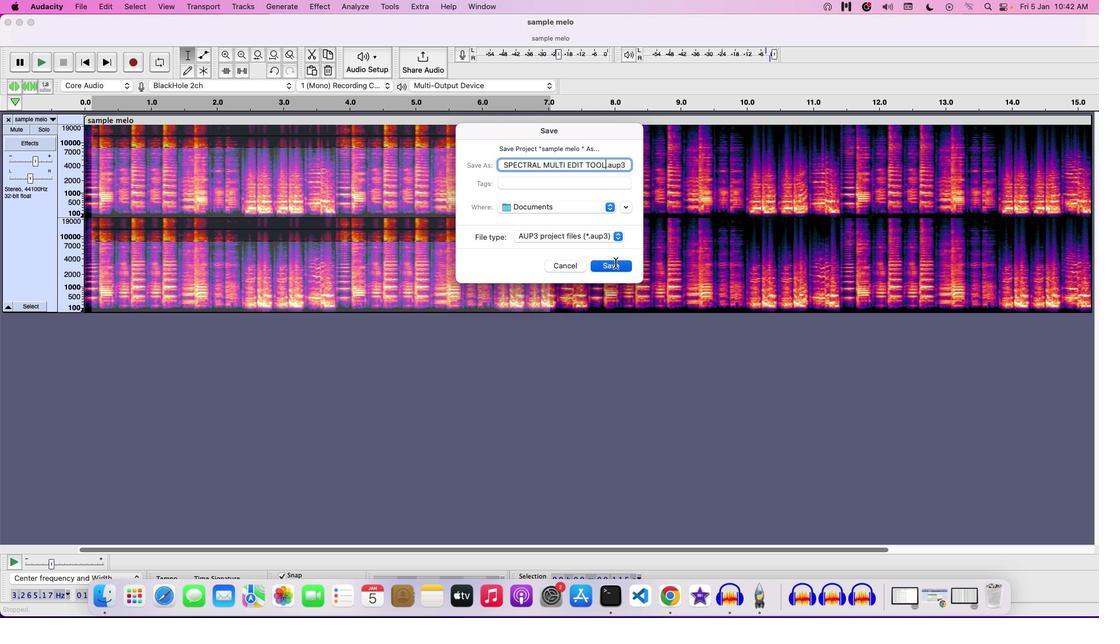 
Action: Mouse moved to (617, 263)
Screenshot: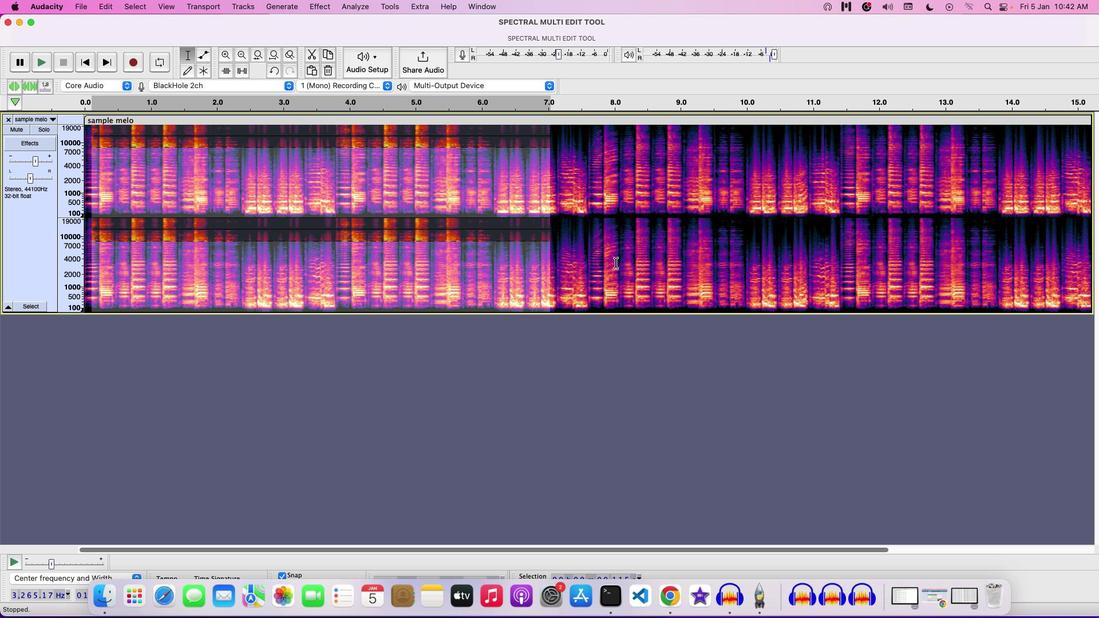 
